 Task: Send an email with the signature Marshall Davis with the subject Feedback on a Facebook Ads campaign and the message Can you let me know the status of the employee performance review process? from softage.3@softage.net to softage.2@softage.net with an attached audio file Audio_cityscape.mp3 and move the email from Sent Items to the folder Residential leases
Action: Mouse moved to (285, 378)
Screenshot: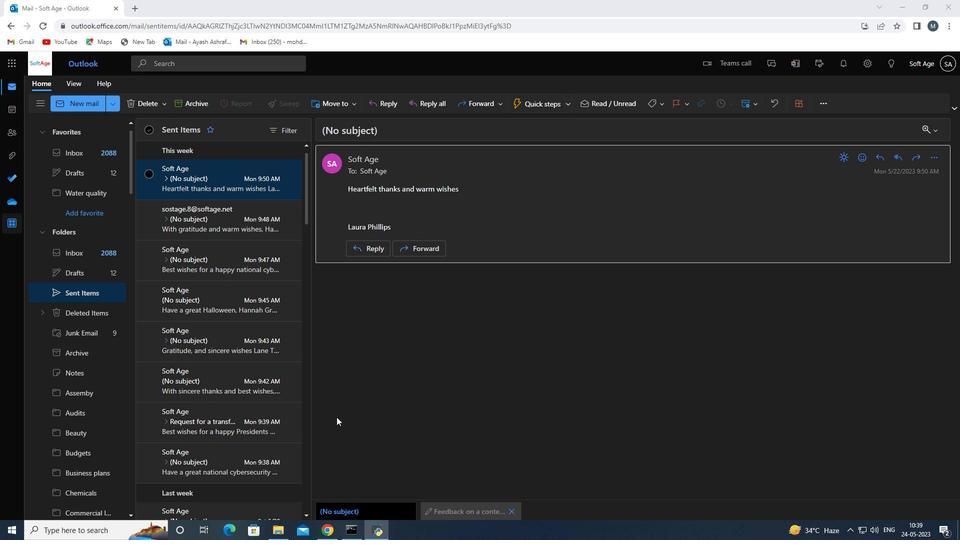
Action: Mouse scrolled (285, 378) with delta (0, 0)
Screenshot: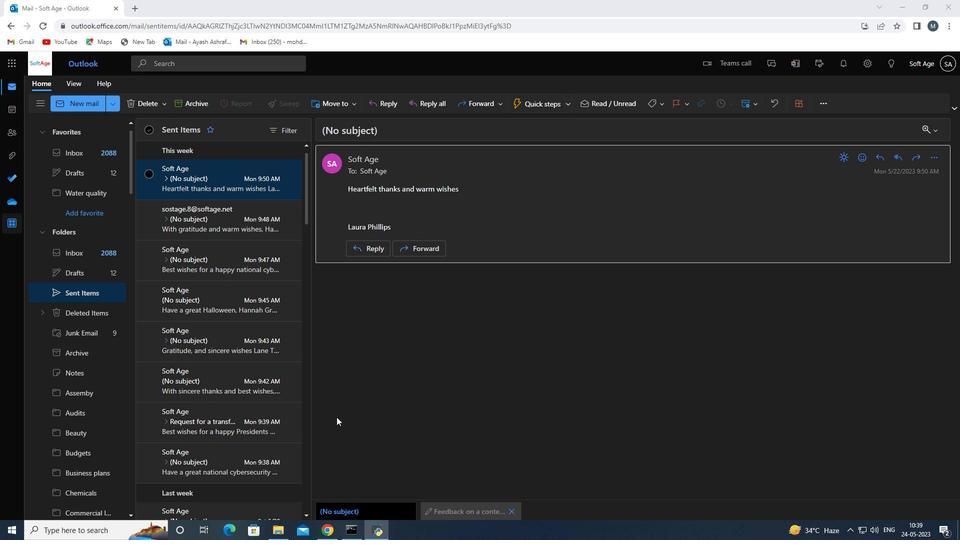 
Action: Mouse scrolled (285, 378) with delta (0, 0)
Screenshot: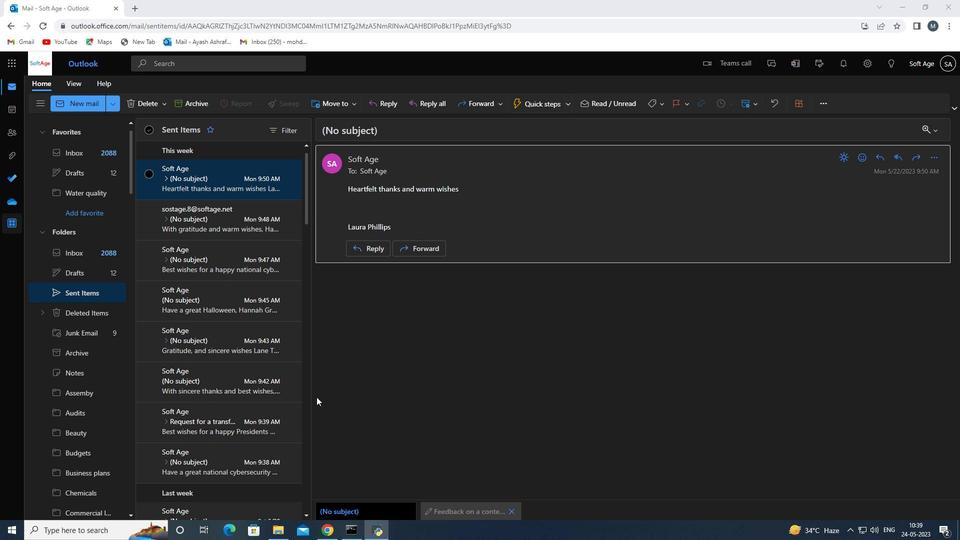 
Action: Mouse scrolled (285, 378) with delta (0, 0)
Screenshot: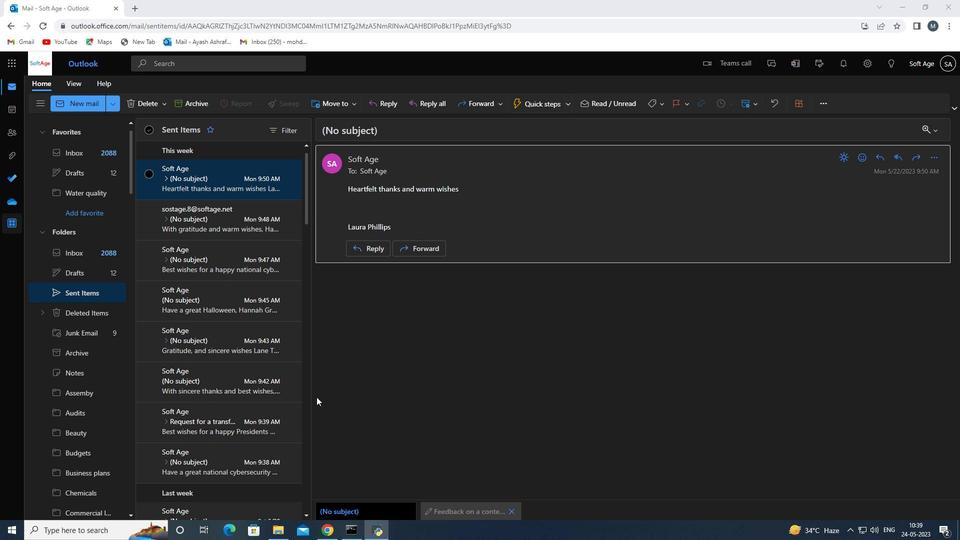 
Action: Mouse scrolled (285, 378) with delta (0, 0)
Screenshot: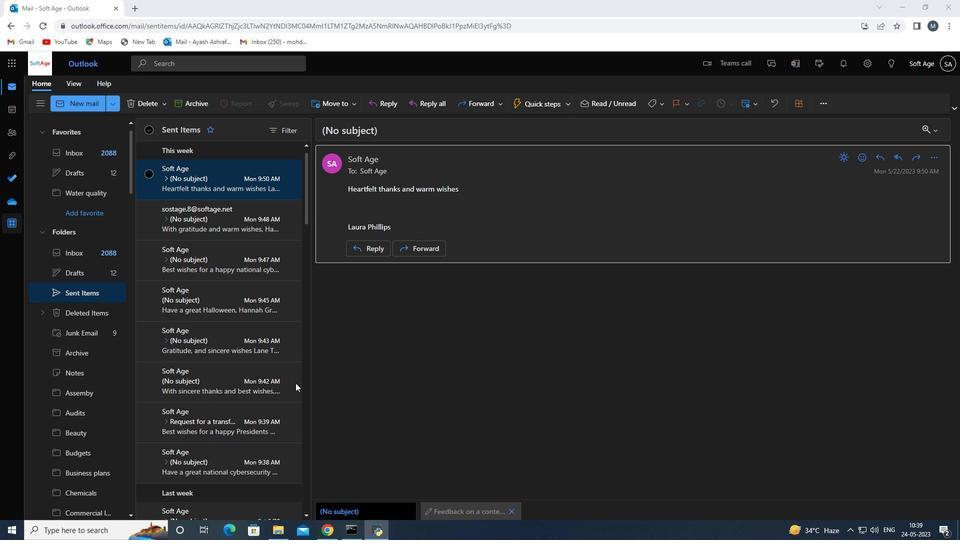 
Action: Mouse moved to (282, 374)
Screenshot: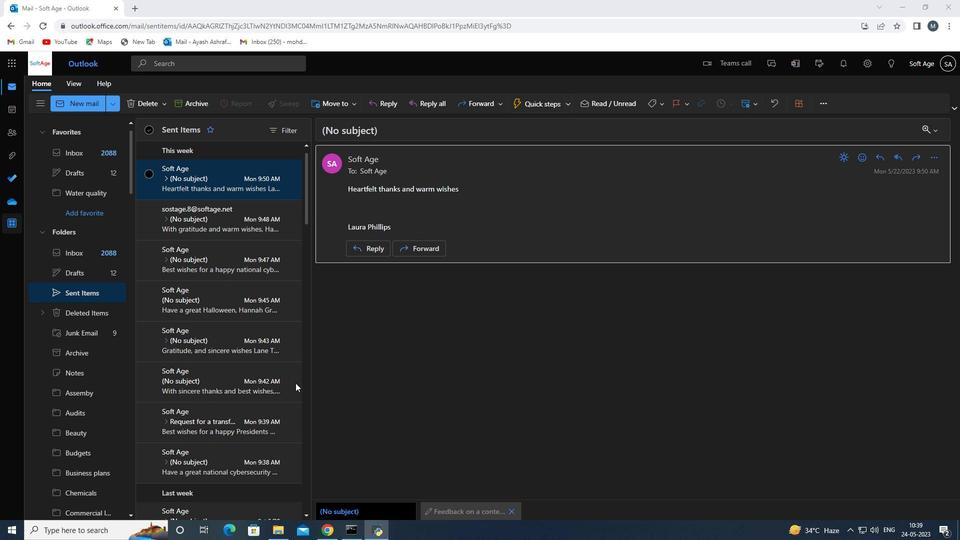 
Action: Mouse scrolled (282, 374) with delta (0, 0)
Screenshot: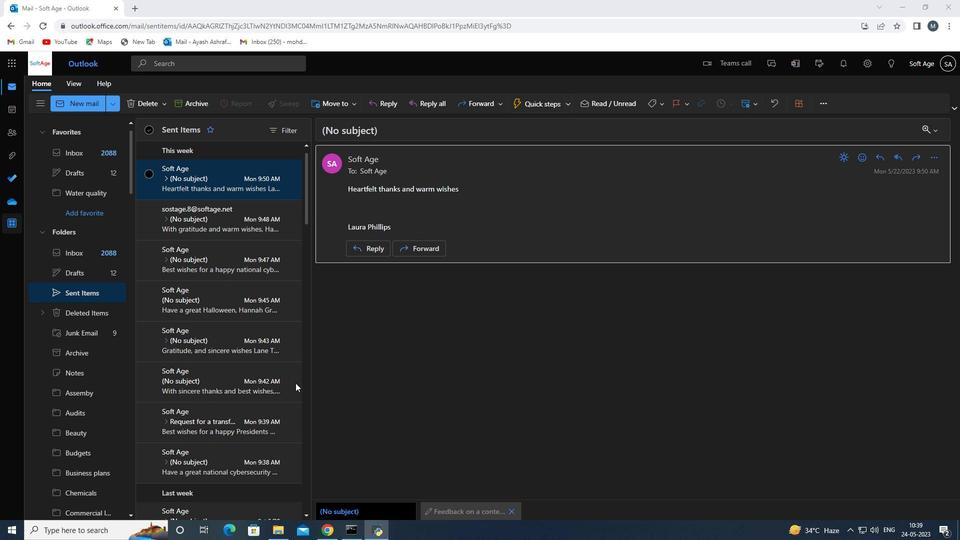 
Action: Mouse moved to (93, 155)
Screenshot: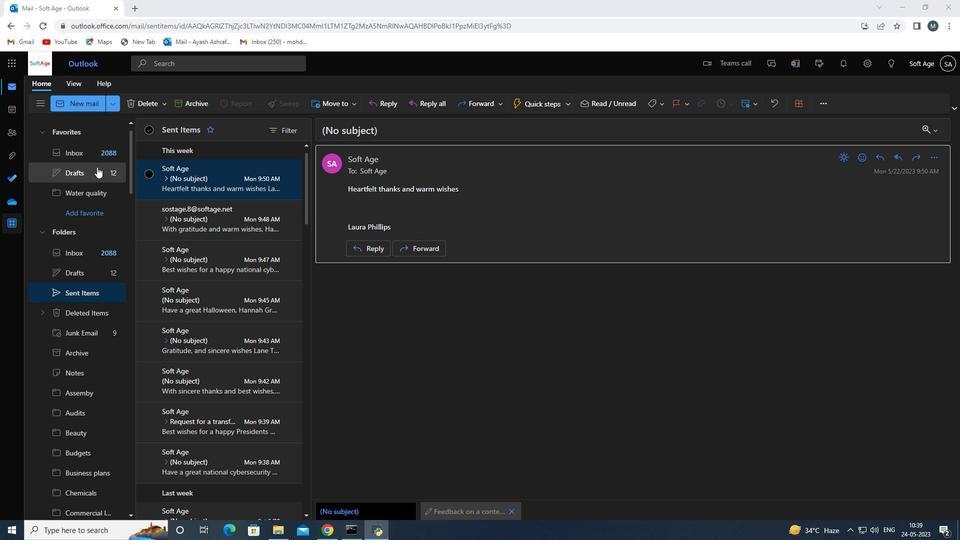 
Action: Mouse pressed left at (93, 155)
Screenshot: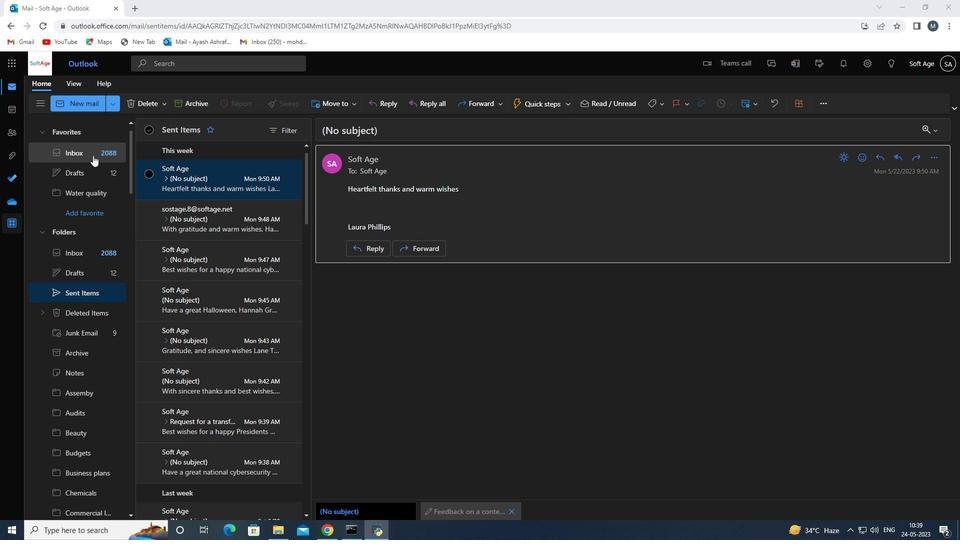
Action: Mouse moved to (92, 142)
Screenshot: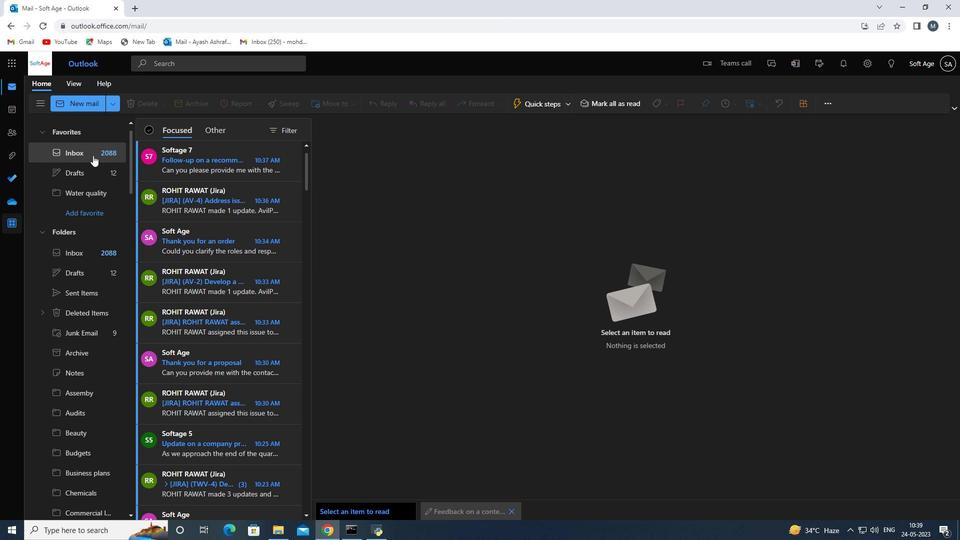 
Action: Mouse scrolled (92, 142) with delta (0, 0)
Screenshot: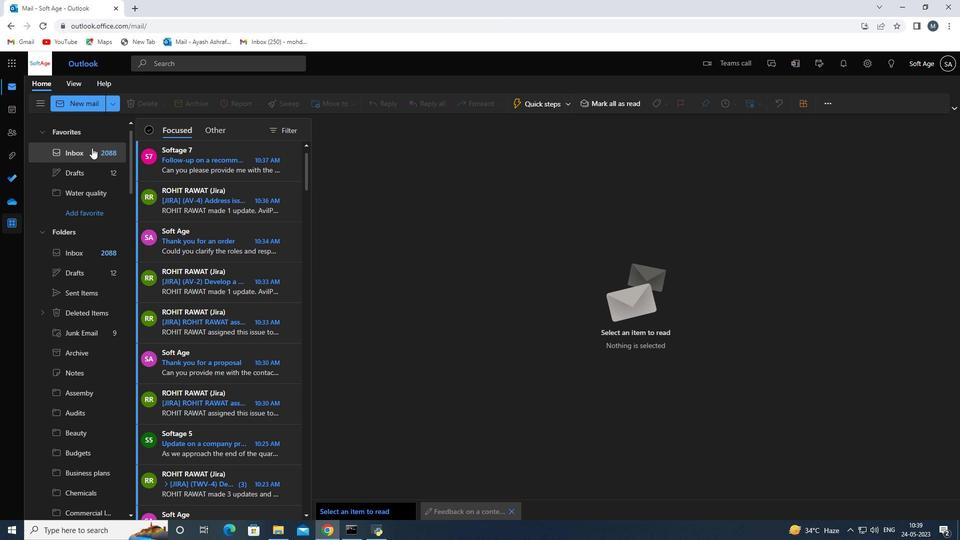 
Action: Mouse scrolled (92, 142) with delta (0, 0)
Screenshot: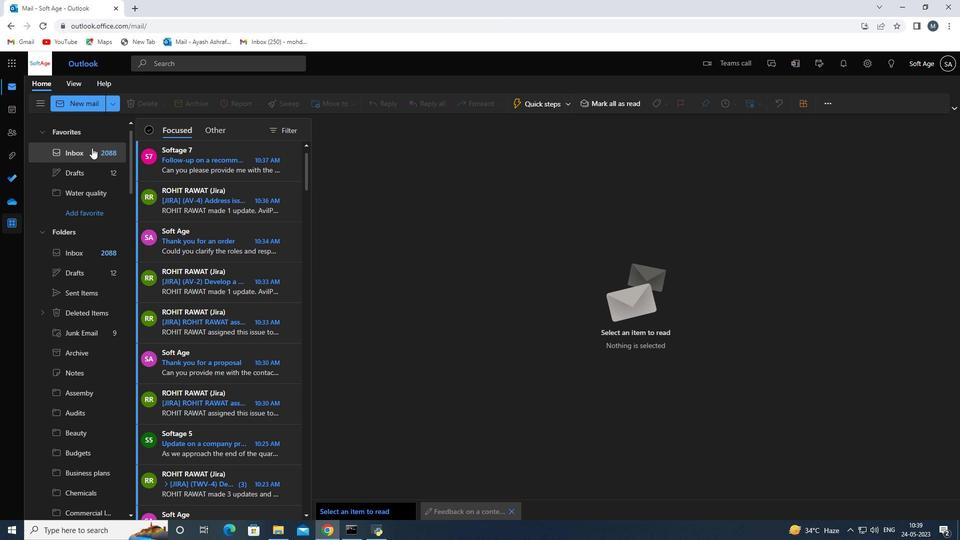 
Action: Mouse scrolled (92, 142) with delta (0, 0)
Screenshot: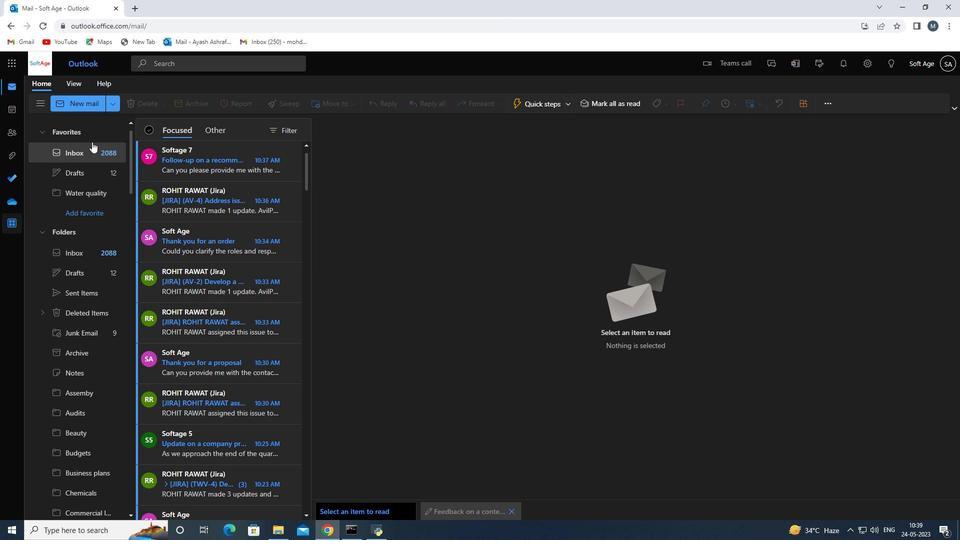 
Action: Mouse scrolled (92, 142) with delta (0, 0)
Screenshot: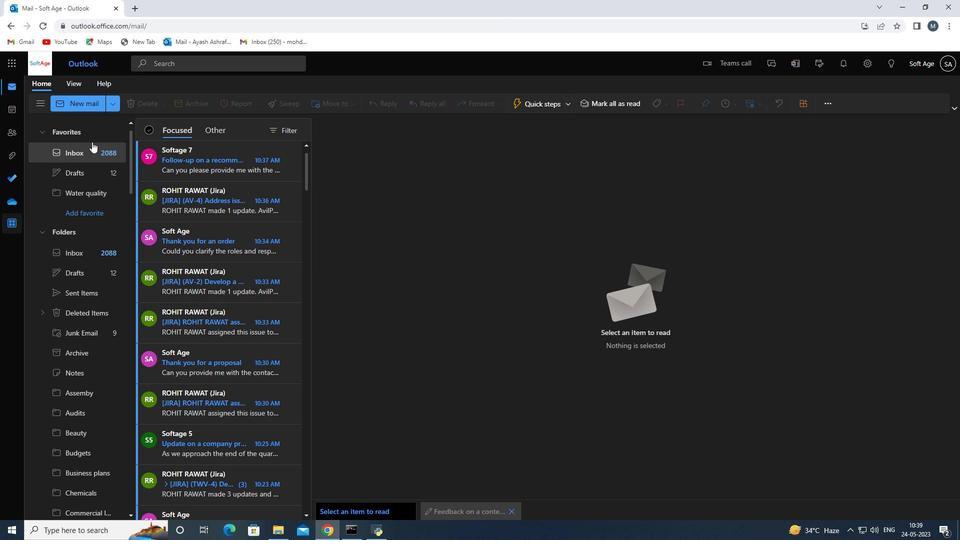 
Action: Mouse scrolled (92, 142) with delta (0, 0)
Screenshot: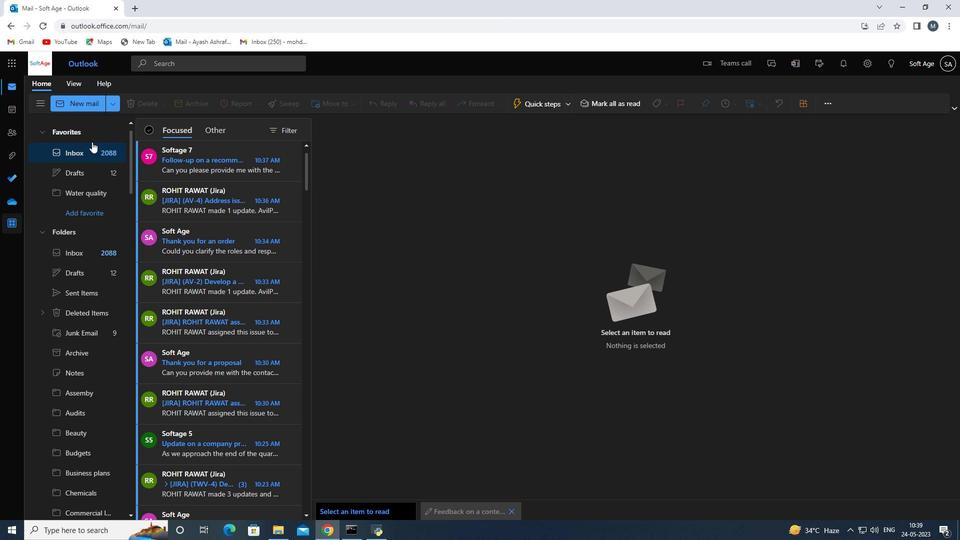 
Action: Mouse moved to (72, 98)
Screenshot: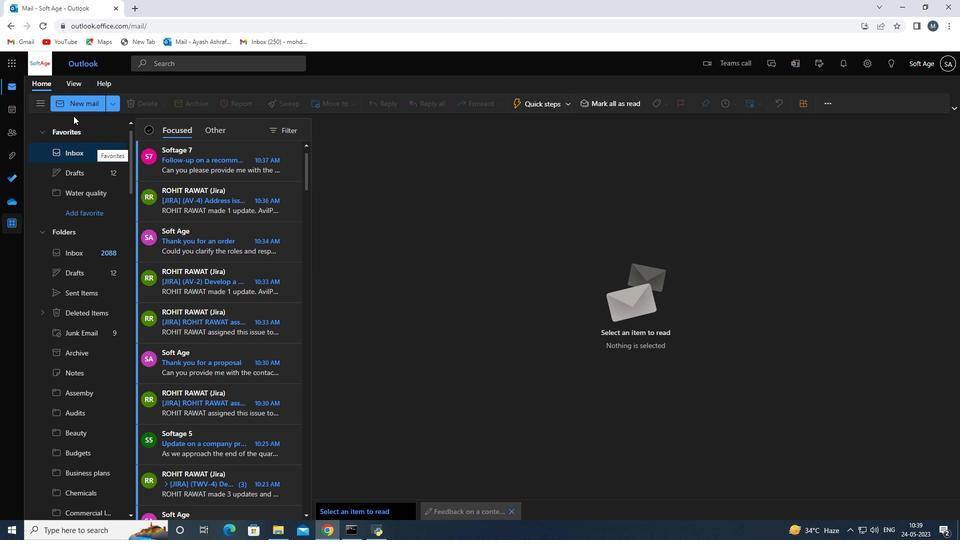 
Action: Mouse pressed left at (72, 98)
Screenshot: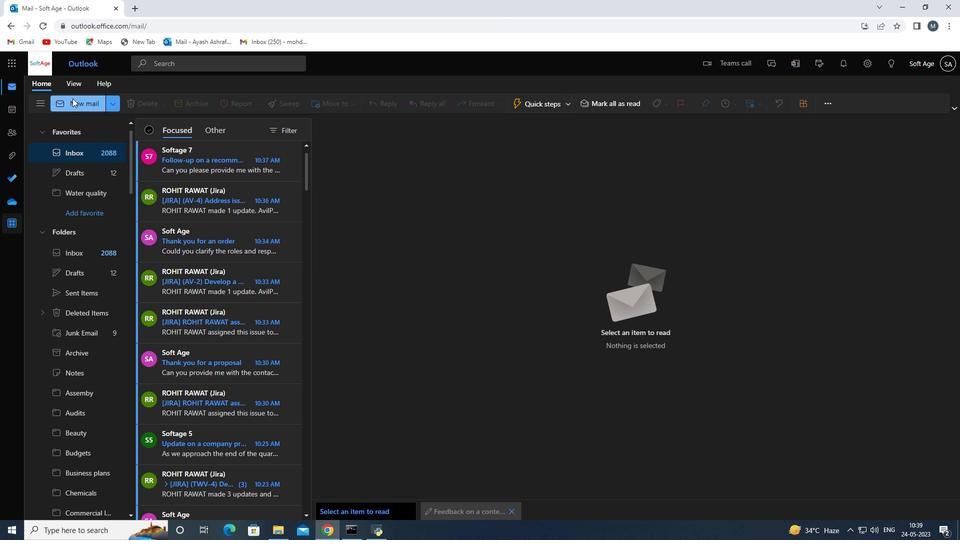 
Action: Mouse moved to (483, 246)
Screenshot: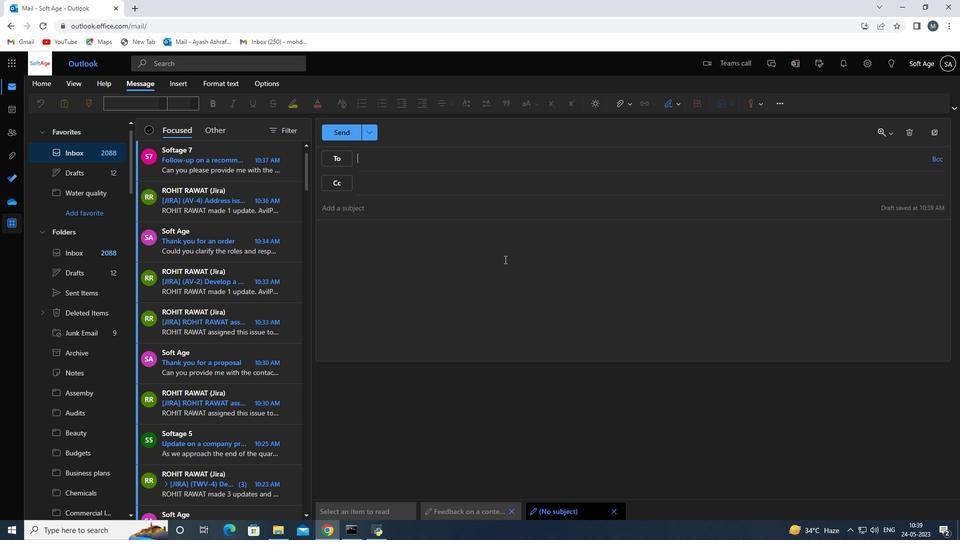 
Action: Mouse scrolled (483, 246) with delta (0, 0)
Screenshot: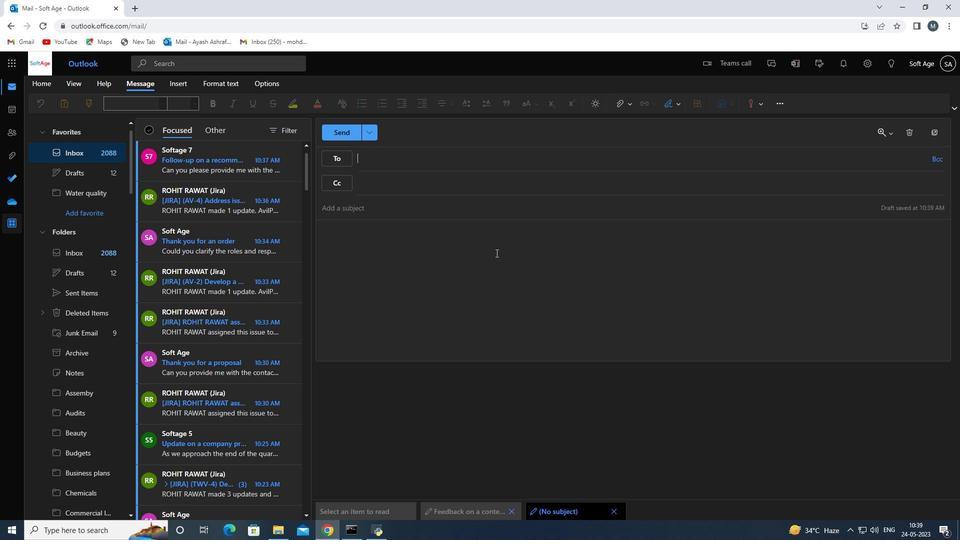 
Action: Mouse scrolled (483, 246) with delta (0, 0)
Screenshot: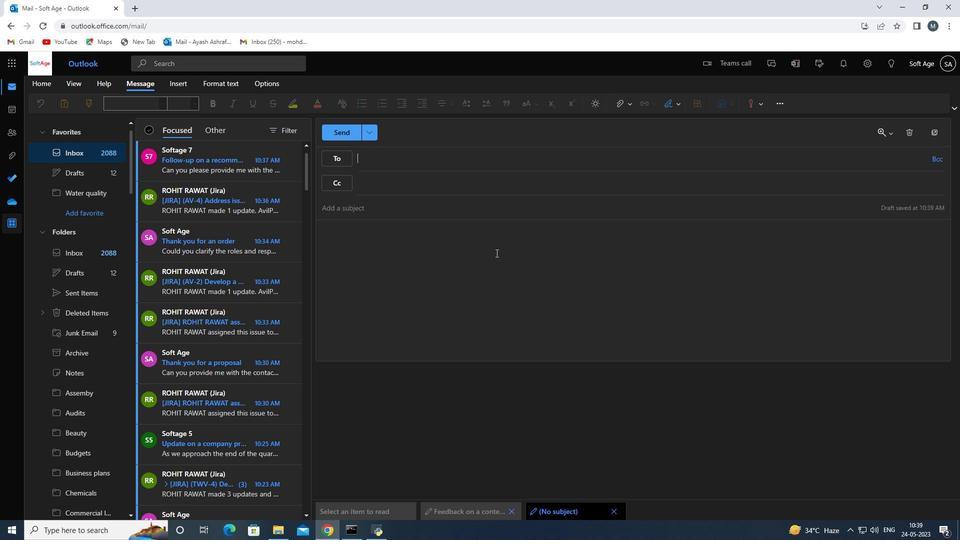 
Action: Mouse scrolled (483, 246) with delta (0, 0)
Screenshot: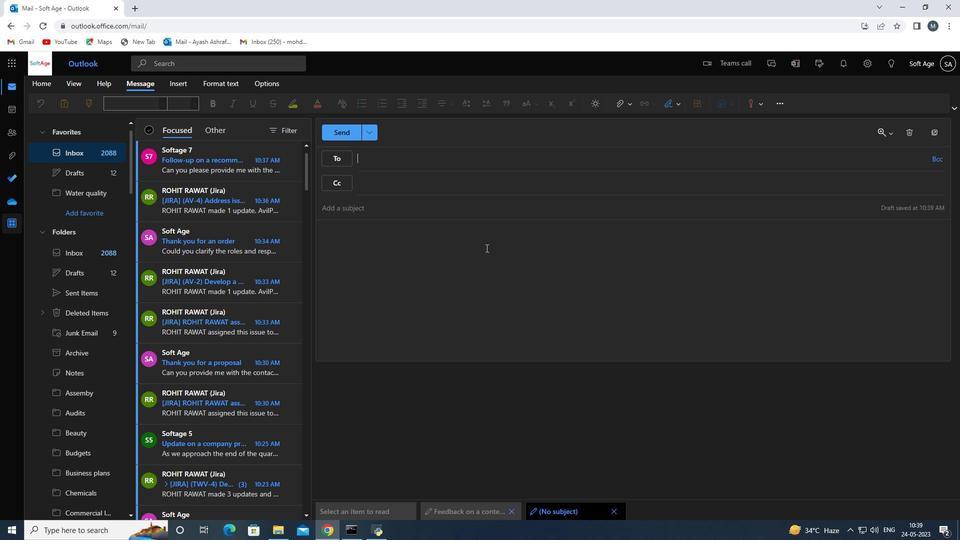 
Action: Mouse scrolled (483, 246) with delta (0, 0)
Screenshot: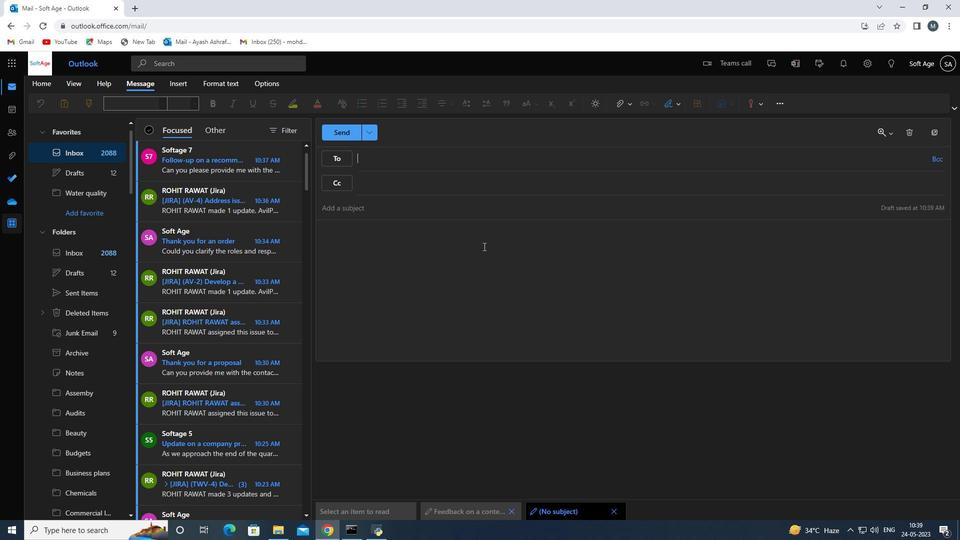 
Action: Mouse moved to (627, 111)
Screenshot: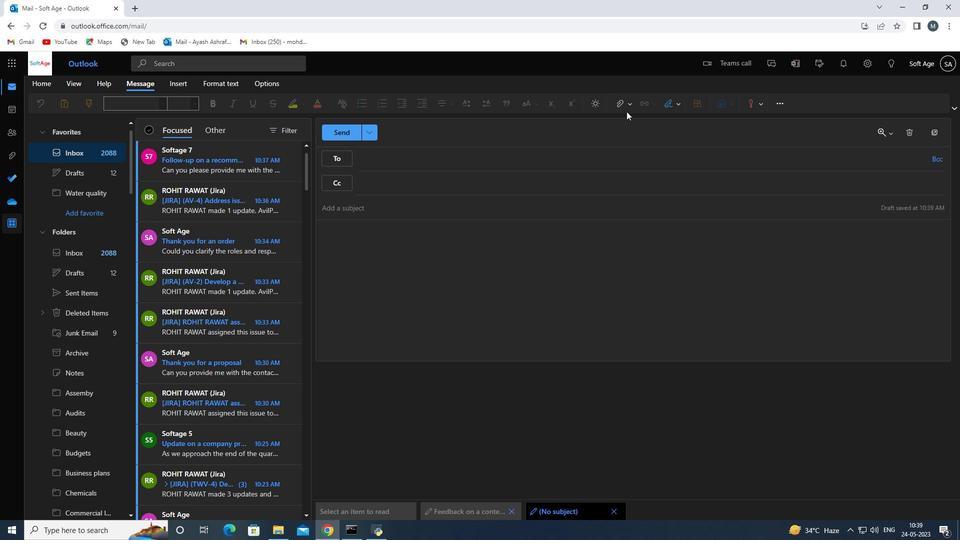 
Action: Mouse pressed left at (627, 111)
Screenshot: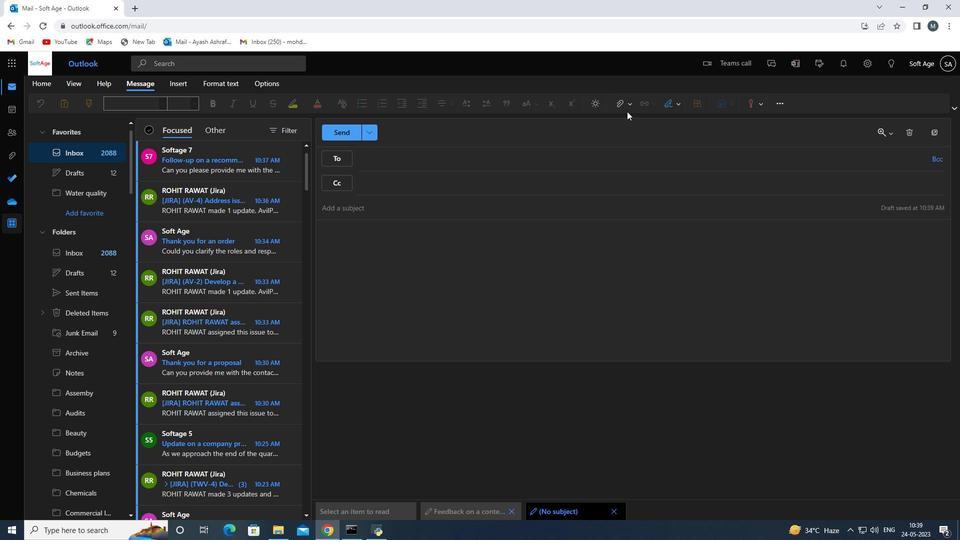 
Action: Mouse moved to (669, 109)
Screenshot: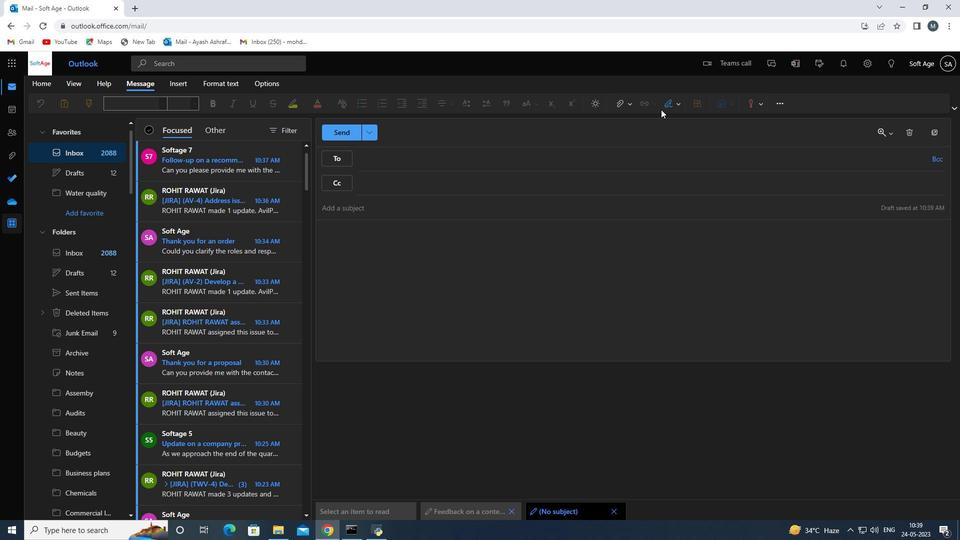 
Action: Mouse pressed left at (669, 109)
Screenshot: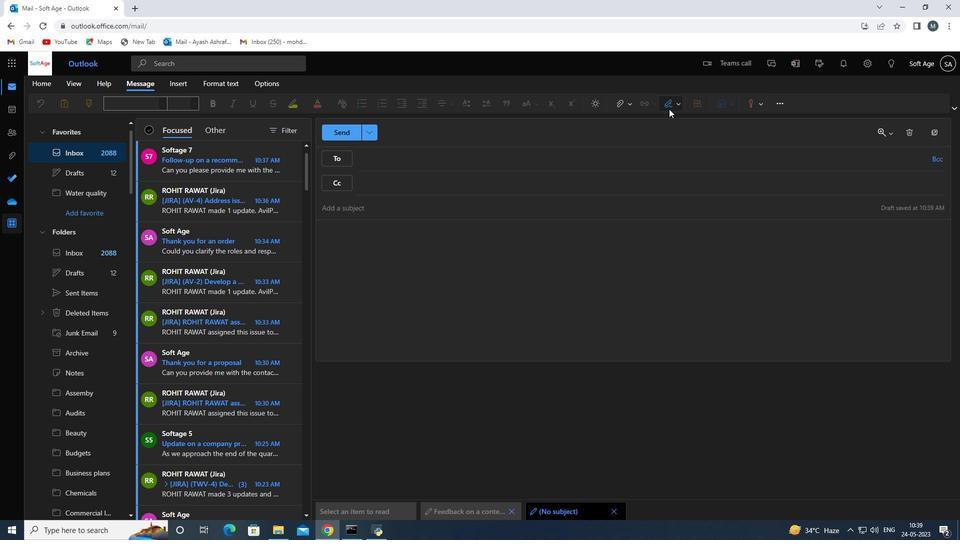 
Action: Mouse moved to (652, 138)
Screenshot: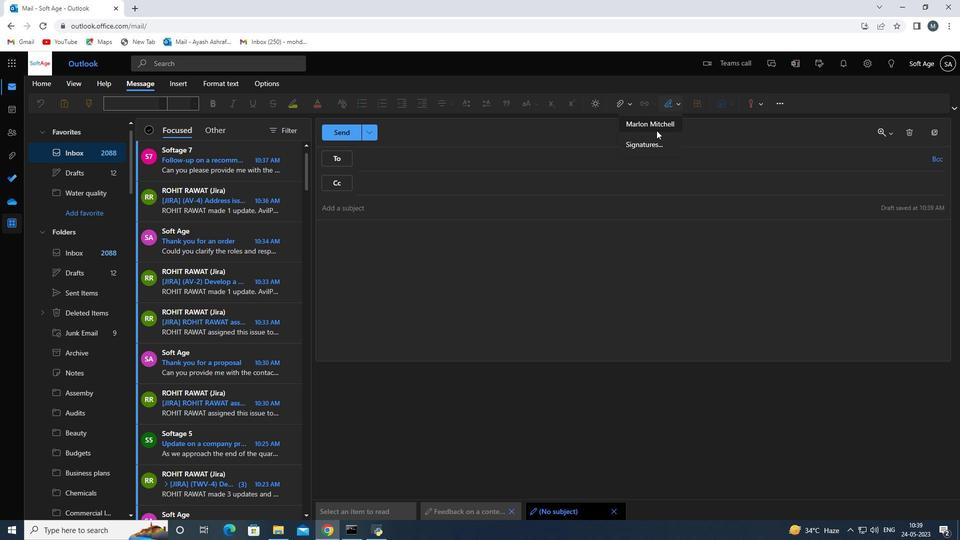 
Action: Mouse pressed left at (652, 138)
Screenshot: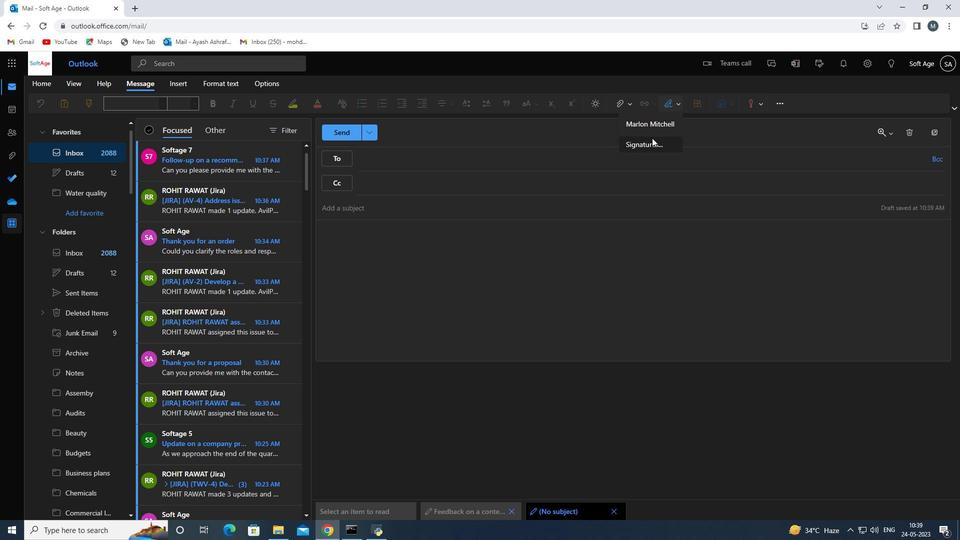 
Action: Mouse moved to (681, 186)
Screenshot: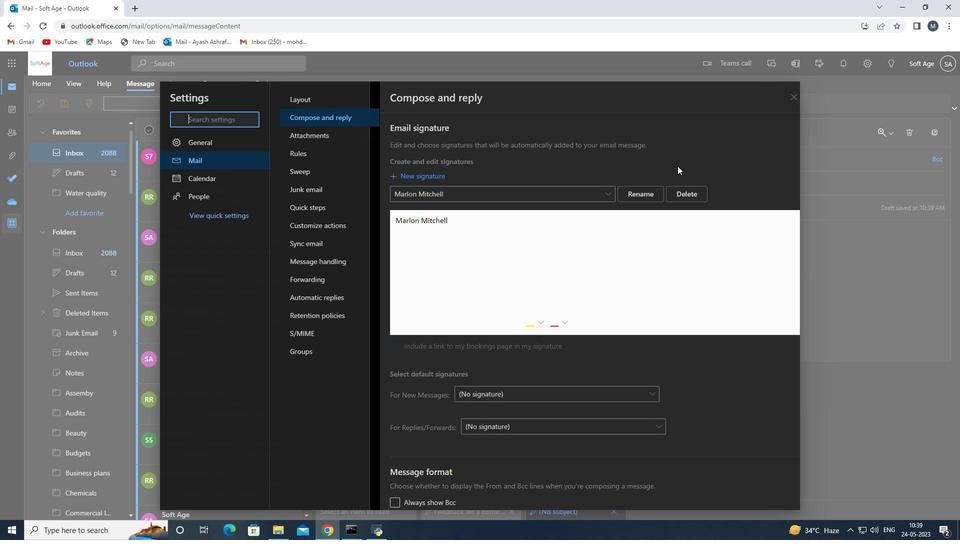 
Action: Mouse pressed left at (681, 186)
Screenshot: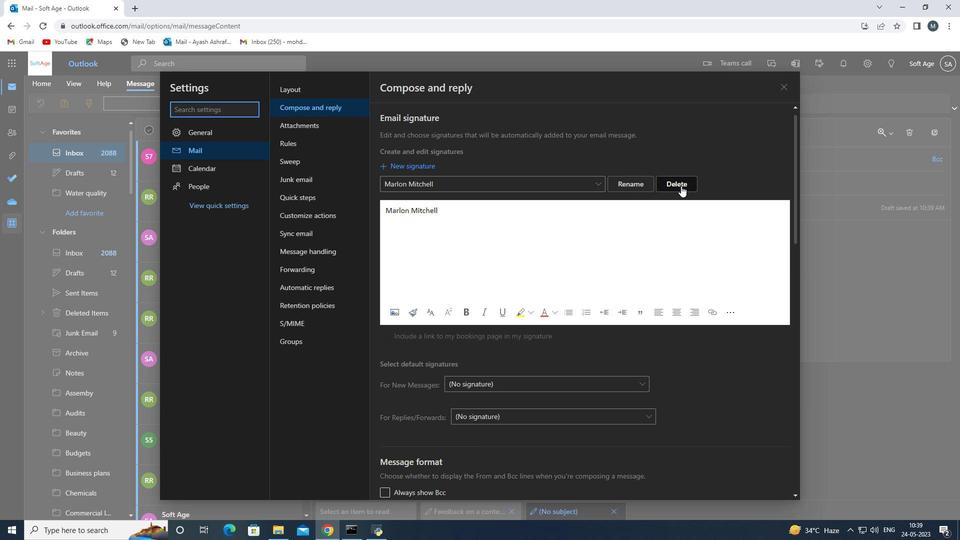 
Action: Mouse moved to (497, 185)
Screenshot: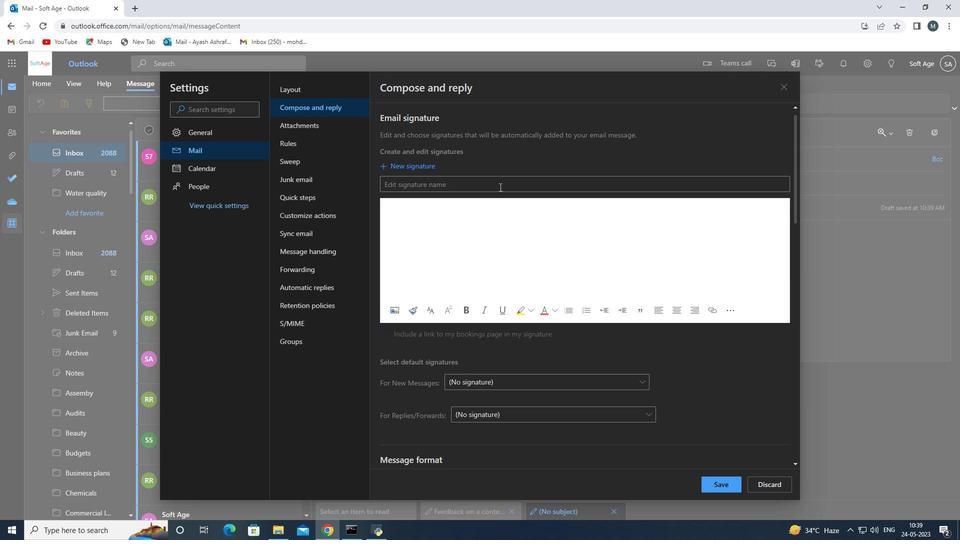 
Action: Mouse pressed left at (497, 185)
Screenshot: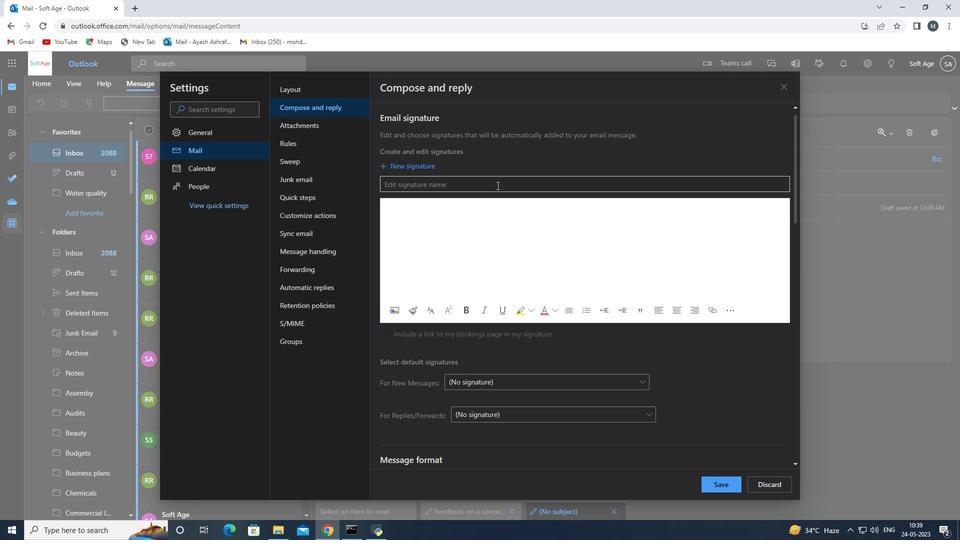 
Action: Key pressed <Key.shift>Marshall<Key.space><Key.shift><Key.shift><Key.shift><Key.shift><Key.shift><Key.shift><Key.shift><Key.shift><Key.shift><Key.shift><Key.shift><Key.shift><Key.shift><Key.shift><Key.shift><Key.shift><Key.shift><Key.shift><Key.shift><Key.shift><Key.shift><Key.shift><Key.shift><Key.shift><Key.shift><Key.shift><Key.shift><Key.shift><Key.shift><Key.shift><Key.shift><Key.shift><Key.shift><Key.shift><Key.shift><Key.shift><Key.shift><Key.shift><Key.shift><Key.shift><Key.shift><Key.shift><Key.shift><Key.shift><Key.shift><Key.shift><Key.shift><Key.shift><Key.shift><Key.shift><Key.shift><Key.shift><Key.shift><Key.shift><Key.shift><Key.shift><Key.shift><Key.shift><Key.shift><Key.shift>Davis<Key.space>
Screenshot: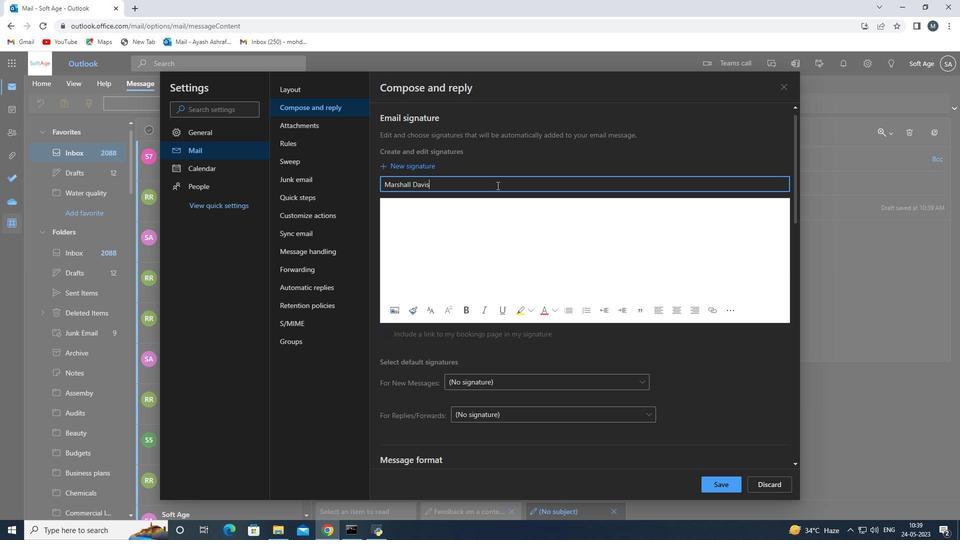 
Action: Mouse moved to (483, 217)
Screenshot: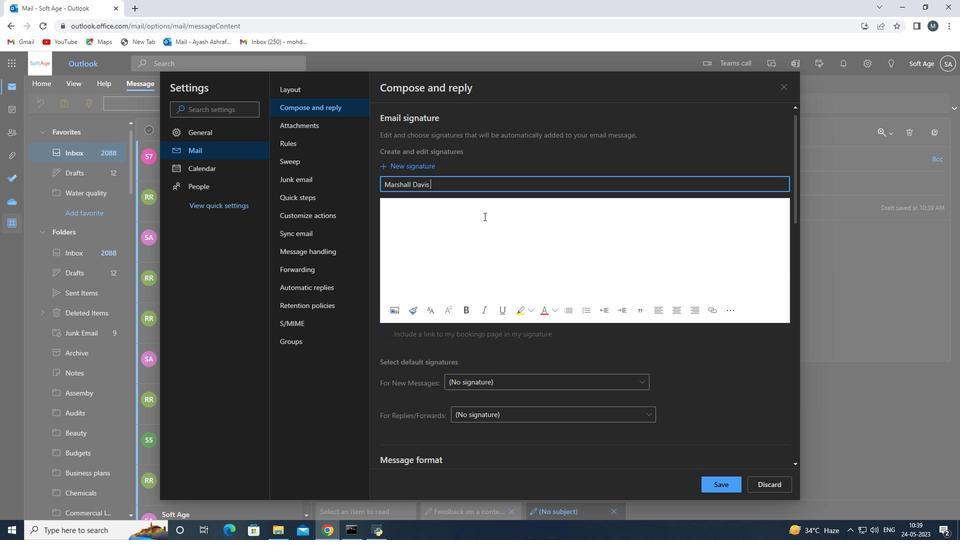 
Action: Mouse pressed left at (483, 217)
Screenshot: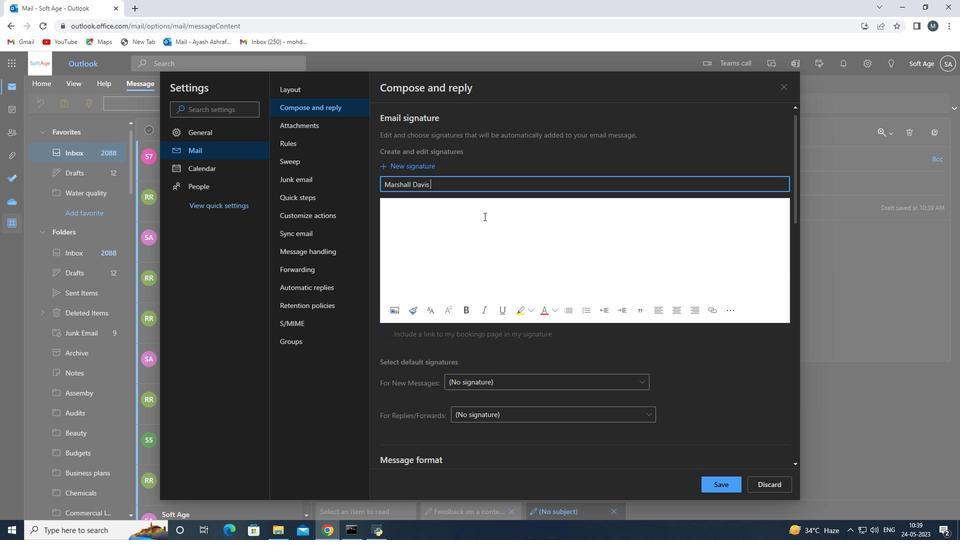 
Action: Mouse moved to (483, 218)
Screenshot: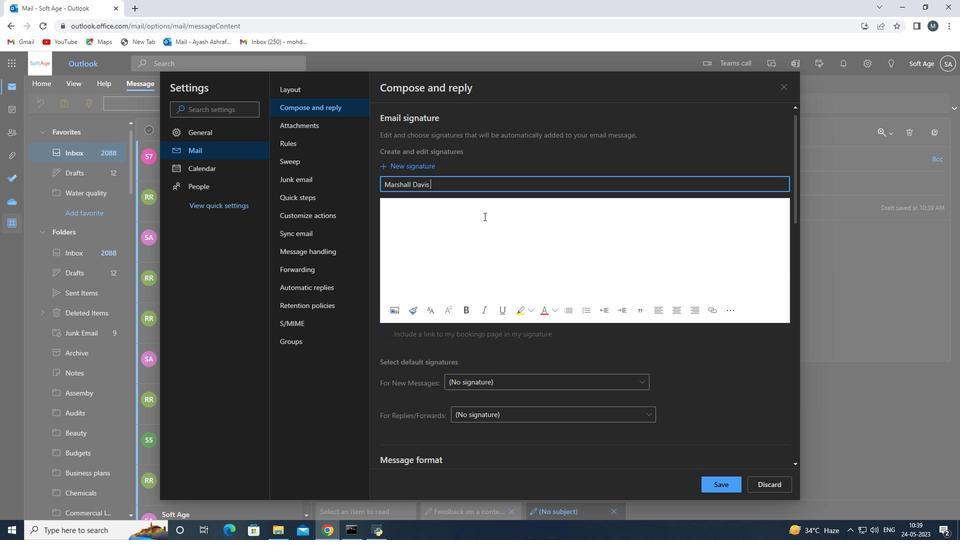 
Action: Key pressed <Key.shift>Marshall<Key.space><Key.shift><Key.shift><Key.shift><Key.shift><Key.shift><Key.shift><Key.shift>Davis<Key.space>
Screenshot: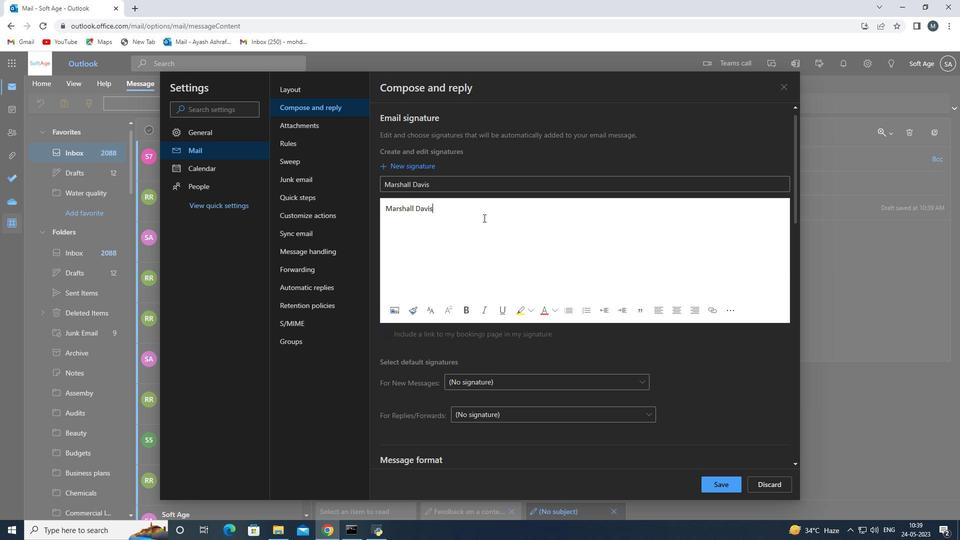 
Action: Mouse moved to (727, 490)
Screenshot: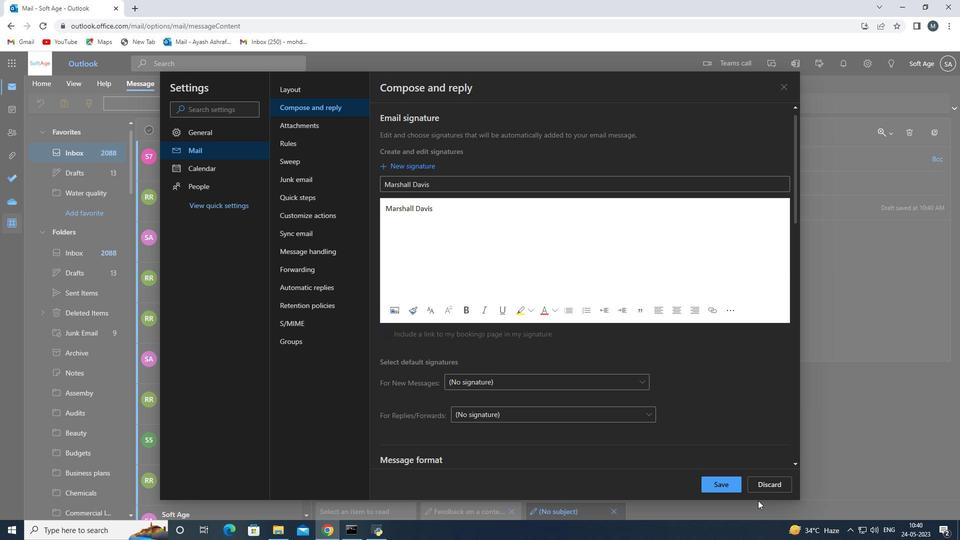 
Action: Mouse pressed left at (727, 490)
Screenshot: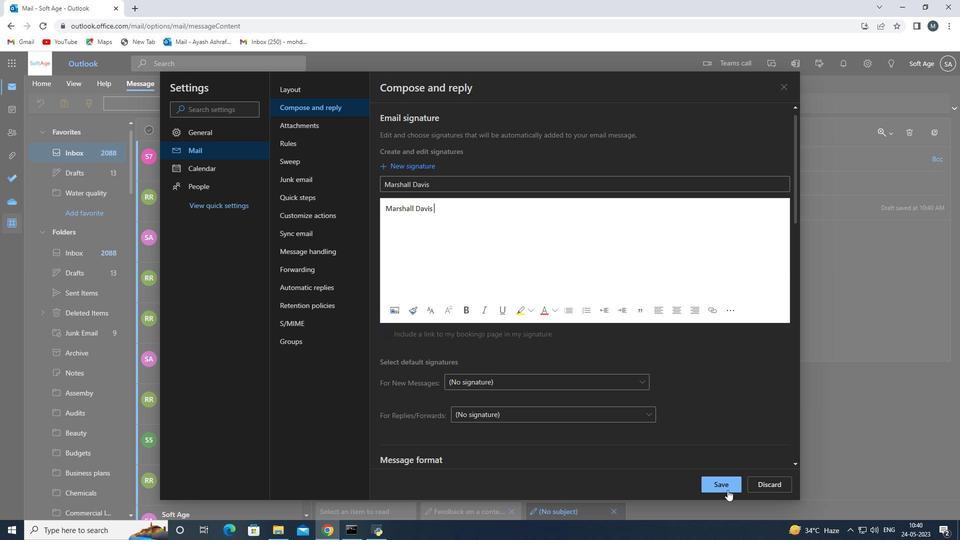 
Action: Mouse moved to (682, 424)
Screenshot: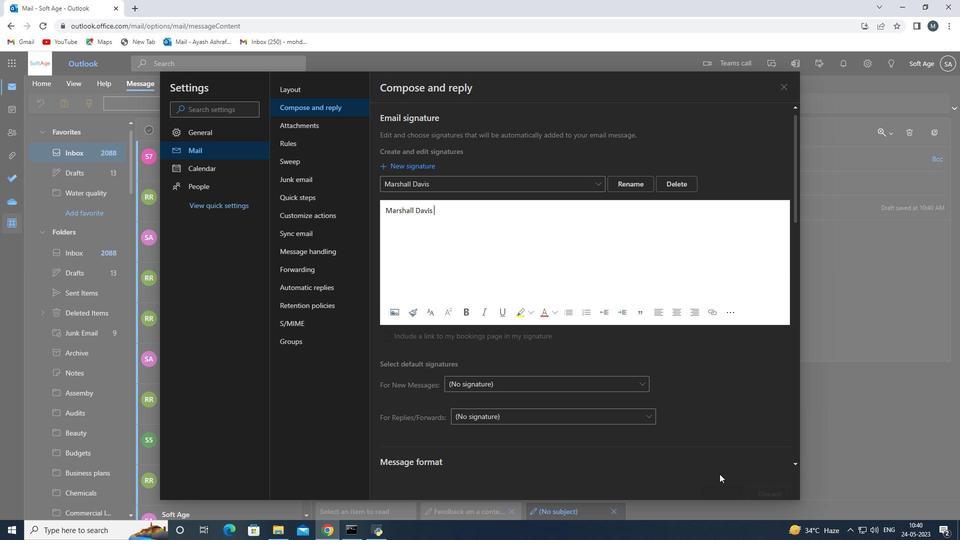 
Action: Mouse scrolled (684, 426) with delta (0, 0)
Screenshot: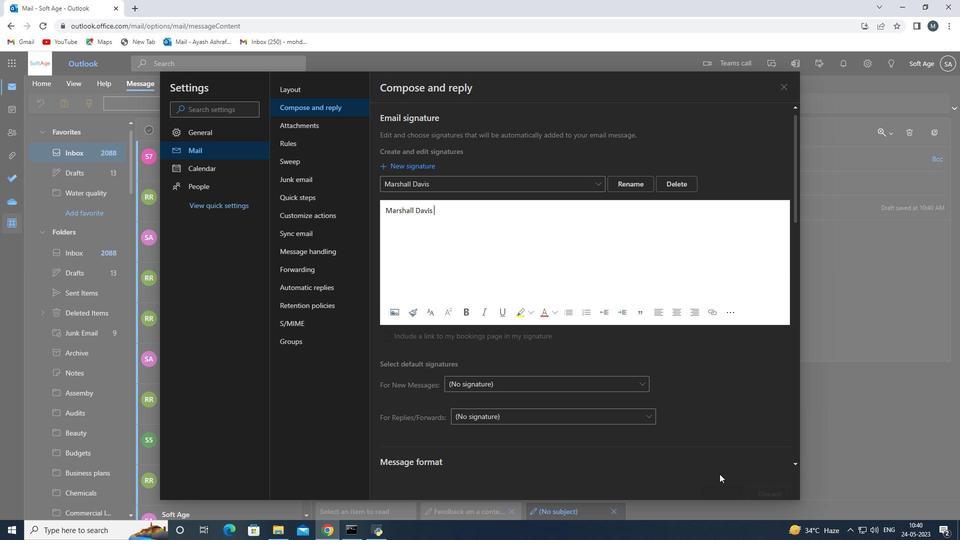 
Action: Mouse moved to (681, 422)
Screenshot: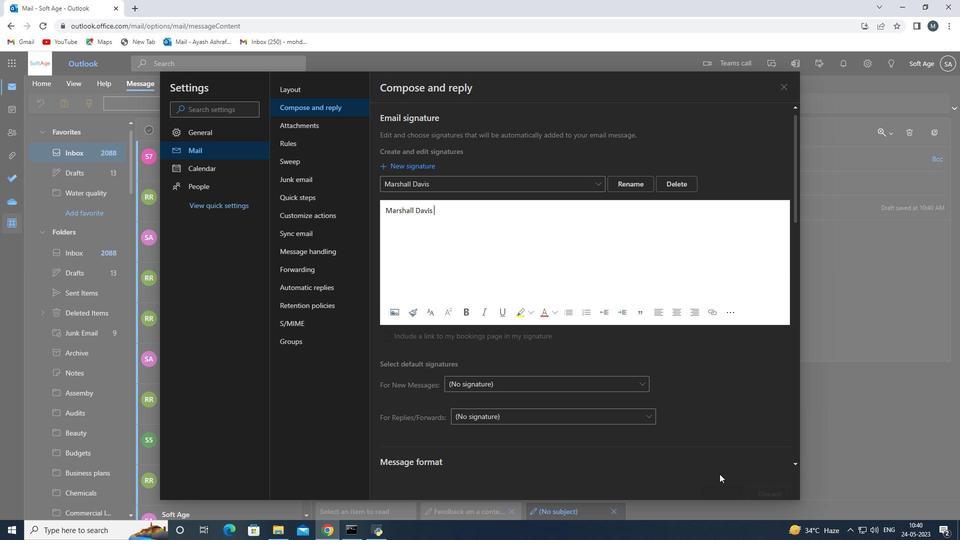 
Action: Mouse scrolled (681, 423) with delta (0, 0)
Screenshot: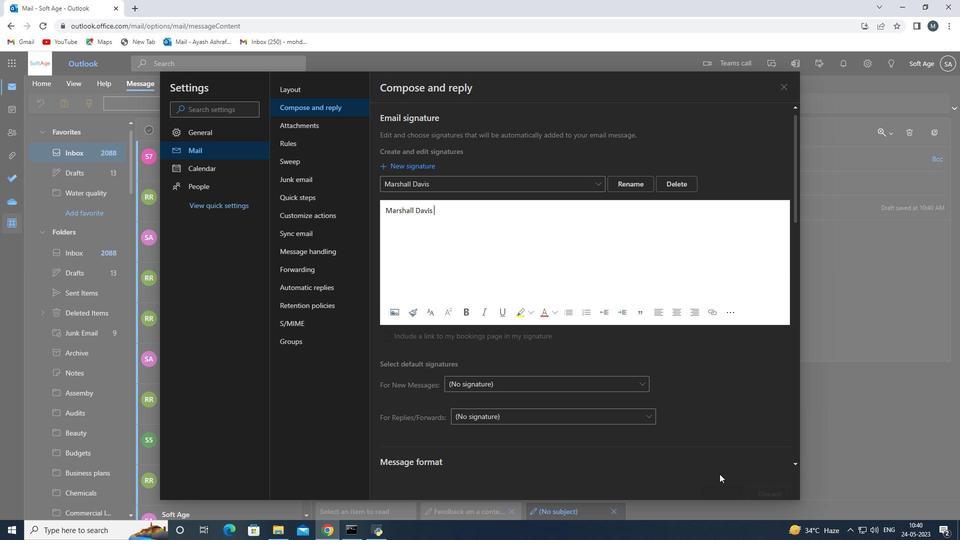 
Action: Mouse scrolled (681, 423) with delta (0, 0)
Screenshot: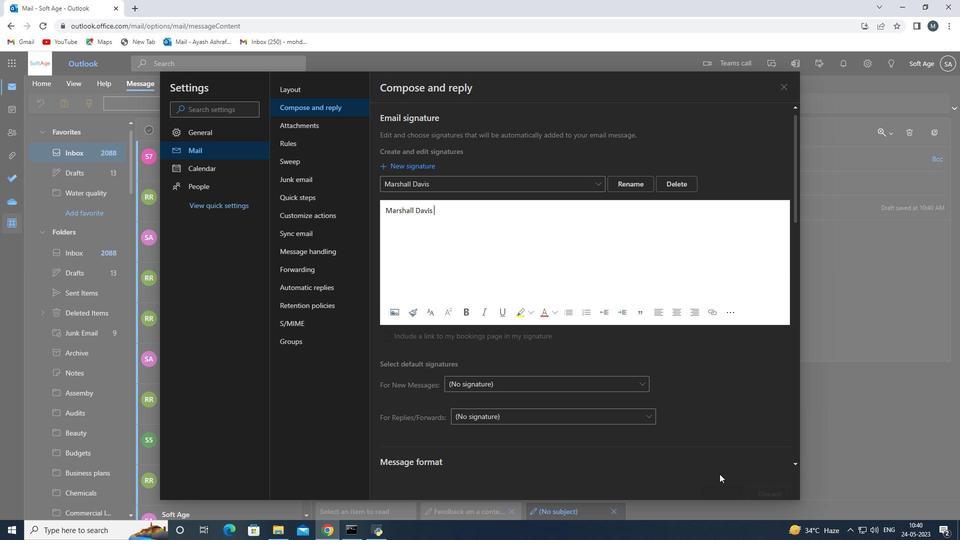 
Action: Mouse scrolled (681, 423) with delta (0, 0)
Screenshot: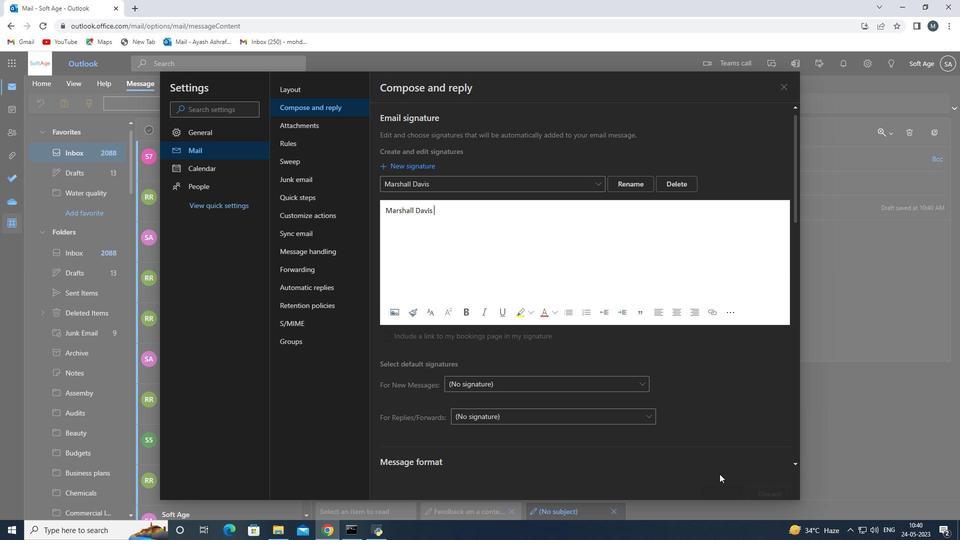 
Action: Mouse scrolled (681, 423) with delta (0, 0)
Screenshot: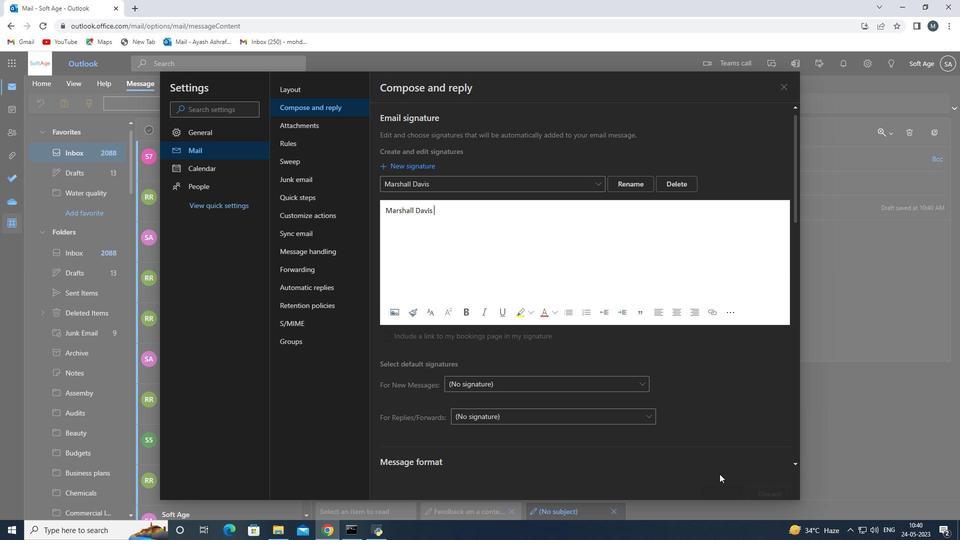 
Action: Mouse scrolled (681, 423) with delta (0, 0)
Screenshot: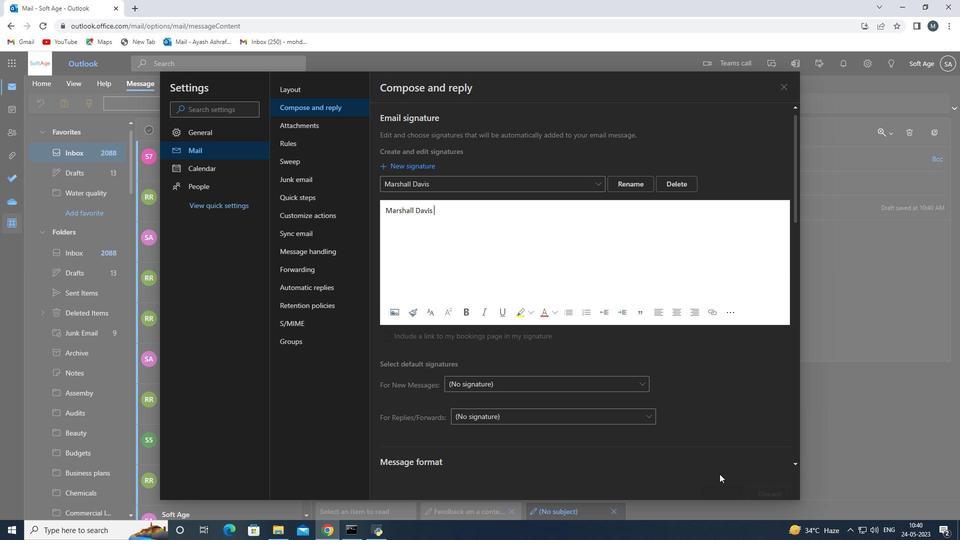 
Action: Mouse moved to (781, 89)
Screenshot: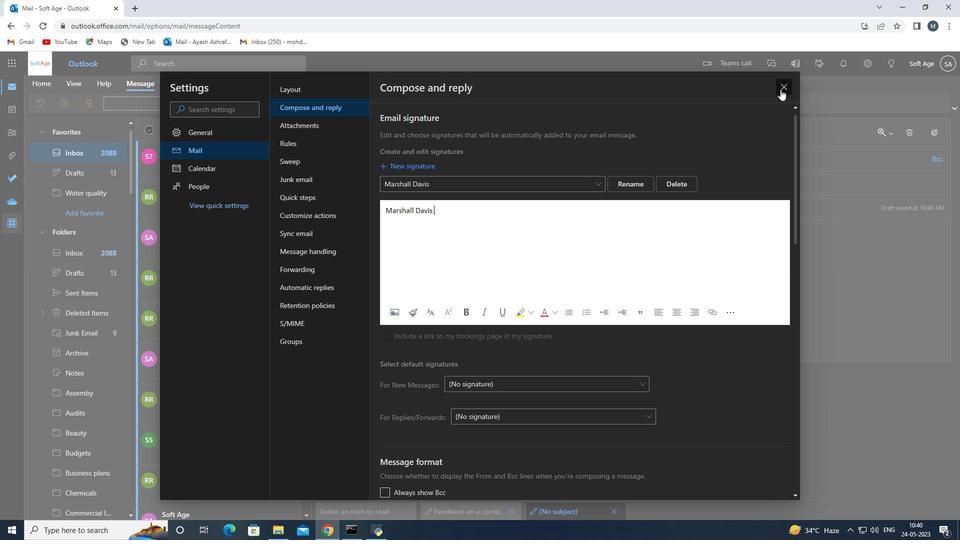 
Action: Mouse pressed left at (781, 89)
Screenshot: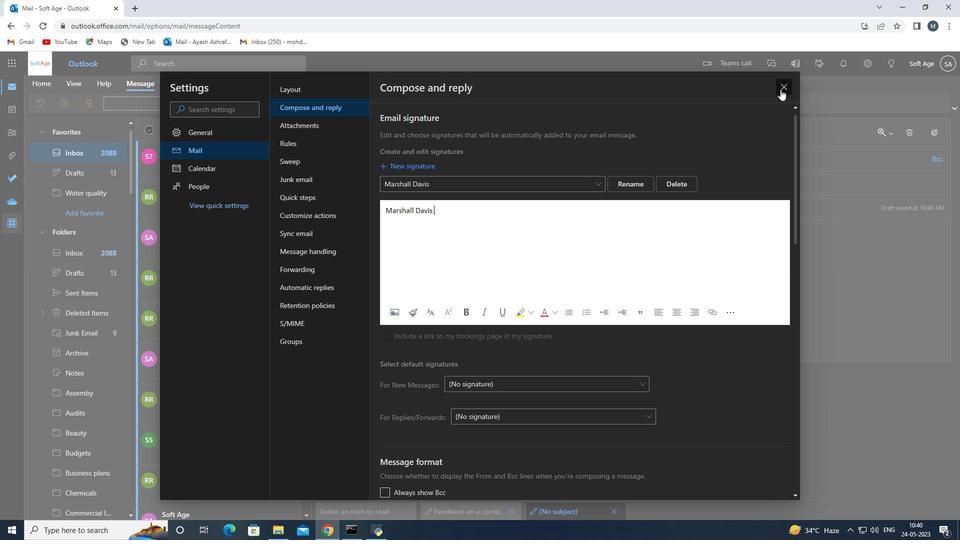 
Action: Mouse moved to (436, 209)
Screenshot: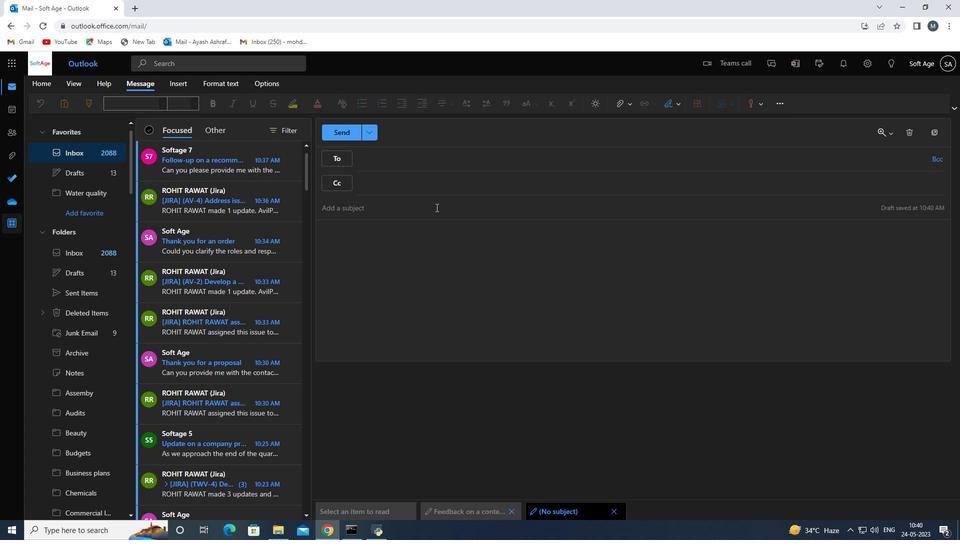 
Action: Mouse pressed left at (436, 209)
Screenshot: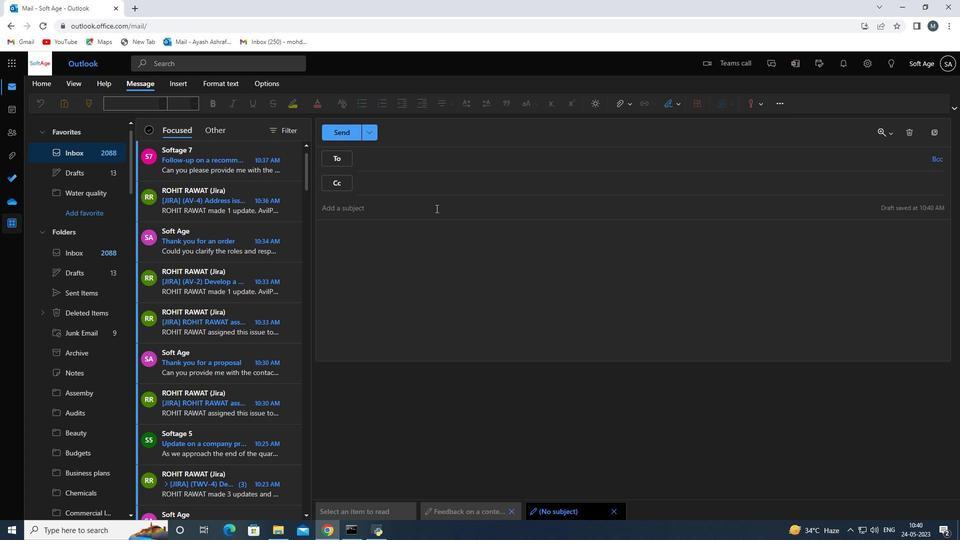 
Action: Key pressed <Key.shift>Feedback<Key.space>on<Key.space>a<Key.space>facen<Key.backspace>book<Key.space><Key.backspace><Key.backspace><Key.backspace><Key.backspace>ook<Key.space>
Screenshot: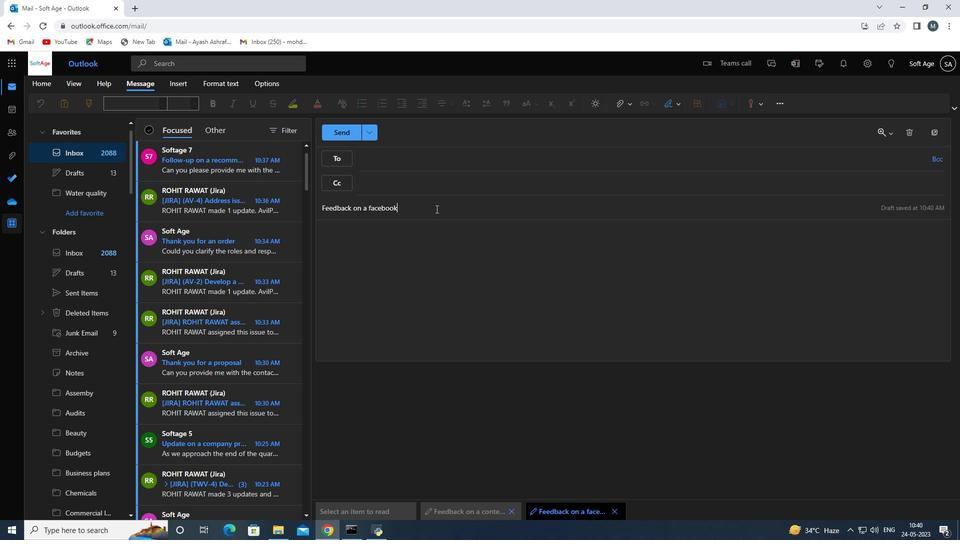 
Action: Mouse moved to (370, 207)
Screenshot: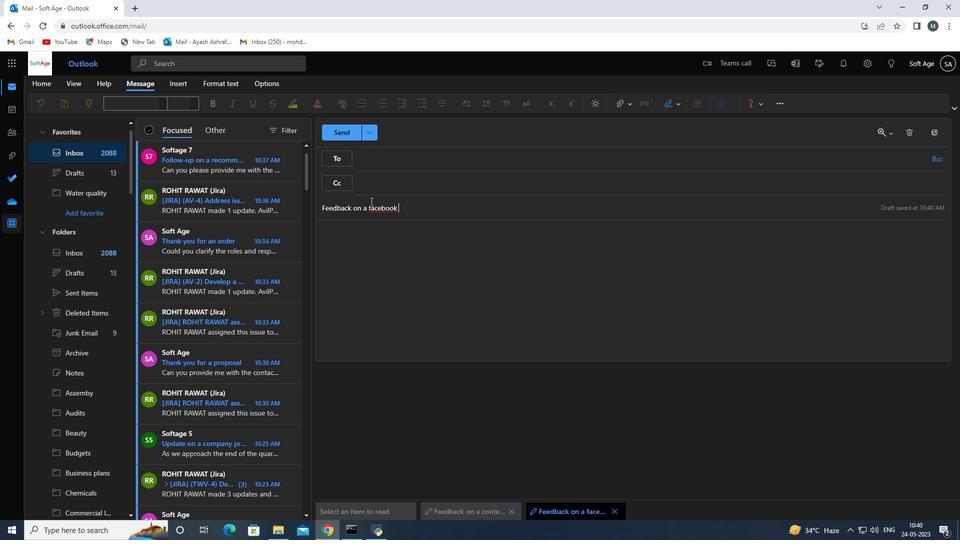 
Action: Mouse pressed left at (370, 207)
Screenshot: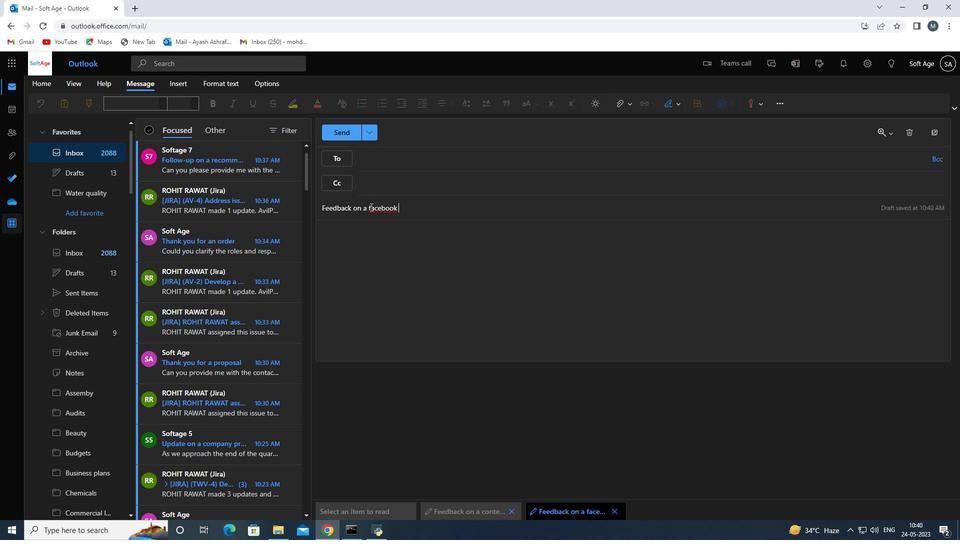 
Action: Mouse moved to (384, 208)
Screenshot: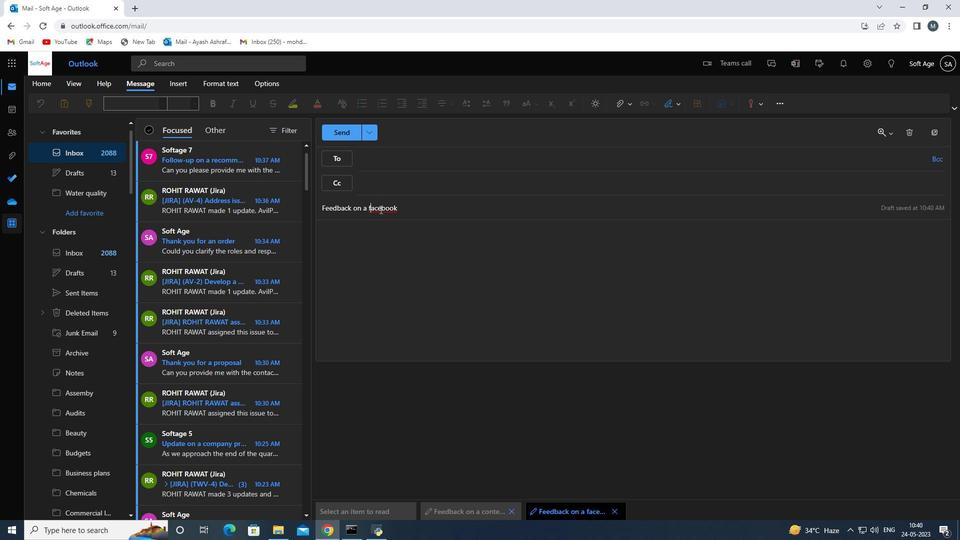 
Action: Key pressed <Key.backspace><Key.shift><Key.shift><Key.shift><Key.shift><Key.shift><Key.shift><Key.shift><Key.shift><Key.shift><Key.shift><Key.shift><Key.shift><Key.shift><Key.shift>F
Screenshot: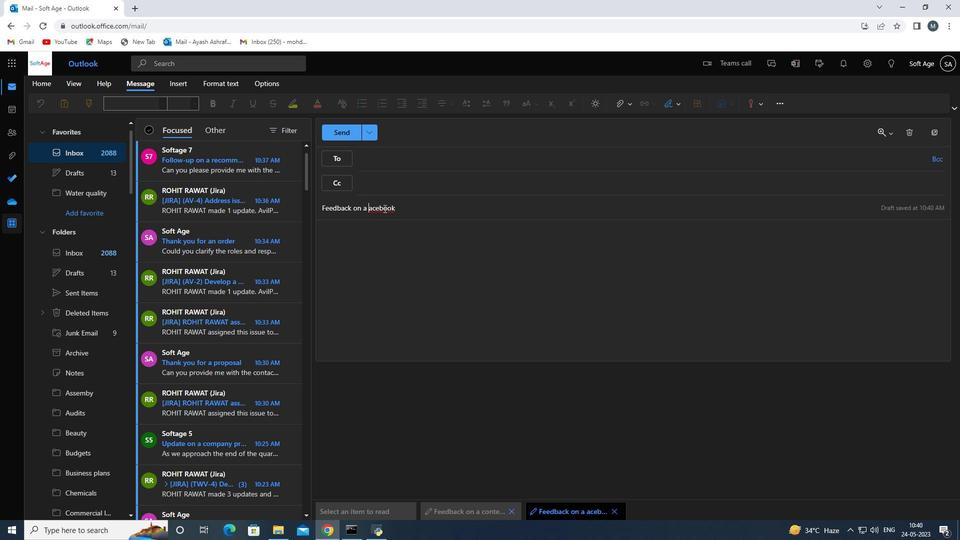 
Action: Mouse moved to (474, 211)
Screenshot: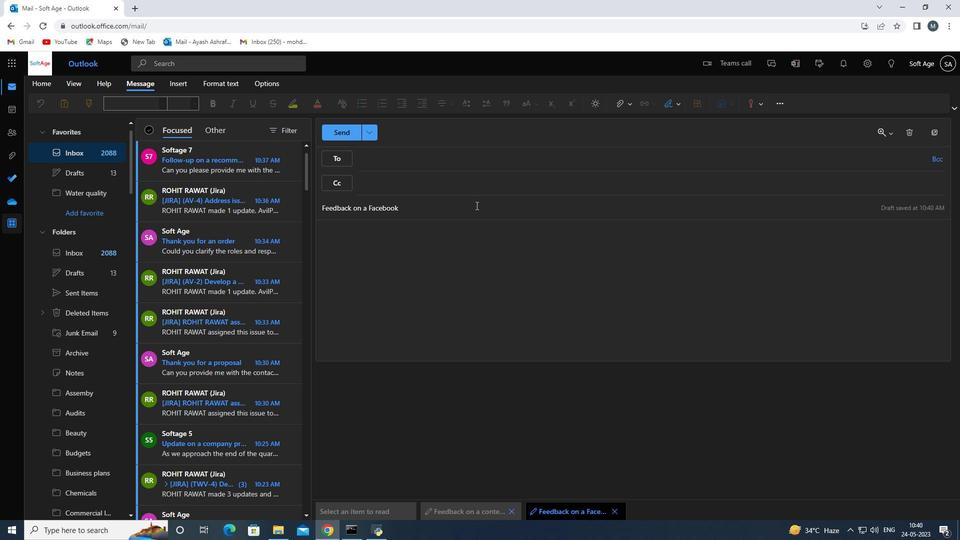 
Action: Mouse pressed left at (474, 211)
Screenshot: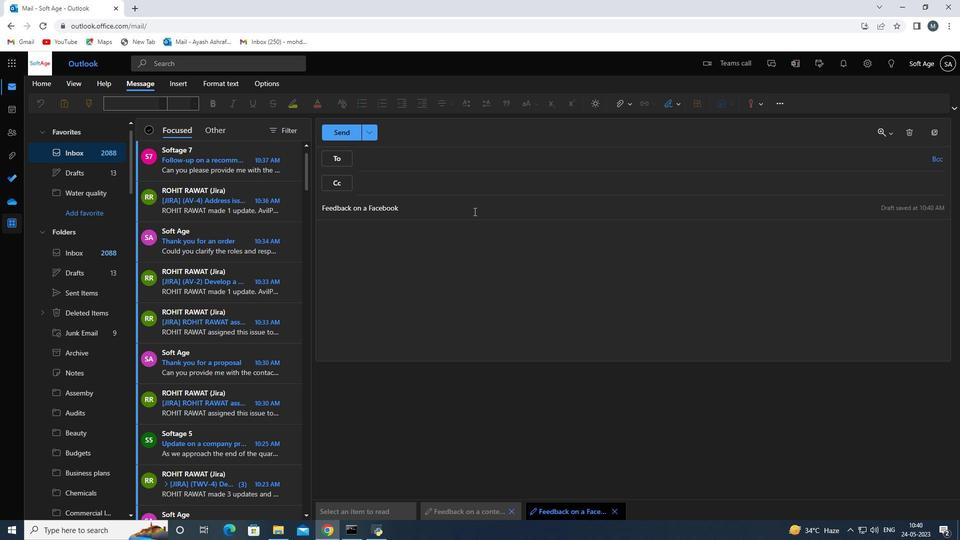 
Action: Mouse moved to (474, 211)
Screenshot: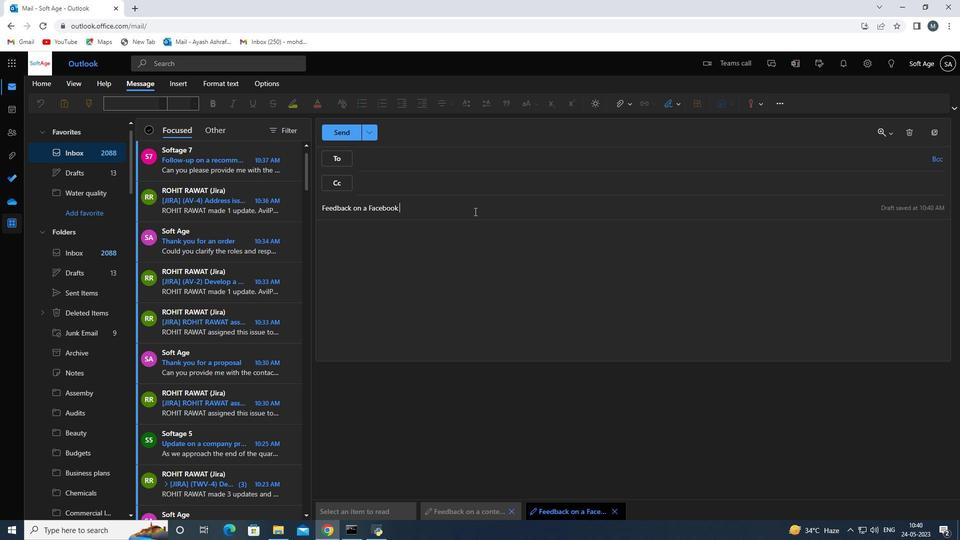 
Action: Key pressed ads<Key.space>campaign<Key.space>
Screenshot: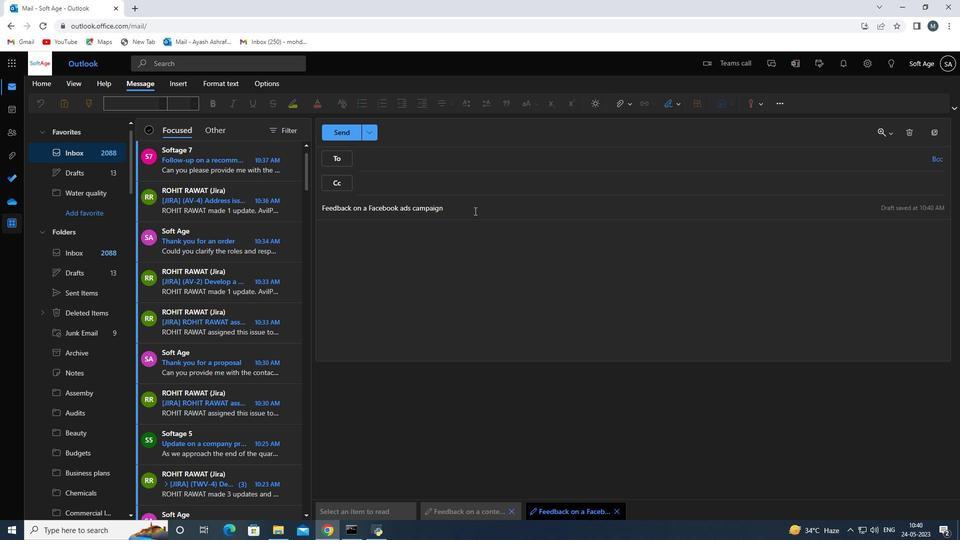 
Action: Mouse moved to (457, 249)
Screenshot: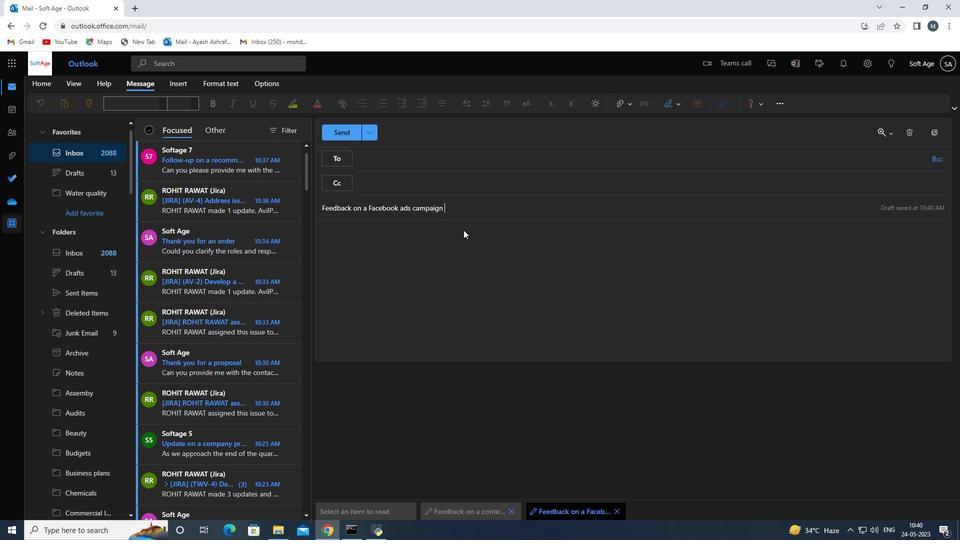 
Action: Mouse pressed left at (457, 249)
Screenshot: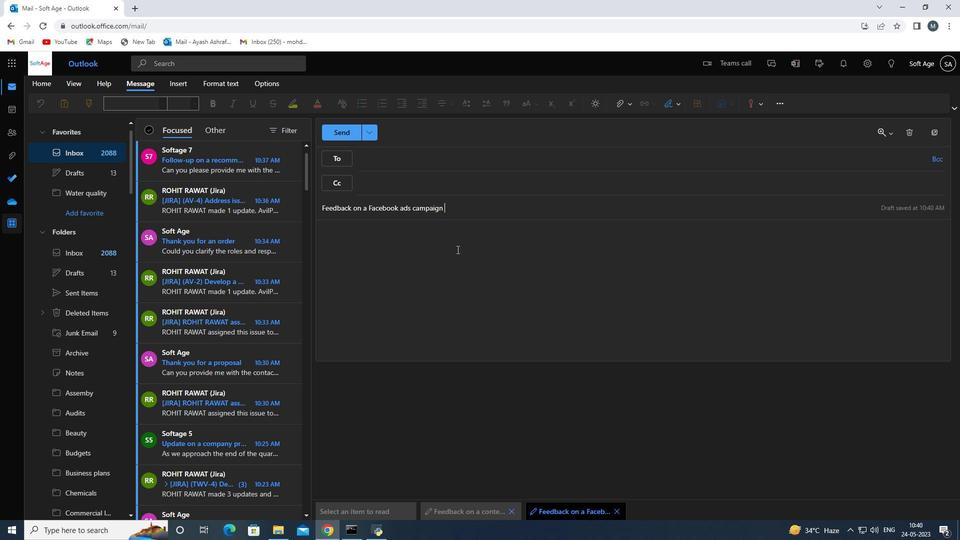 
Action: Mouse moved to (457, 251)
Screenshot: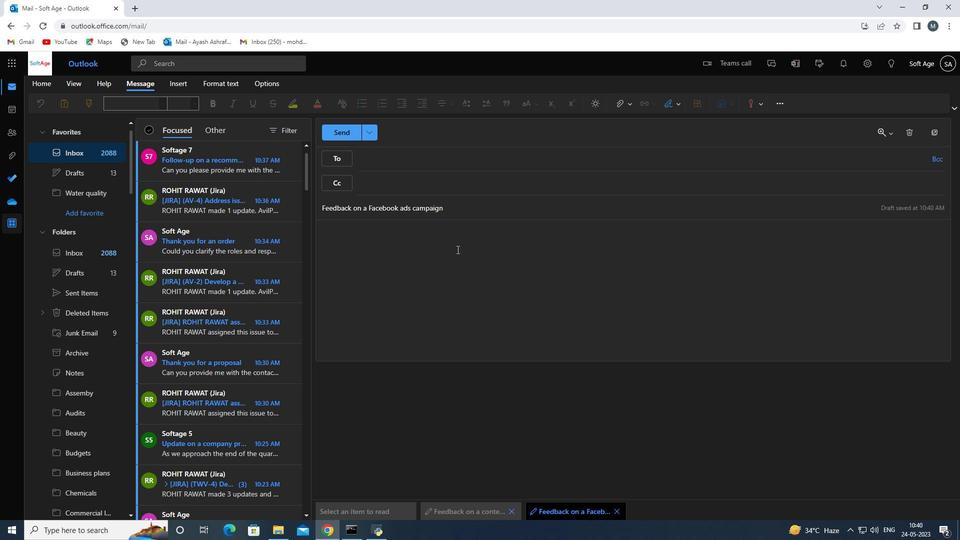 
Action: Key pressed <Key.shift>Can<Key.space>you<Key.space>let<Key.space>me<Key.space>know<Key.space>the<Key.space>status<Key.space>of<Key.space>the<Key.space>employee<Key.space>performance<Key.space>review<Key.space>process
Screenshot: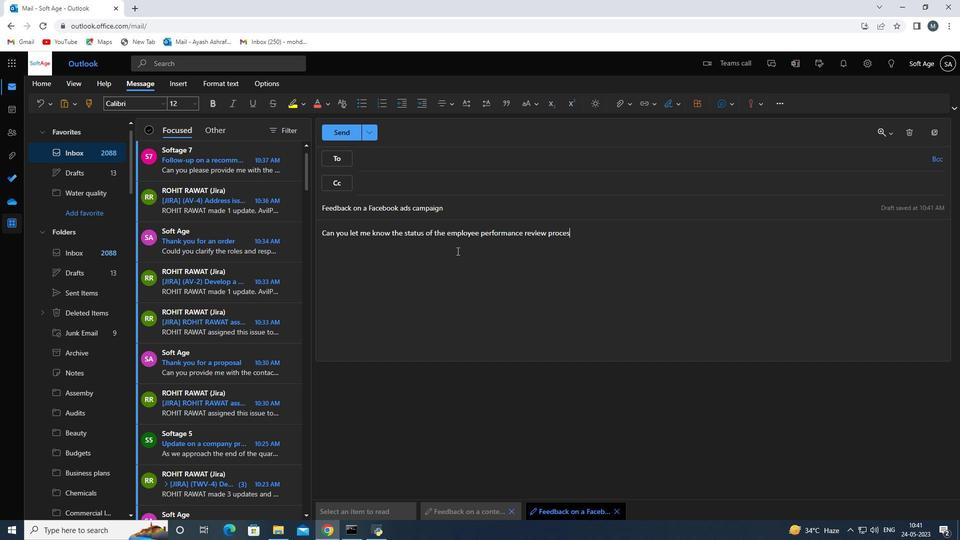 
Action: Mouse moved to (673, 107)
Screenshot: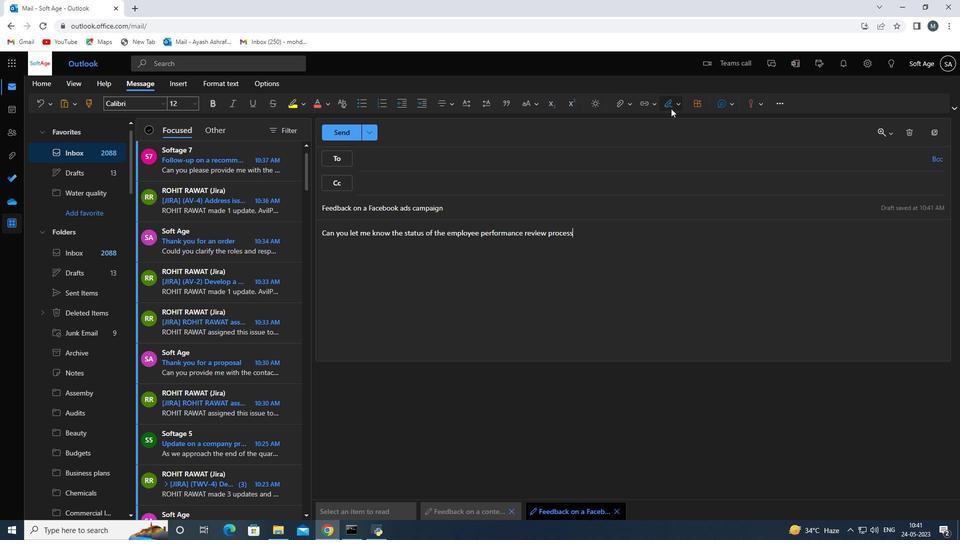
Action: Mouse pressed left at (673, 107)
Screenshot: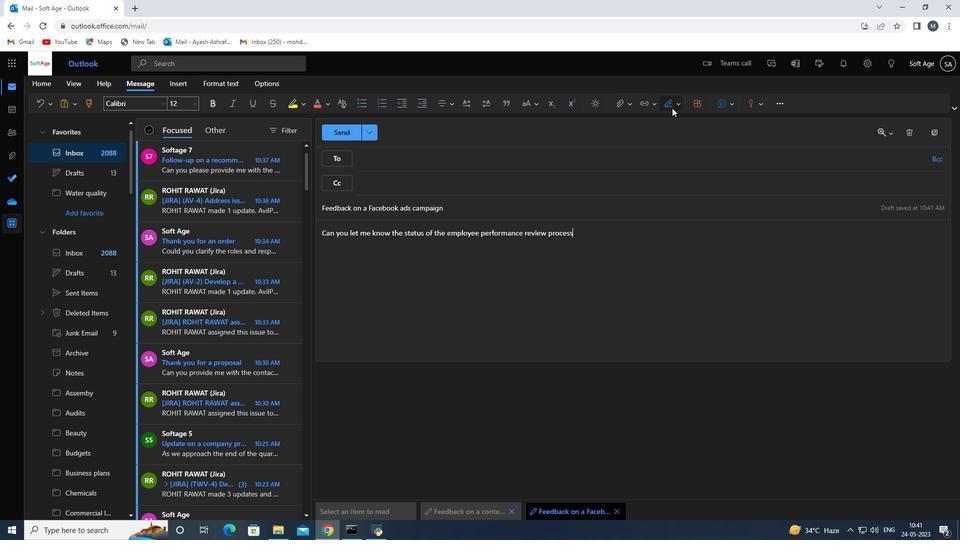 
Action: Mouse moved to (660, 129)
Screenshot: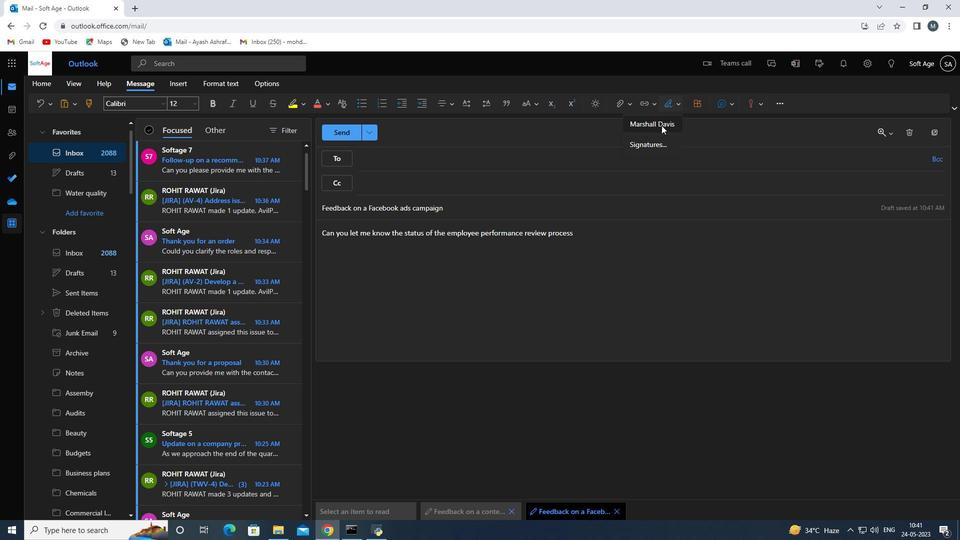 
Action: Mouse pressed left at (660, 129)
Screenshot: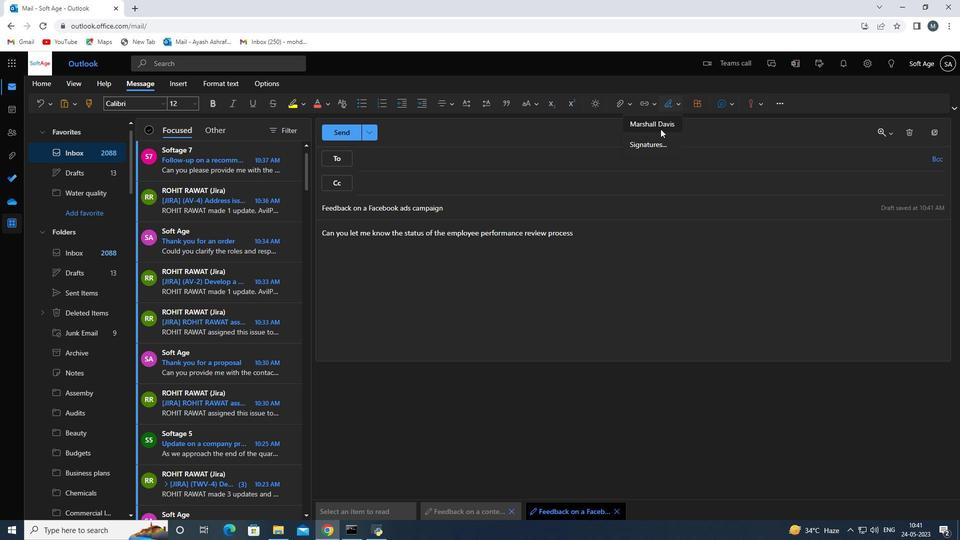 
Action: Mouse moved to (451, 160)
Screenshot: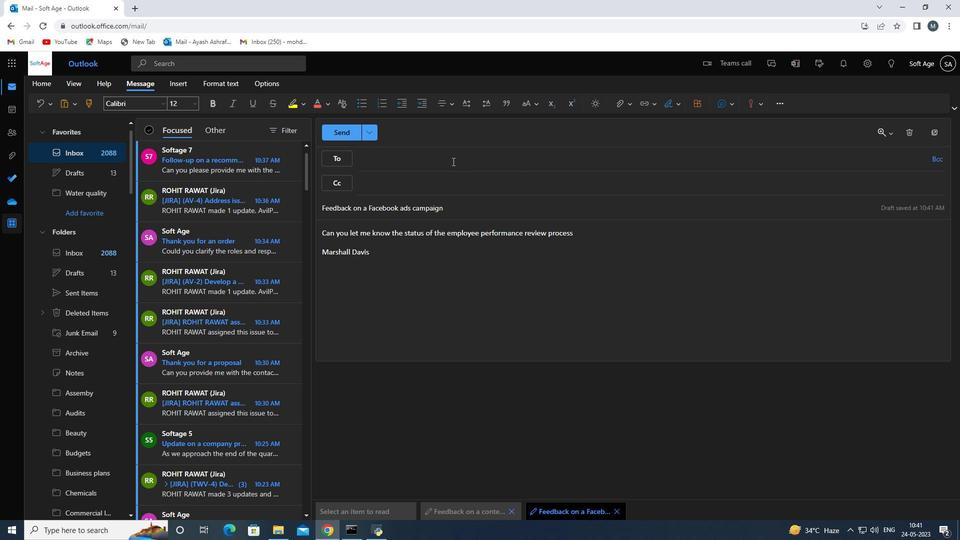 
Action: Mouse pressed left at (451, 160)
Screenshot: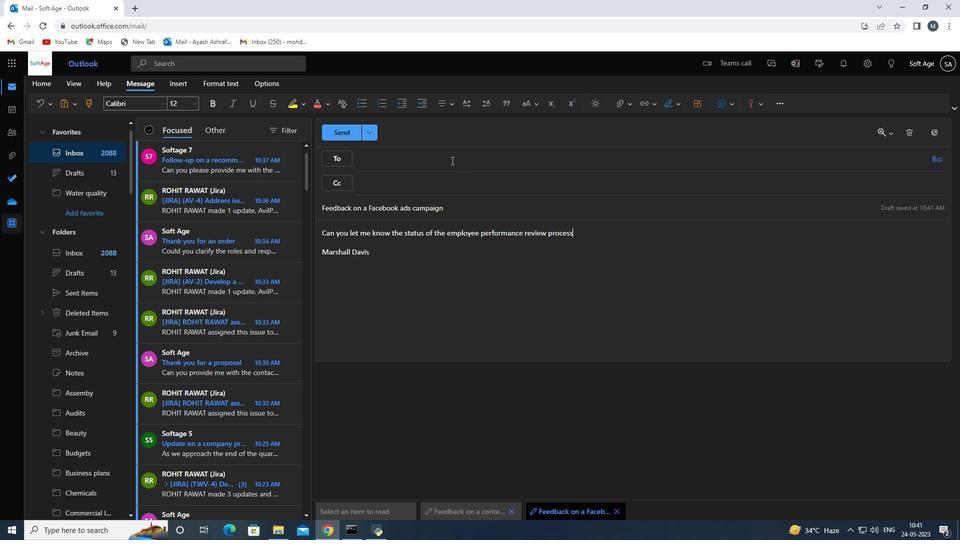 
Action: Mouse moved to (451, 160)
Screenshot: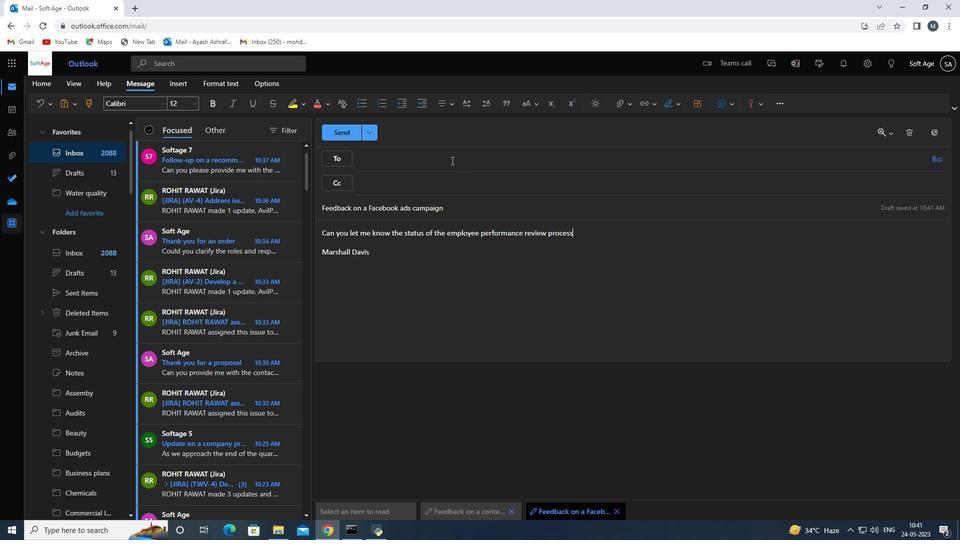
Action: Key pressed softage.2<Key.shift>@softage.net<Key.enter>
Screenshot: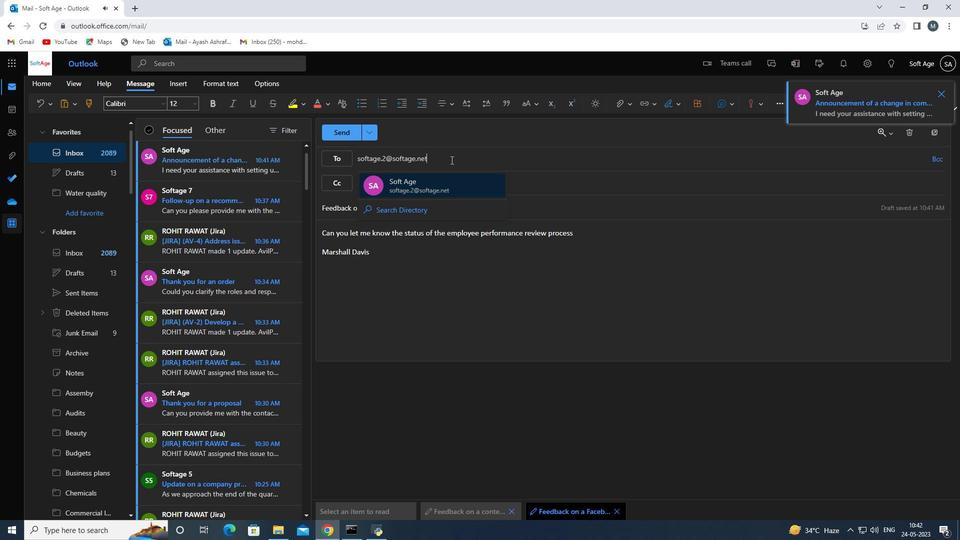 
Action: Mouse moved to (630, 100)
Screenshot: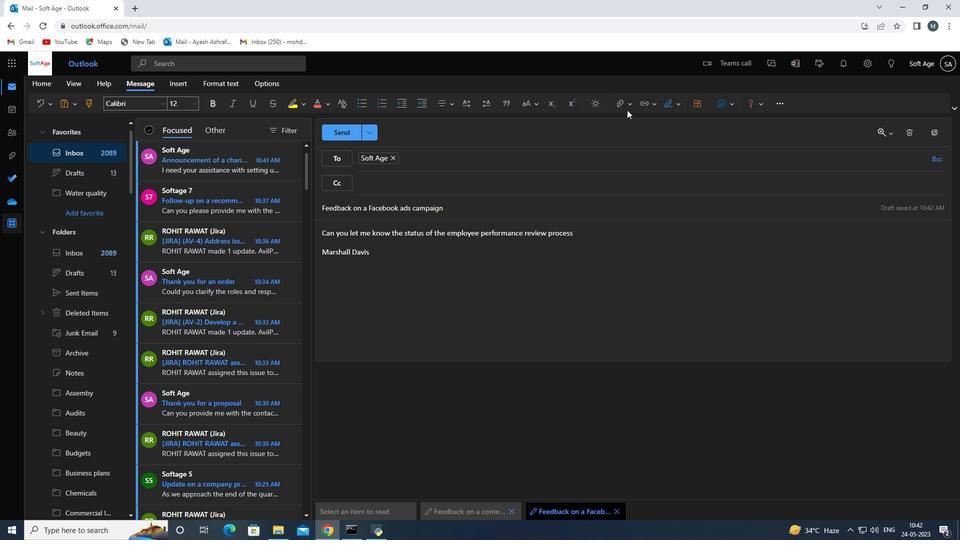 
Action: Mouse pressed left at (630, 100)
Screenshot: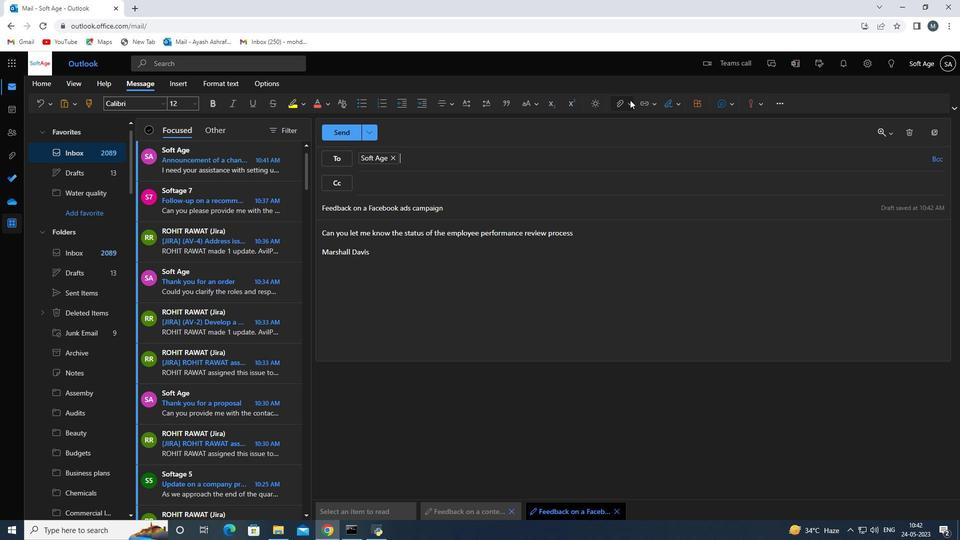 
Action: Mouse moved to (572, 126)
Screenshot: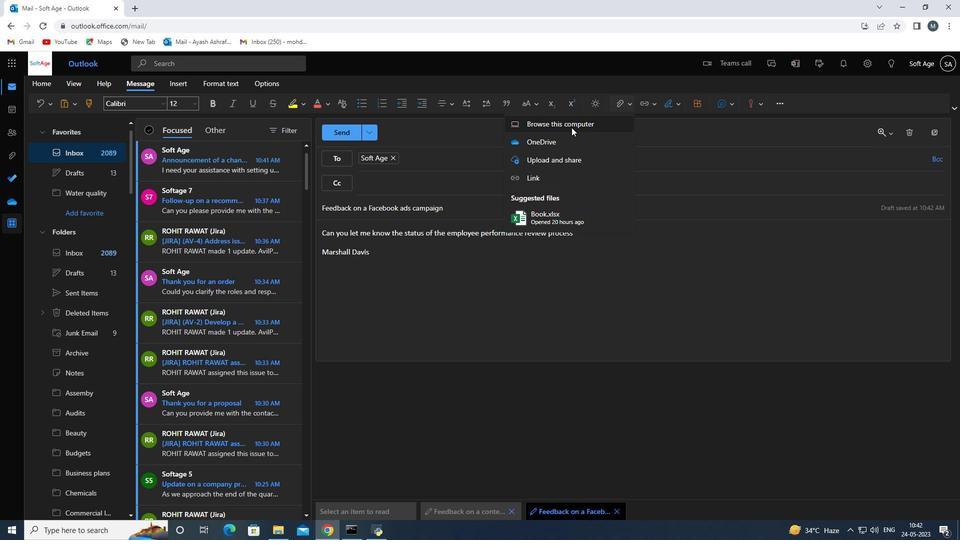 
Action: Mouse pressed left at (572, 126)
Screenshot: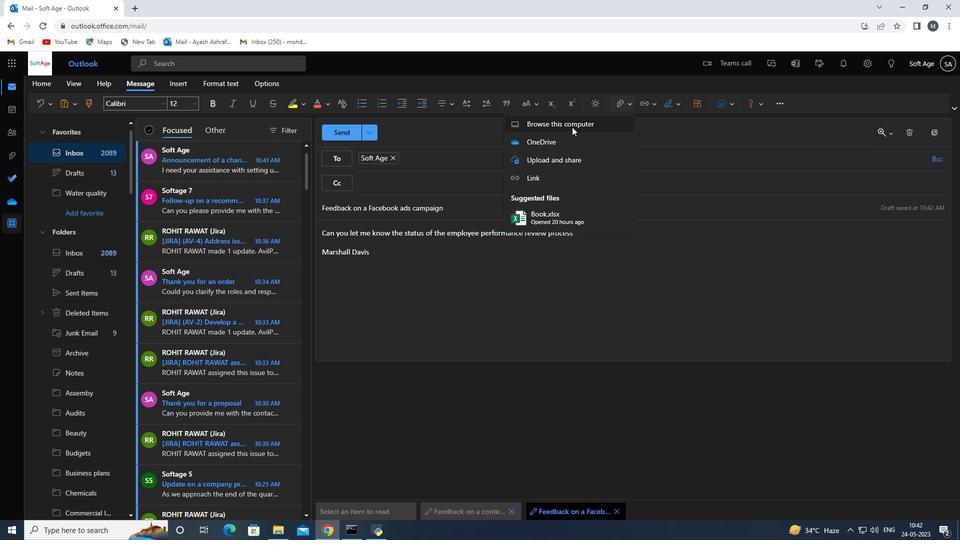 
Action: Mouse moved to (183, 190)
Screenshot: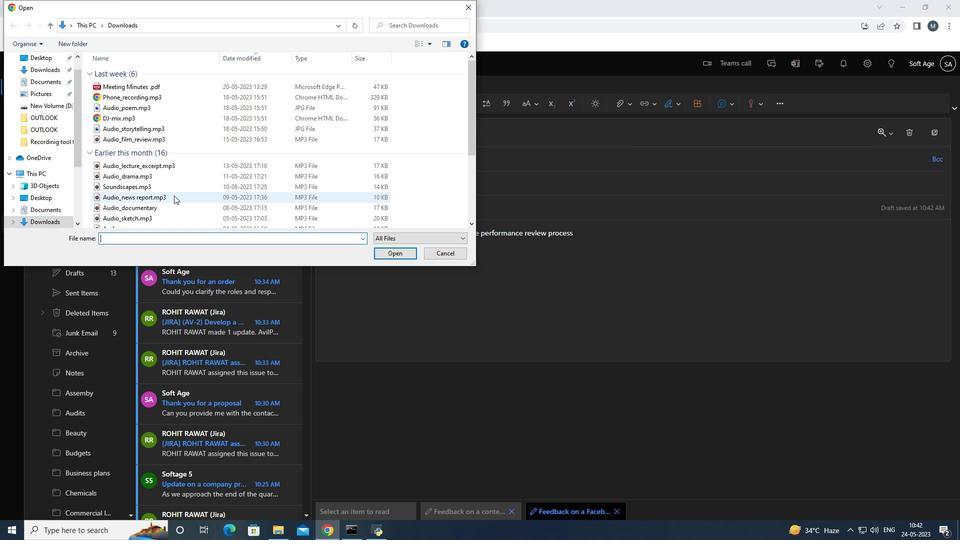 
Action: Mouse scrolled (183, 190) with delta (0, 0)
Screenshot: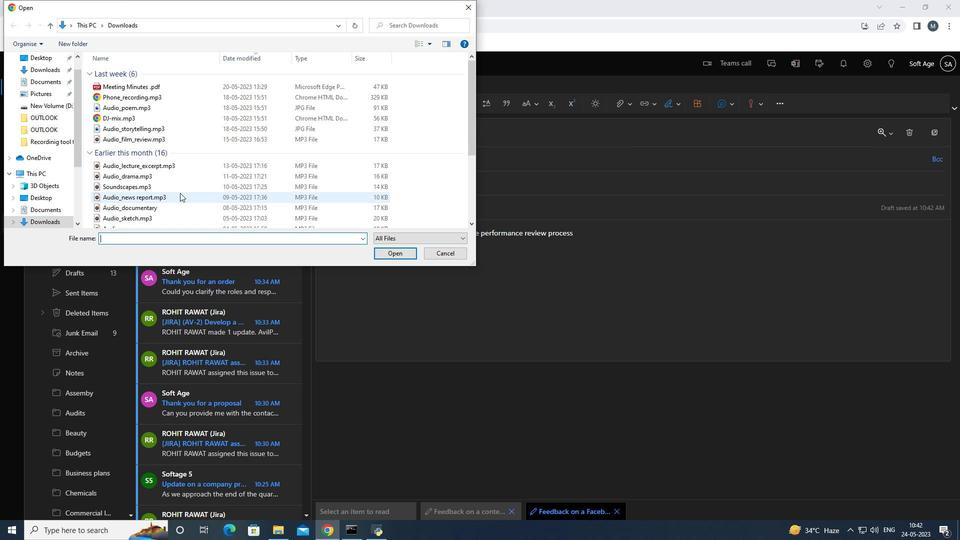 
Action: Mouse scrolled (183, 190) with delta (0, 0)
Screenshot: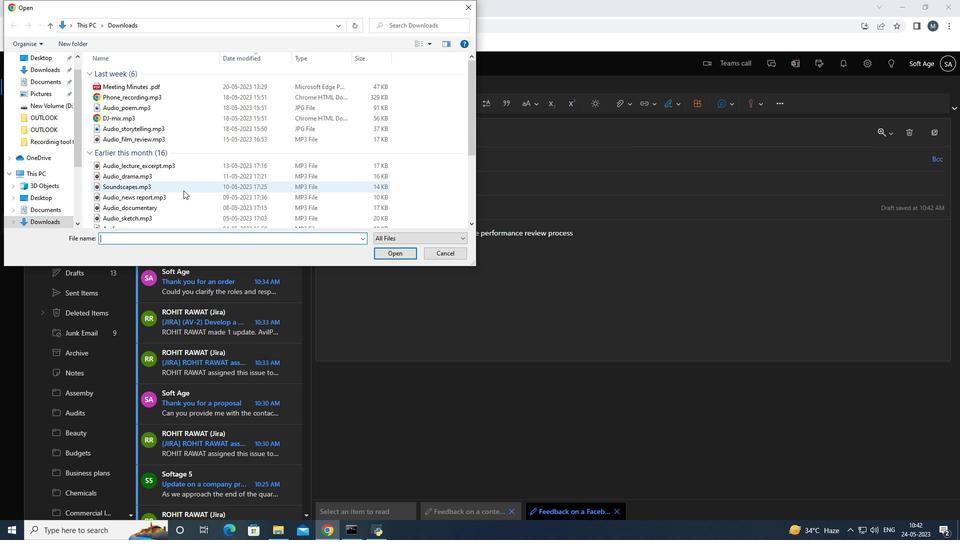 
Action: Mouse scrolled (183, 190) with delta (0, 0)
Screenshot: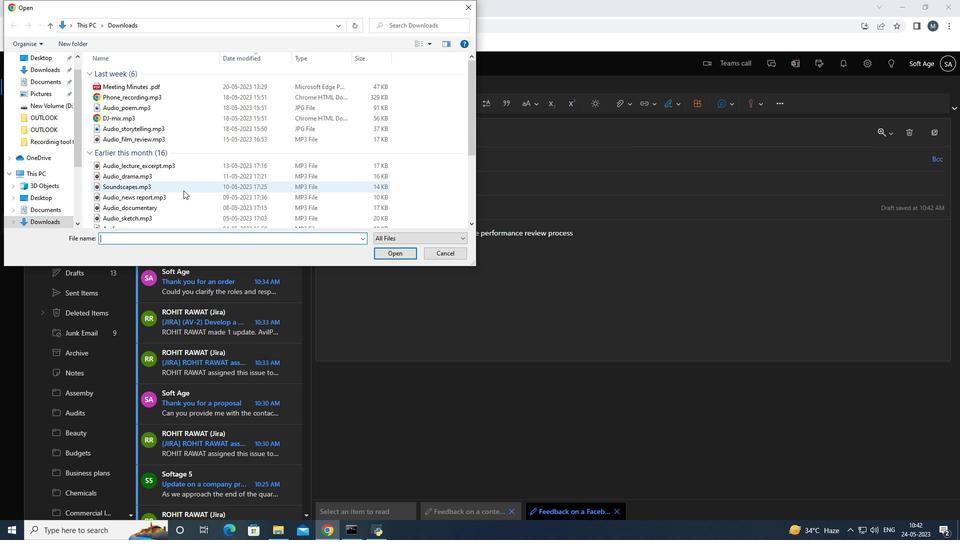 
Action: Mouse moved to (183, 190)
Screenshot: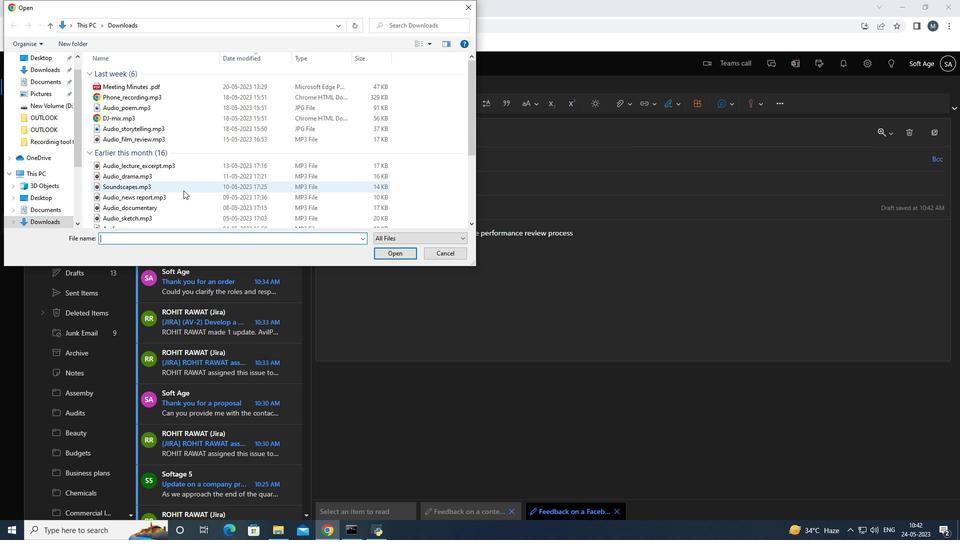 
Action: Mouse scrolled (183, 190) with delta (0, 0)
Screenshot: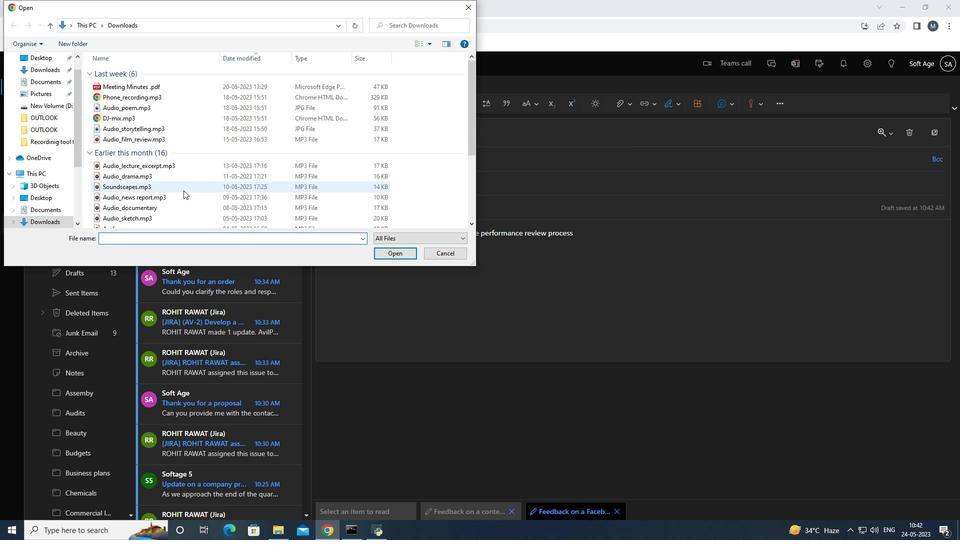 
Action: Mouse scrolled (183, 190) with delta (0, 0)
Screenshot: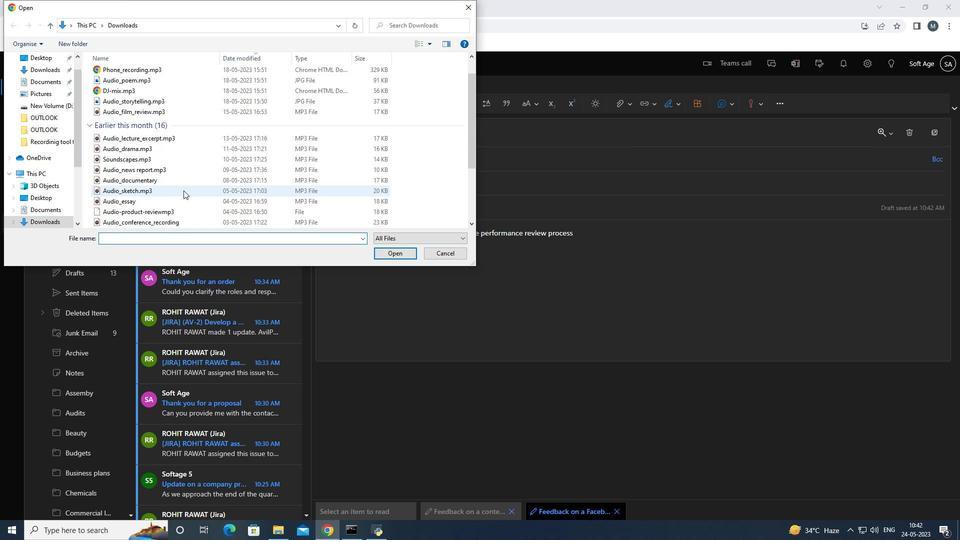 
Action: Mouse moved to (183, 190)
Screenshot: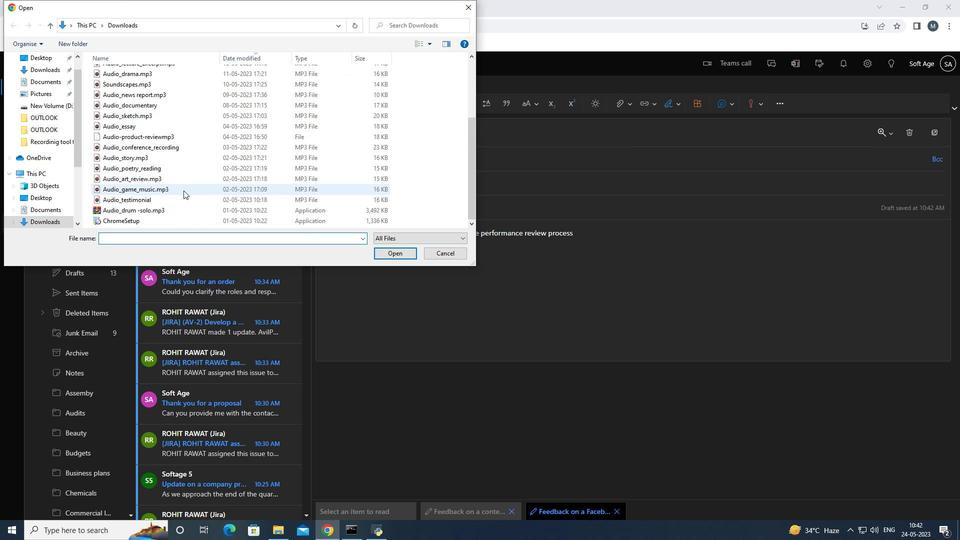 
Action: Mouse scrolled (183, 190) with delta (0, 0)
Screenshot: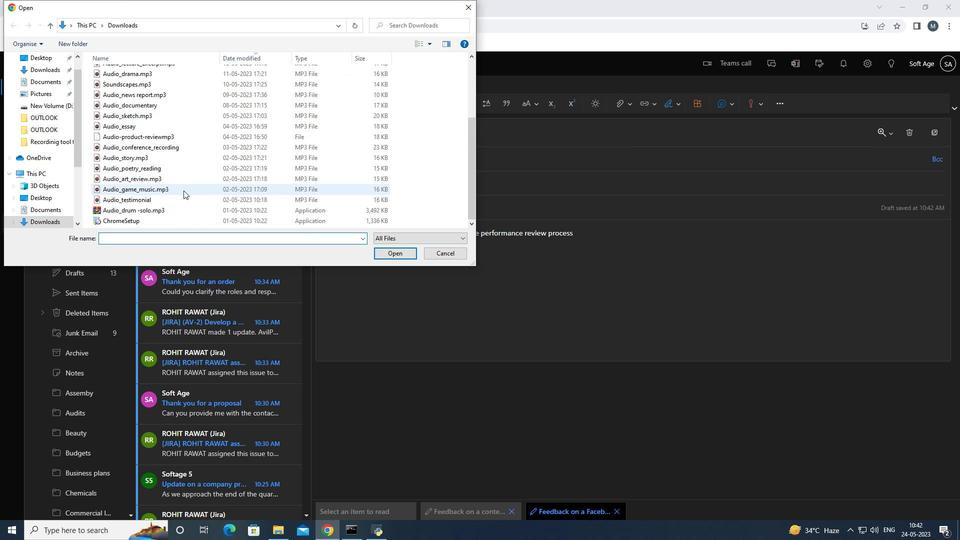 
Action: Mouse moved to (183, 190)
Screenshot: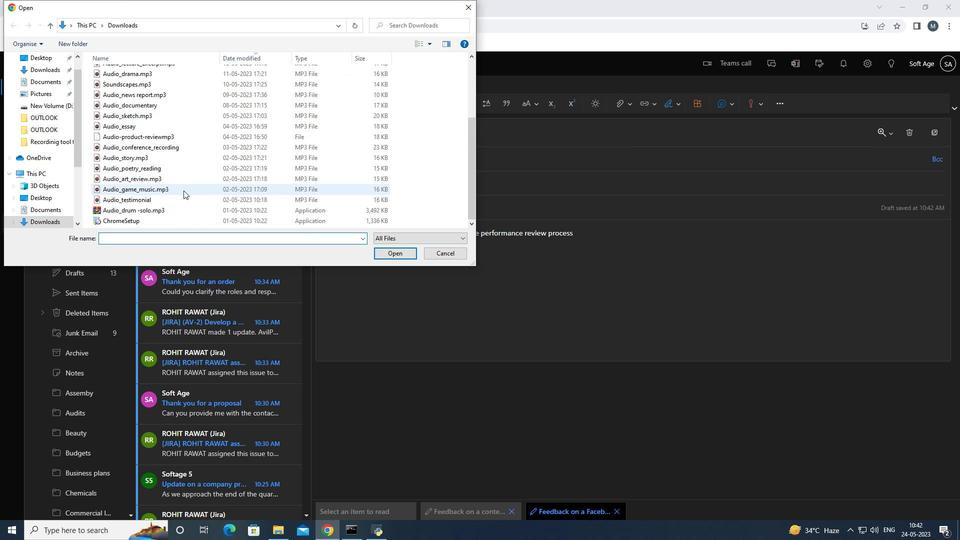
Action: Mouse scrolled (183, 190) with delta (0, 0)
Screenshot: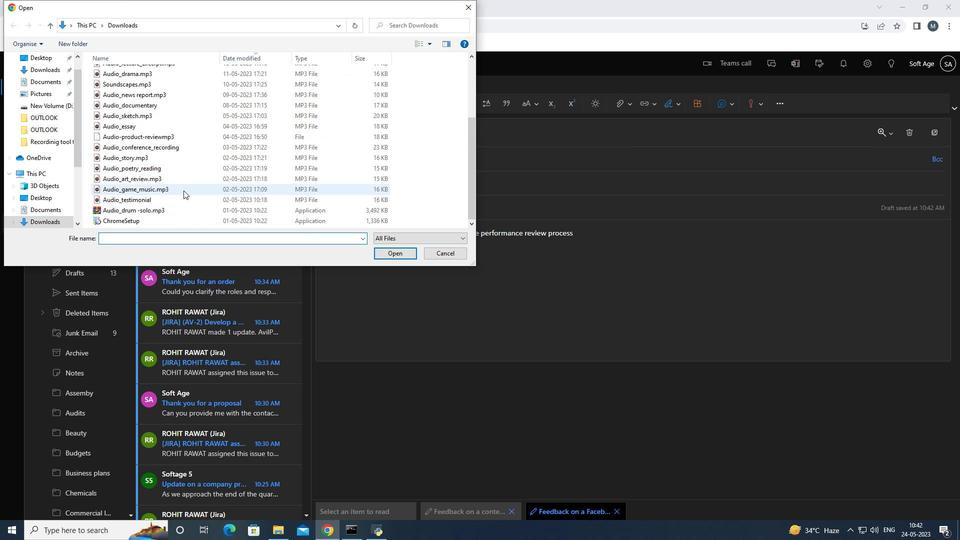 
Action: Mouse moved to (183, 192)
Screenshot: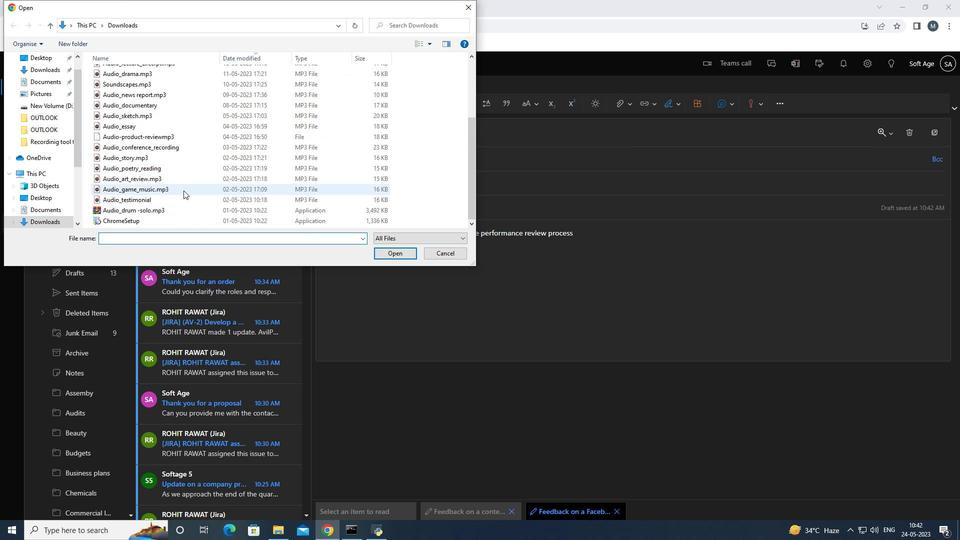 
Action: Mouse scrolled (183, 191) with delta (0, 0)
Screenshot: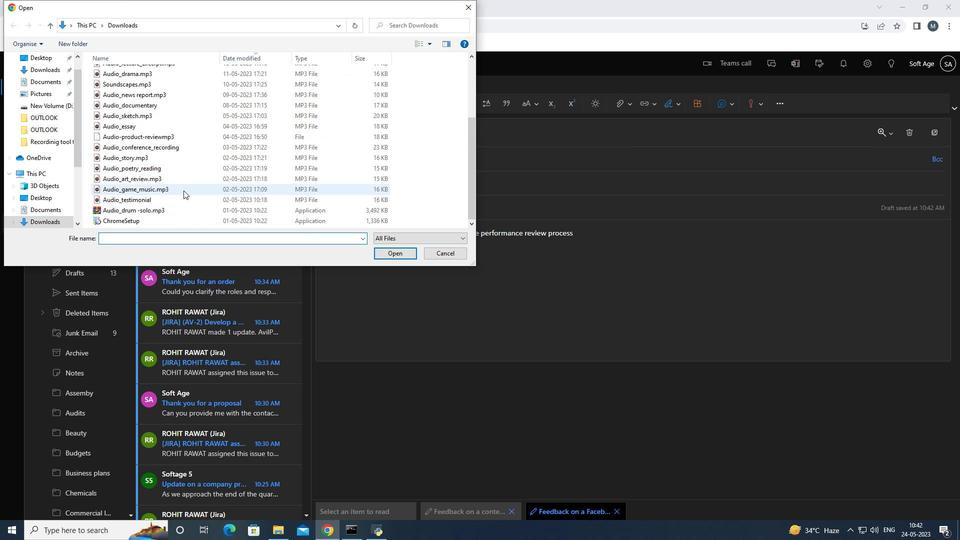 
Action: Mouse moved to (190, 197)
Screenshot: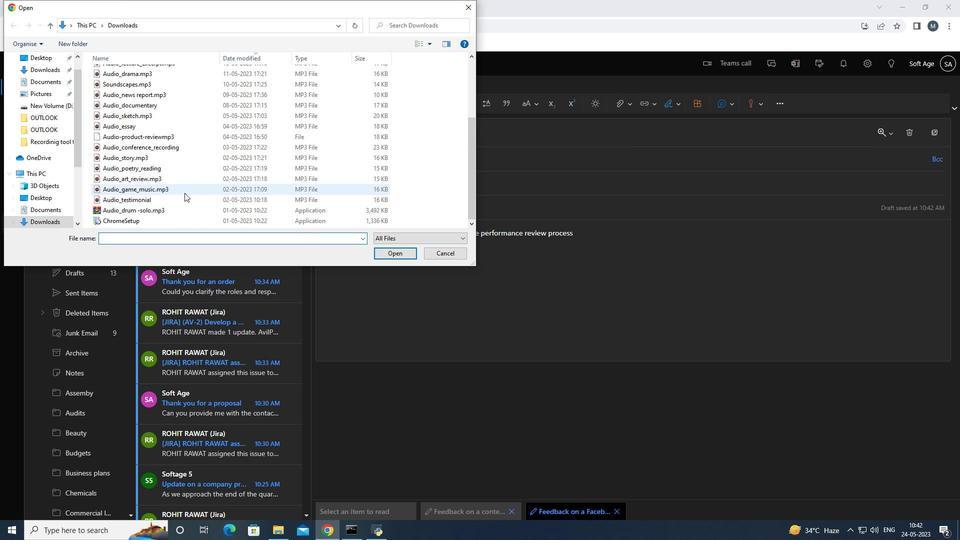
Action: Mouse scrolled (190, 196) with delta (0, 0)
Screenshot: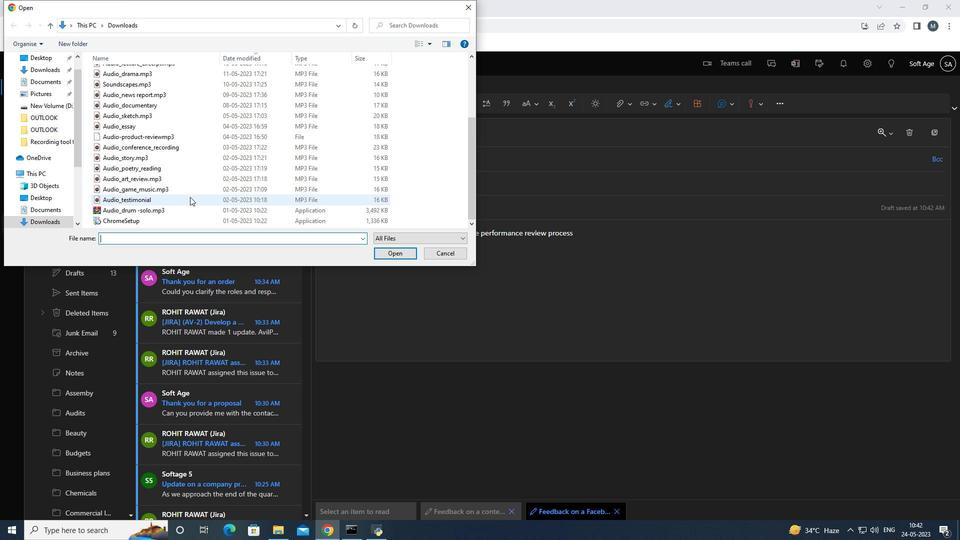 
Action: Mouse scrolled (190, 196) with delta (0, 0)
Screenshot: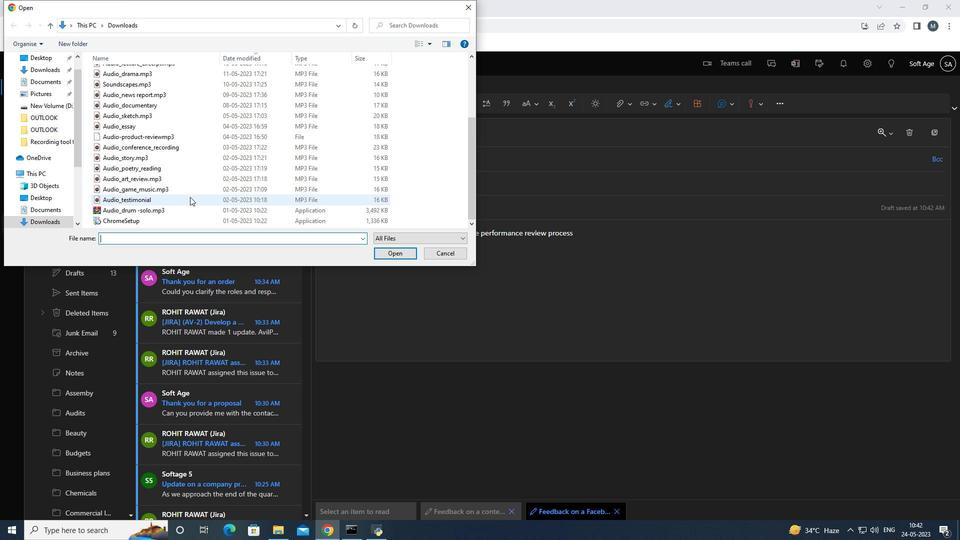 
Action: Mouse scrolled (190, 196) with delta (0, 0)
Screenshot: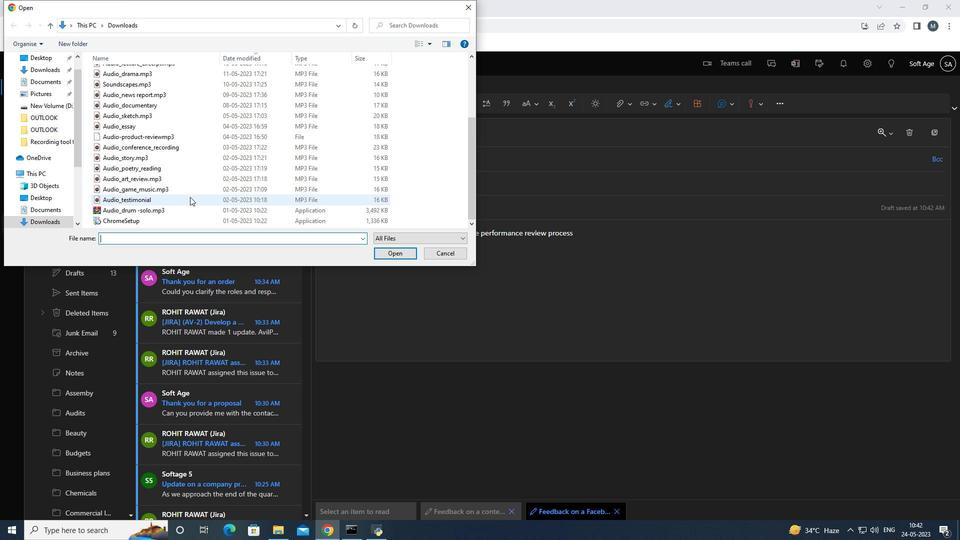 
Action: Mouse moved to (184, 213)
Screenshot: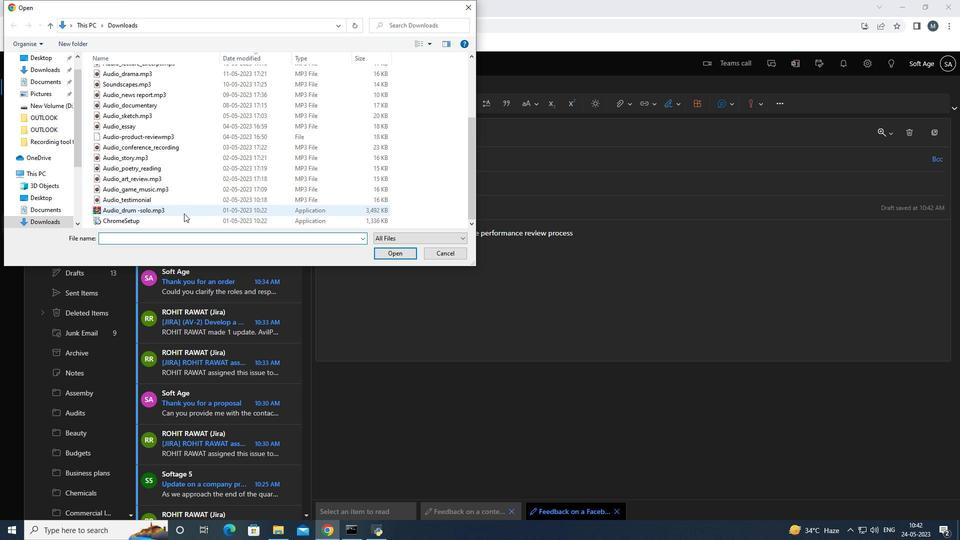 
Action: Mouse pressed left at (184, 213)
Screenshot: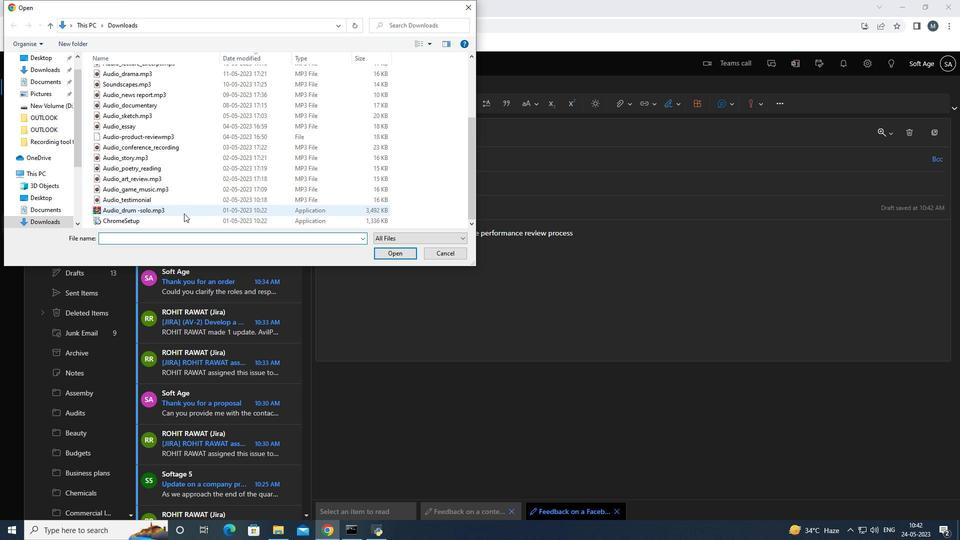 
Action: Mouse moved to (201, 210)
Screenshot: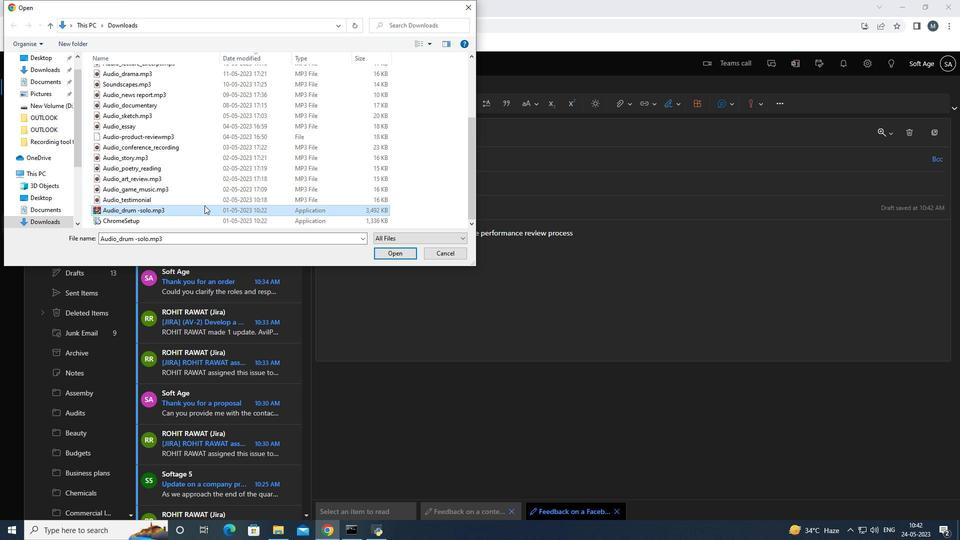 
Action: Mouse pressed right at (201, 210)
Screenshot: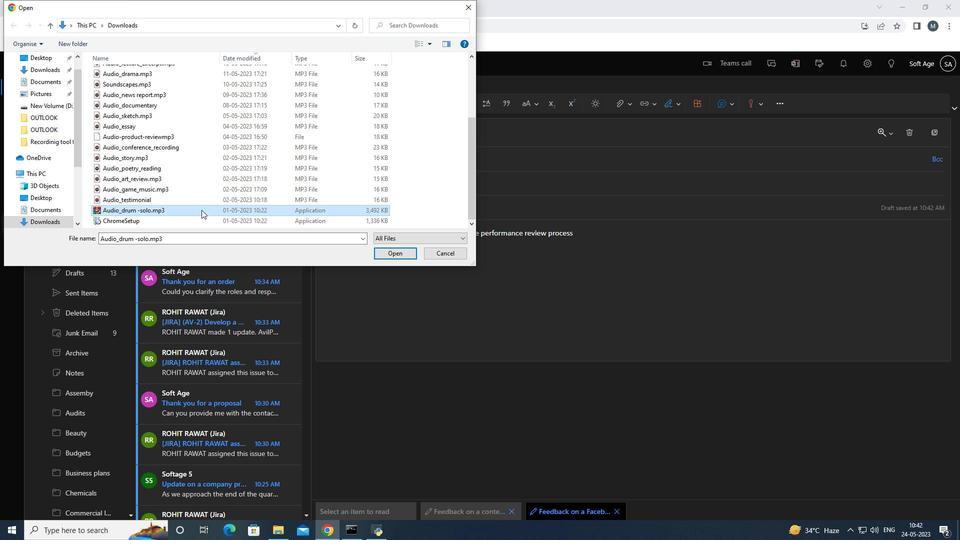 
Action: Mouse moved to (238, 474)
Screenshot: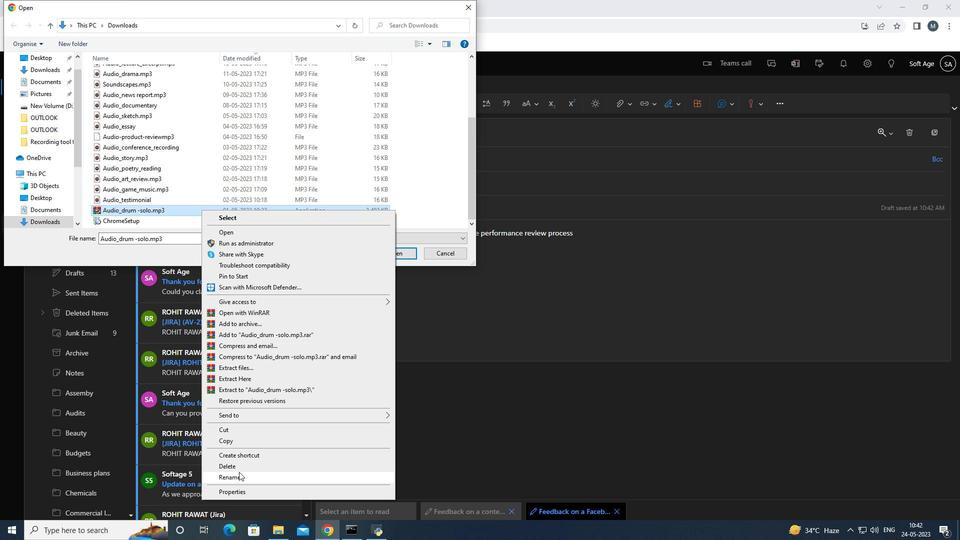 
Action: Mouse pressed left at (238, 474)
Screenshot: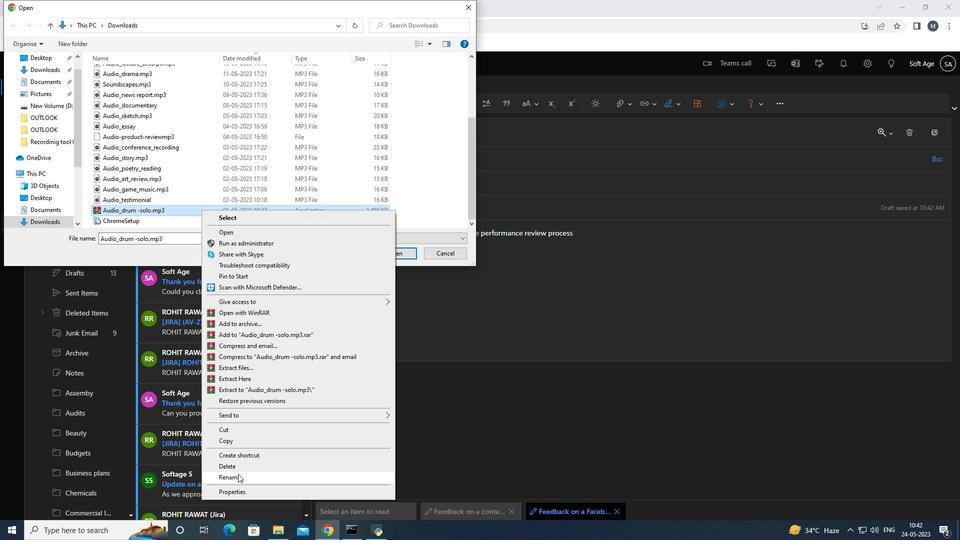 
Action: Mouse moved to (239, 464)
Screenshot: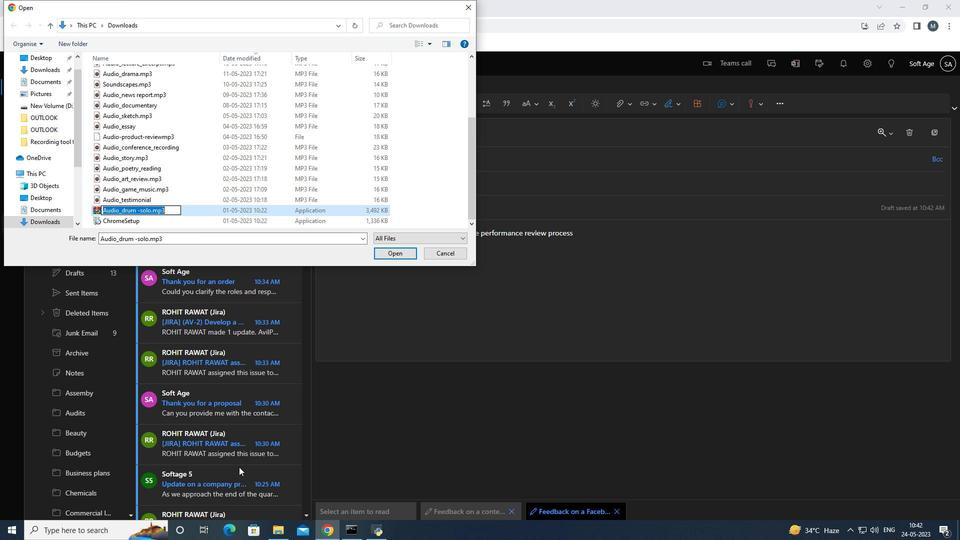 
Action: Key pressed cityscape.mp3<Key.enter>
Screenshot: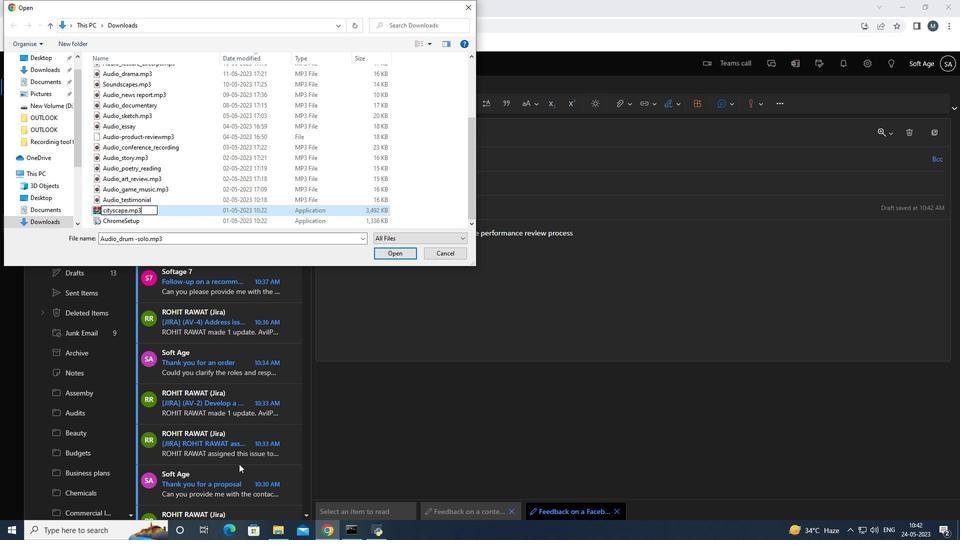 
Action: Mouse moved to (318, 209)
Screenshot: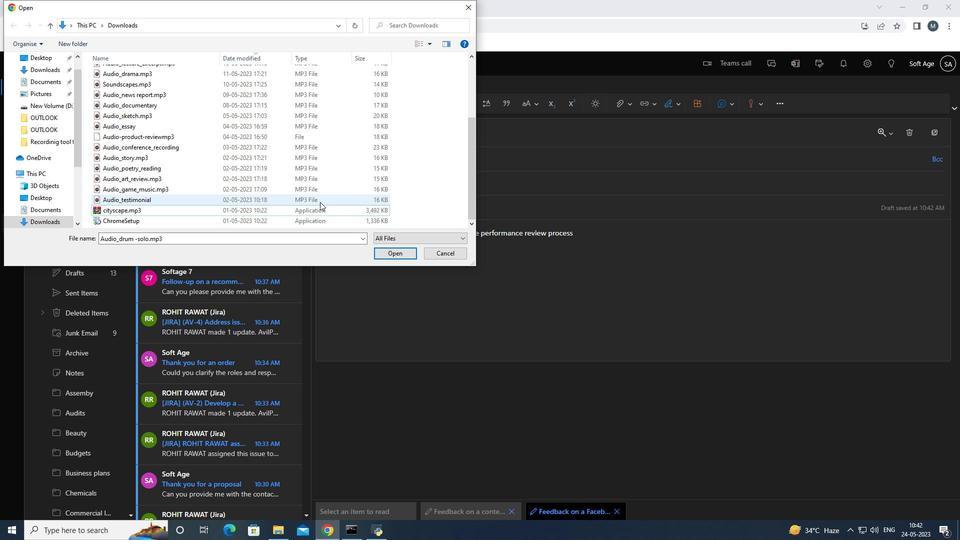 
Action: Mouse pressed left at (318, 209)
Screenshot: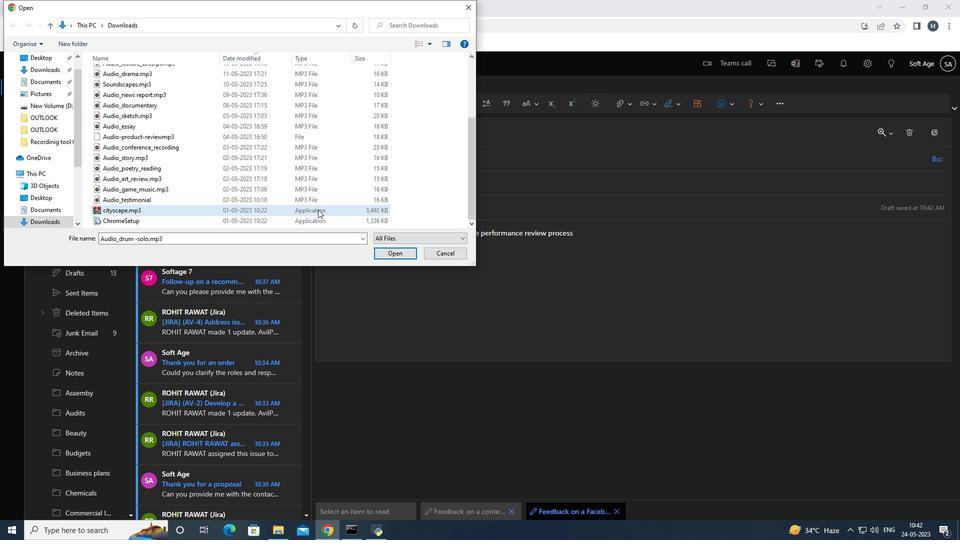 
Action: Mouse moved to (389, 254)
Screenshot: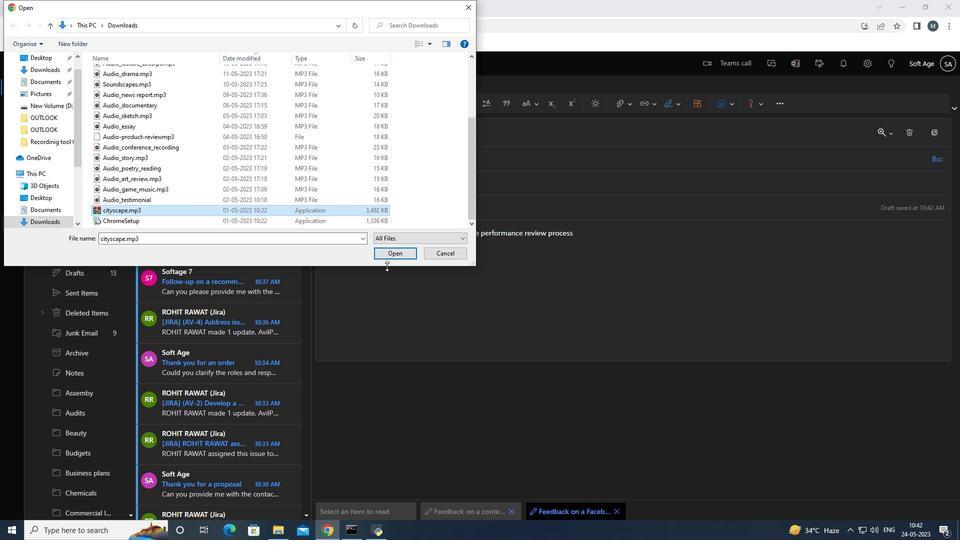 
Action: Mouse pressed left at (389, 254)
Screenshot: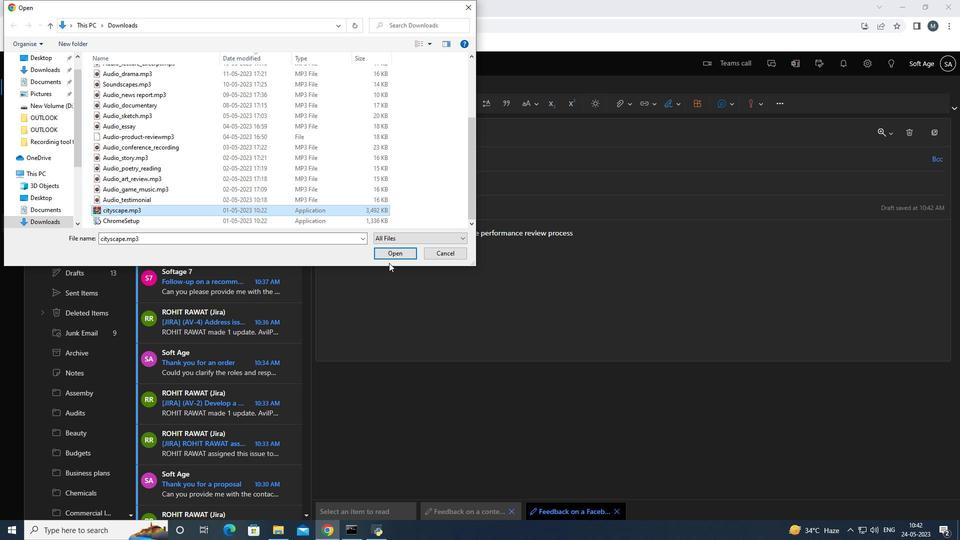 
Action: Mouse moved to (420, 244)
Screenshot: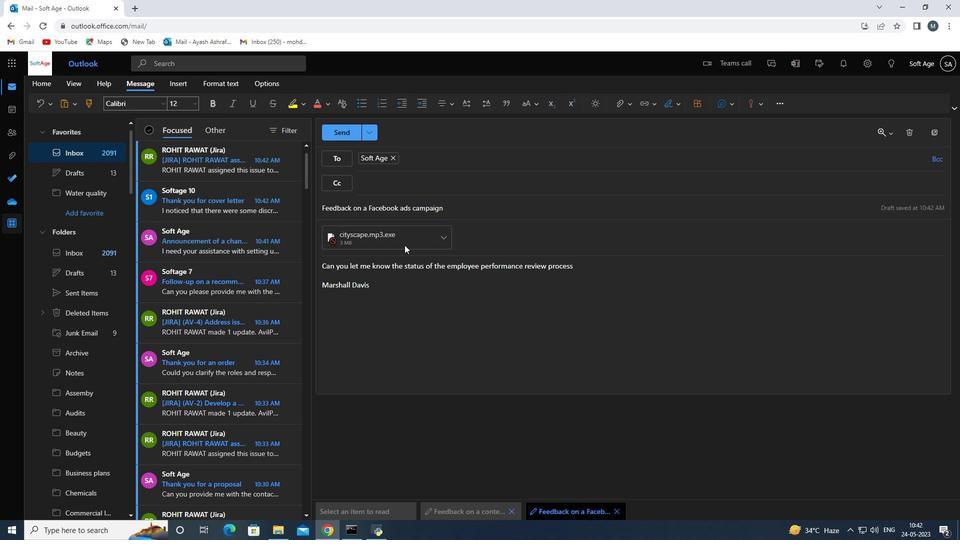 
Action: Mouse pressed left at (420, 244)
Screenshot: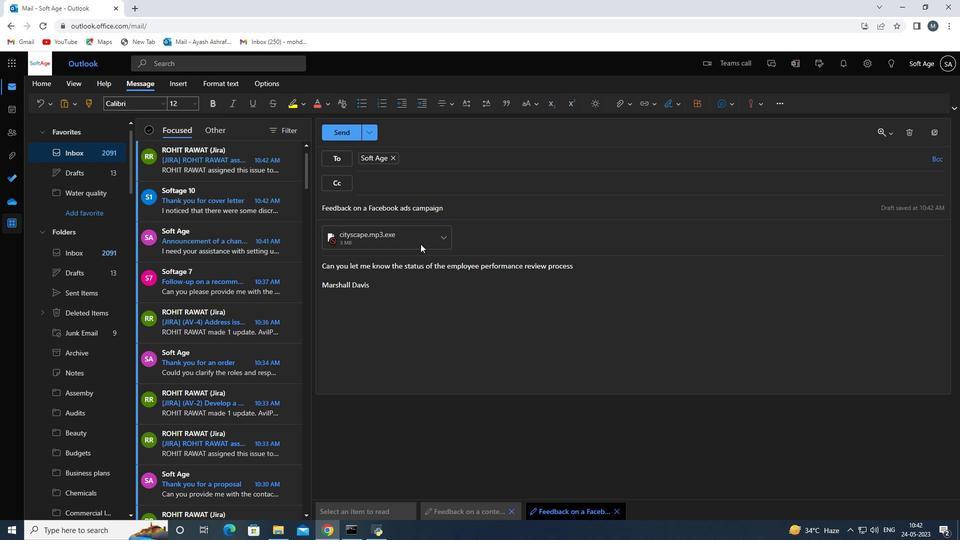 
Action: Mouse moved to (444, 241)
Screenshot: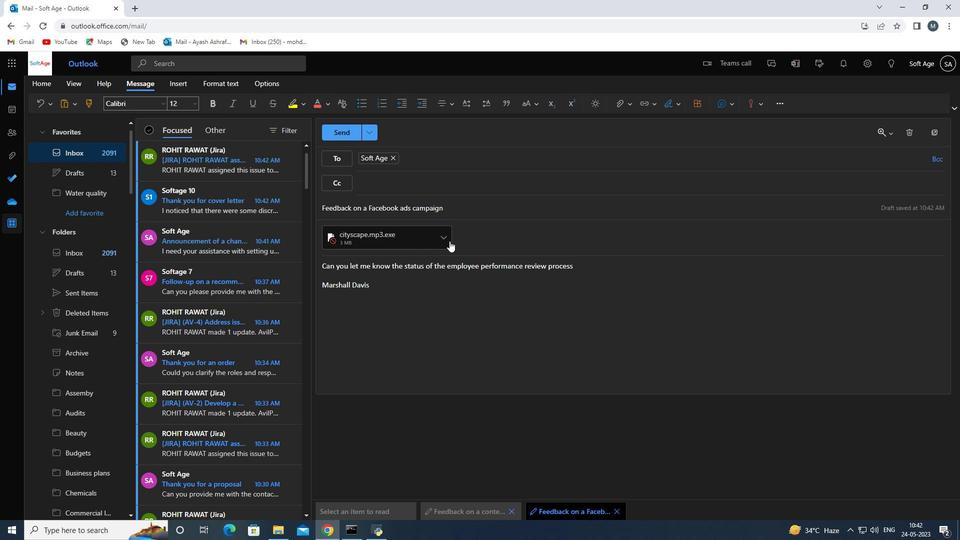 
Action: Mouse pressed right at (444, 241)
Screenshot: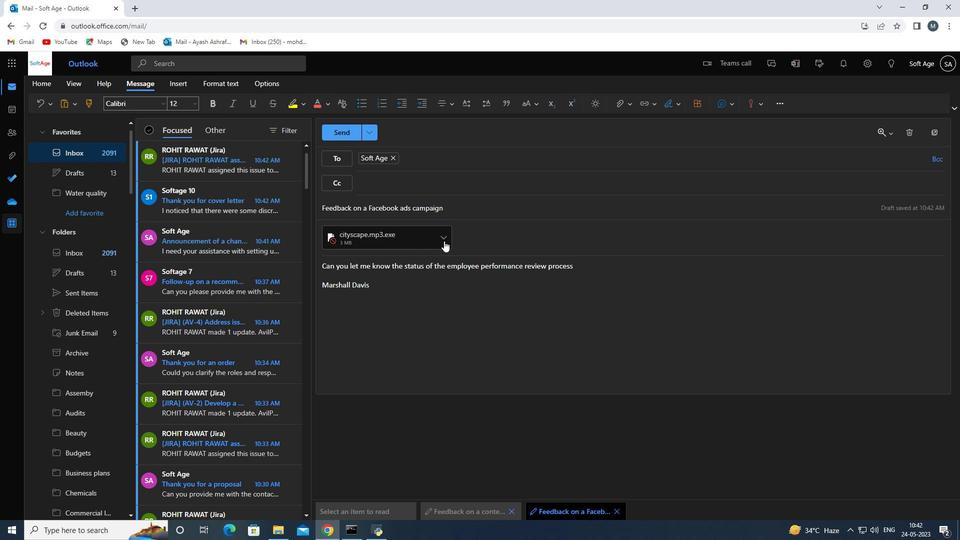 
Action: Mouse moved to (412, 259)
Screenshot: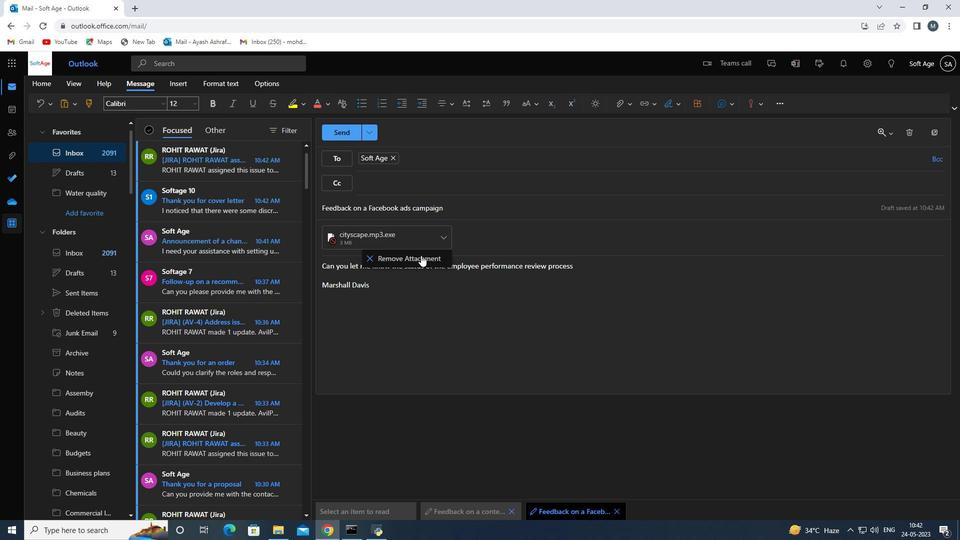 
Action: Mouse pressed left at (412, 259)
Screenshot: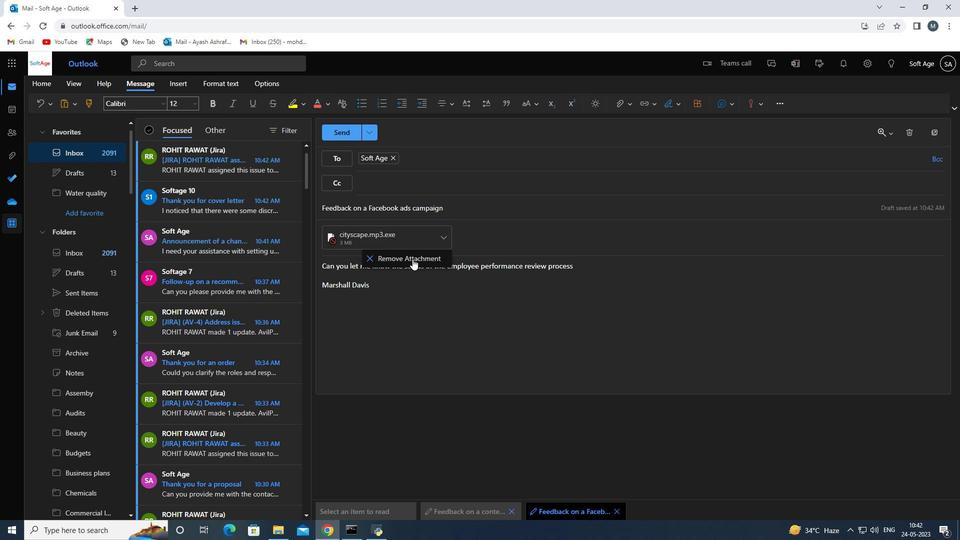 
Action: Mouse moved to (625, 109)
Screenshot: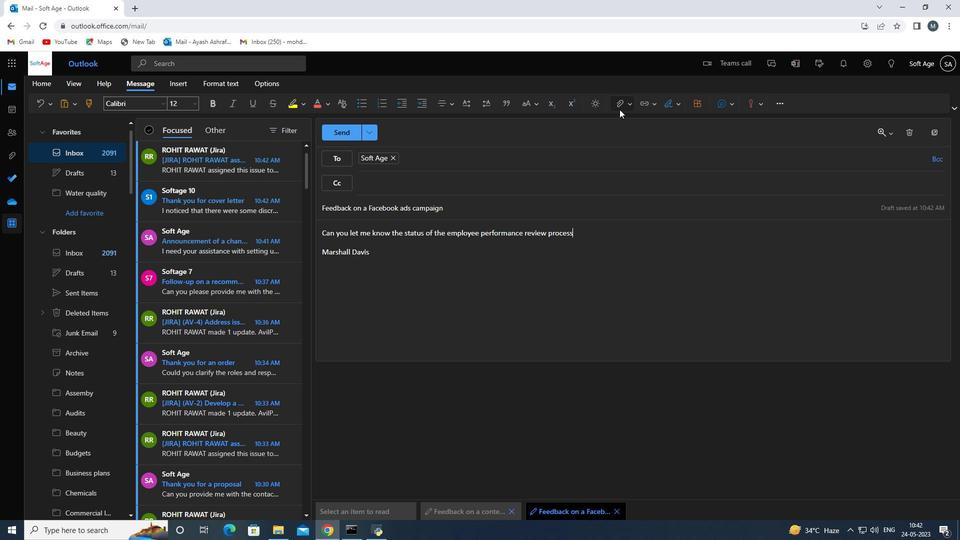 
Action: Mouse pressed left at (625, 109)
Screenshot: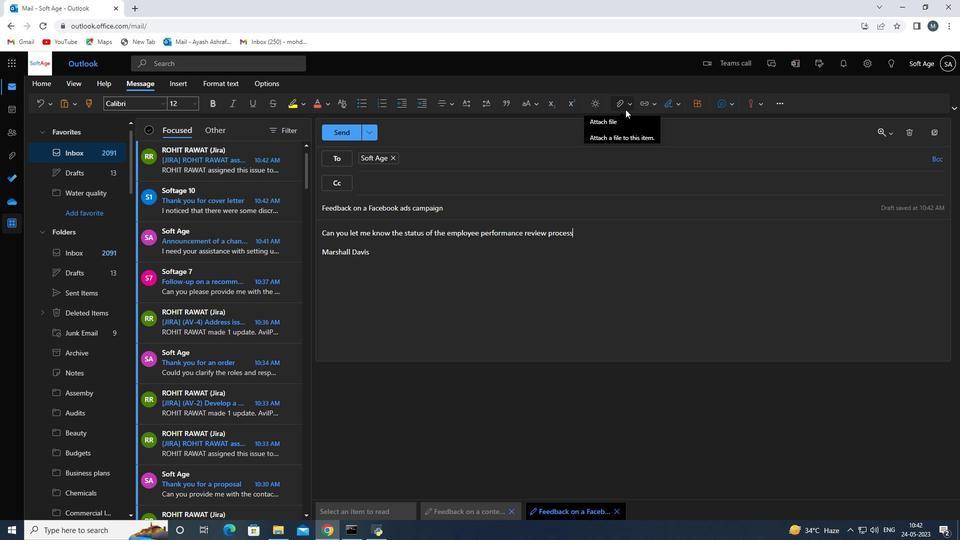 
Action: Mouse moved to (591, 126)
Screenshot: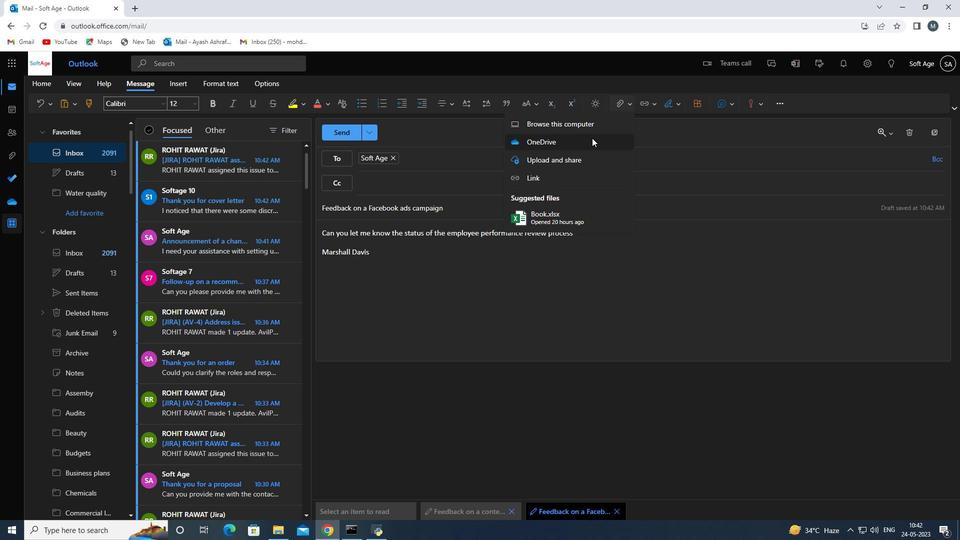 
Action: Mouse pressed left at (591, 126)
Screenshot: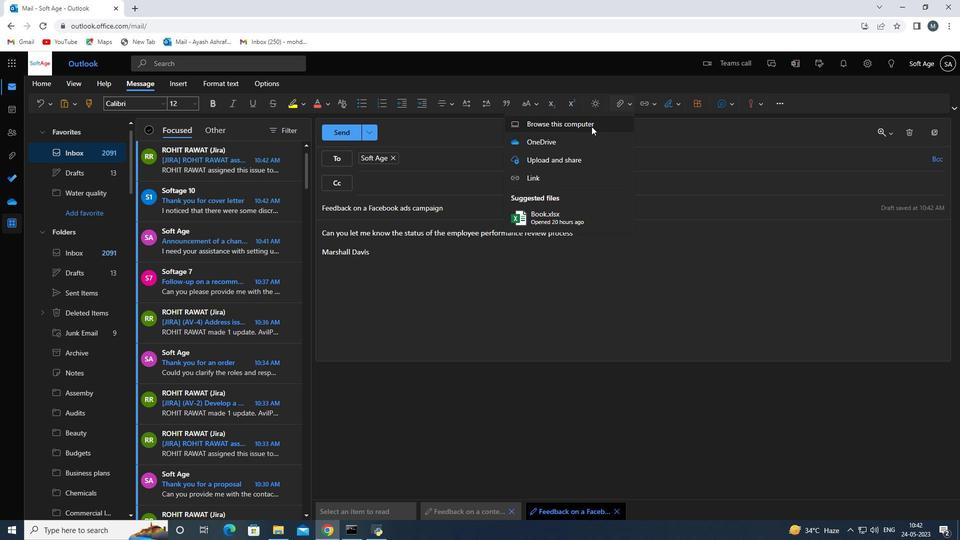 
Action: Mouse moved to (234, 178)
Screenshot: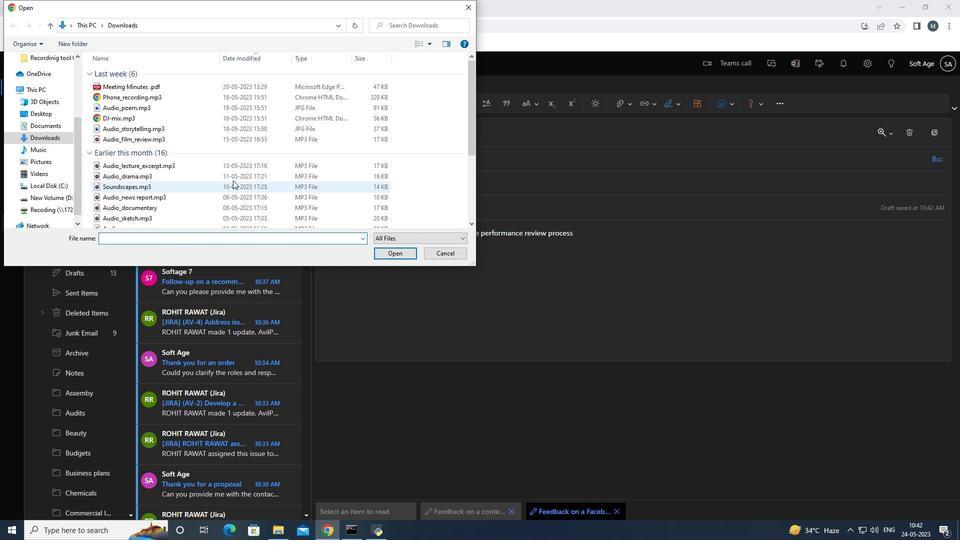 
Action: Mouse scrolled (234, 177) with delta (0, 0)
Screenshot: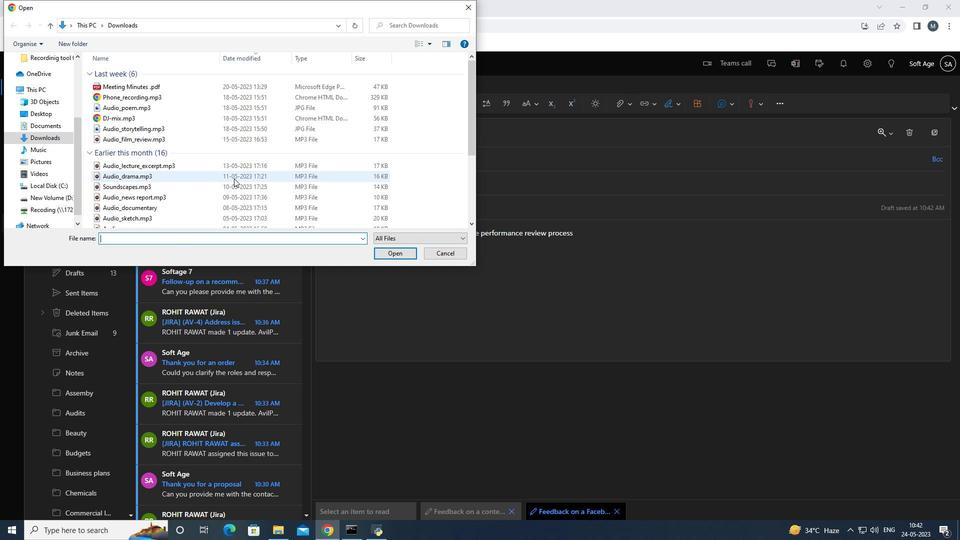 
Action: Mouse scrolled (234, 177) with delta (0, 0)
Screenshot: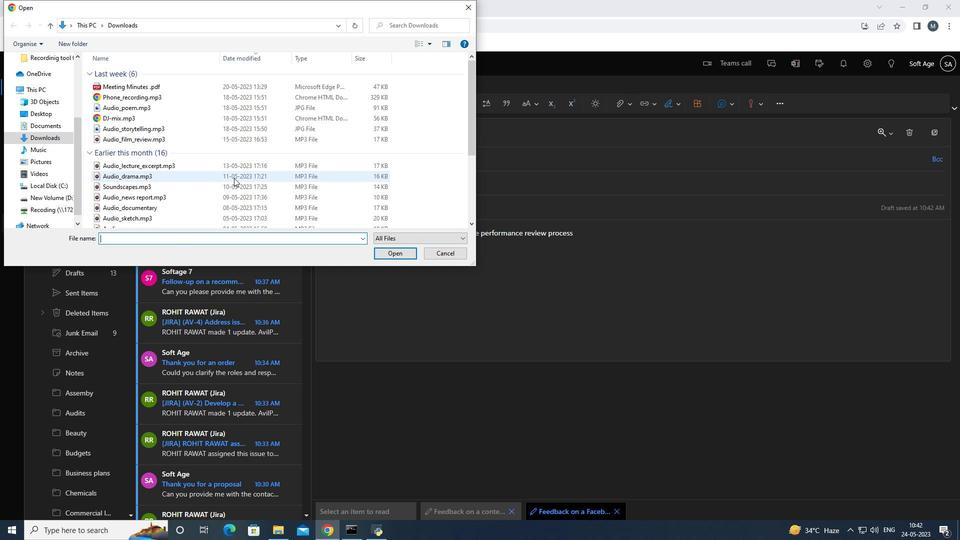 
Action: Mouse scrolled (234, 177) with delta (0, 0)
Screenshot: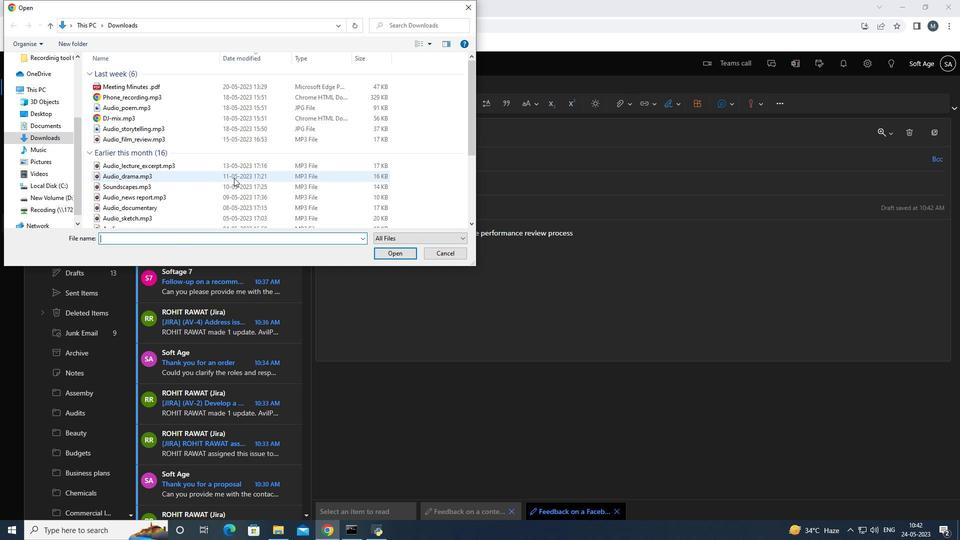 
Action: Mouse scrolled (234, 177) with delta (0, 0)
Screenshot: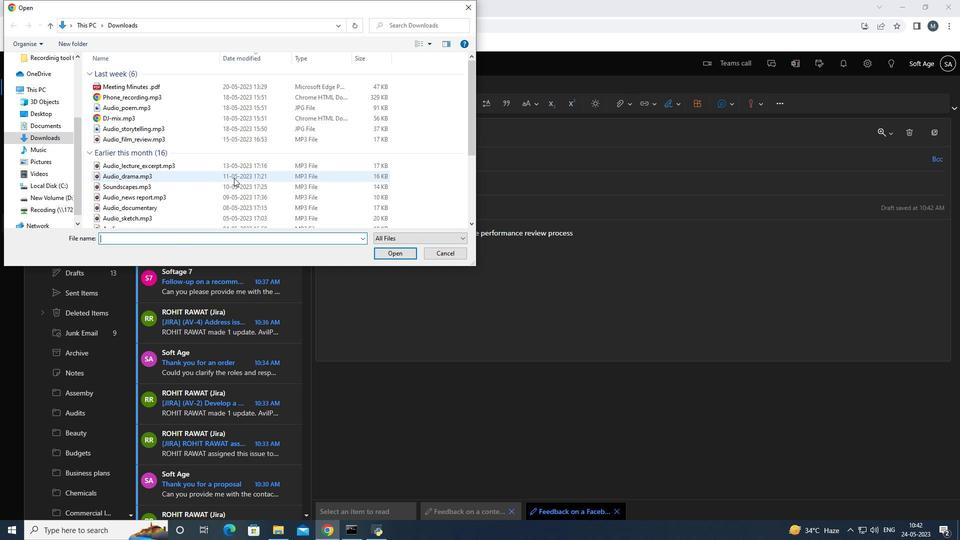 
Action: Mouse scrolled (234, 177) with delta (0, 0)
Screenshot: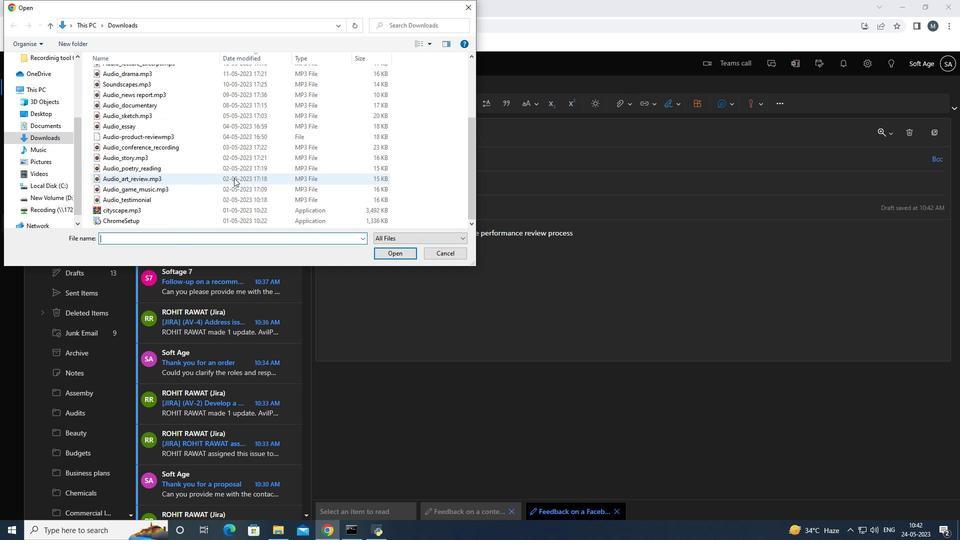 
Action: Mouse moved to (190, 213)
Screenshot: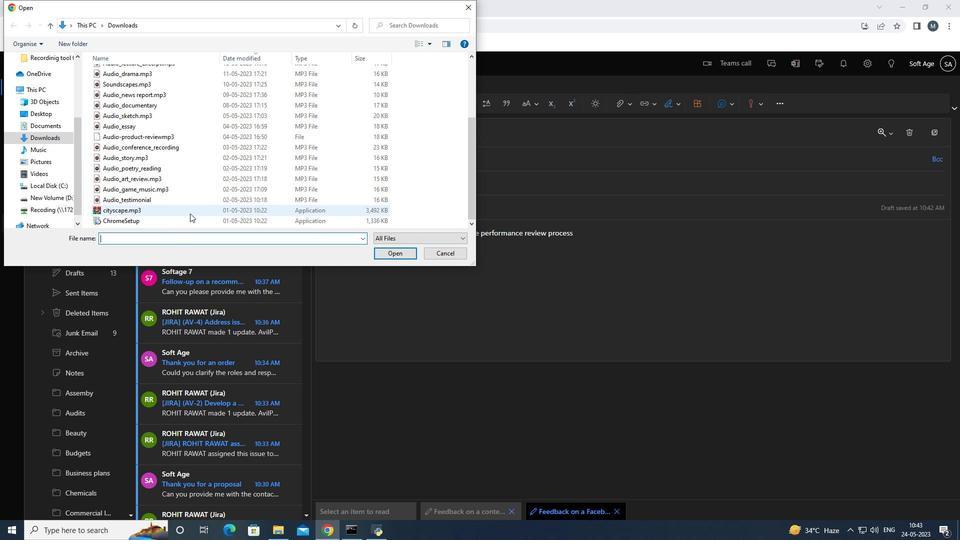 
Action: Mouse scrolled (190, 213) with delta (0, 0)
Screenshot: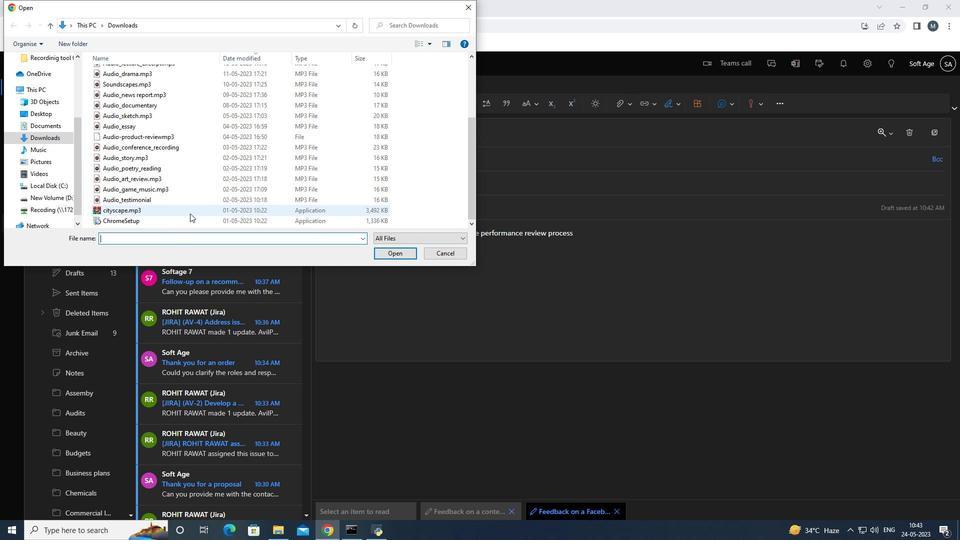 
Action: Mouse scrolled (190, 213) with delta (0, 0)
Screenshot: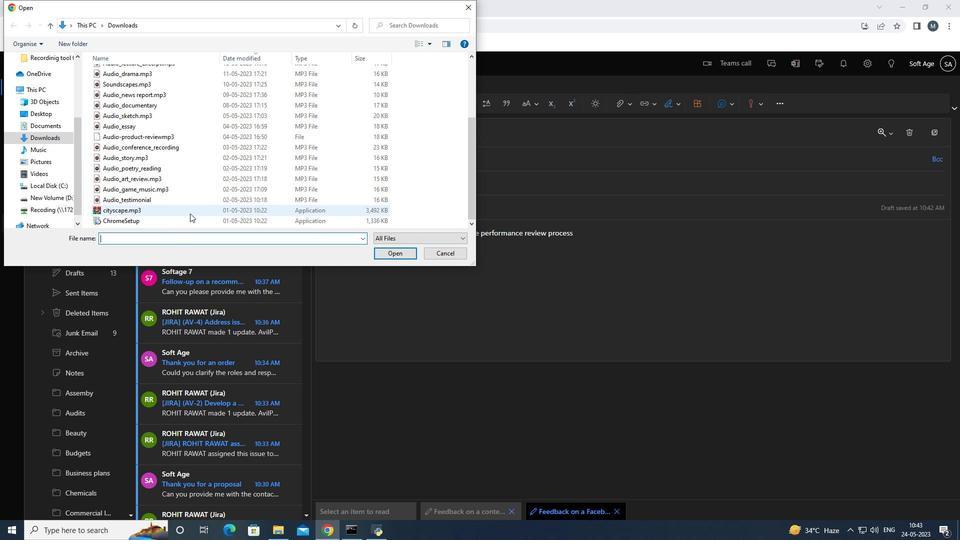 
Action: Mouse scrolled (190, 213) with delta (0, 0)
Screenshot: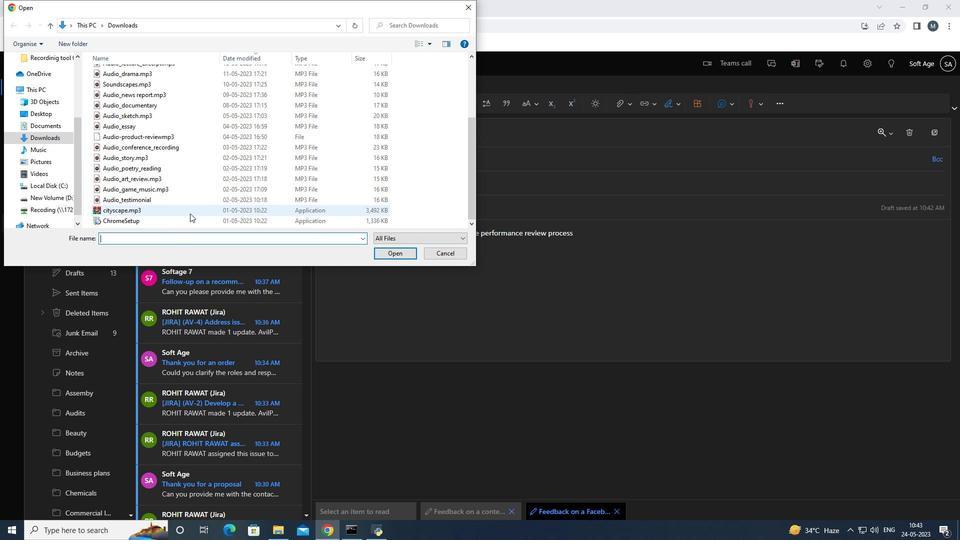 
Action: Mouse scrolled (190, 213) with delta (0, 0)
Screenshot: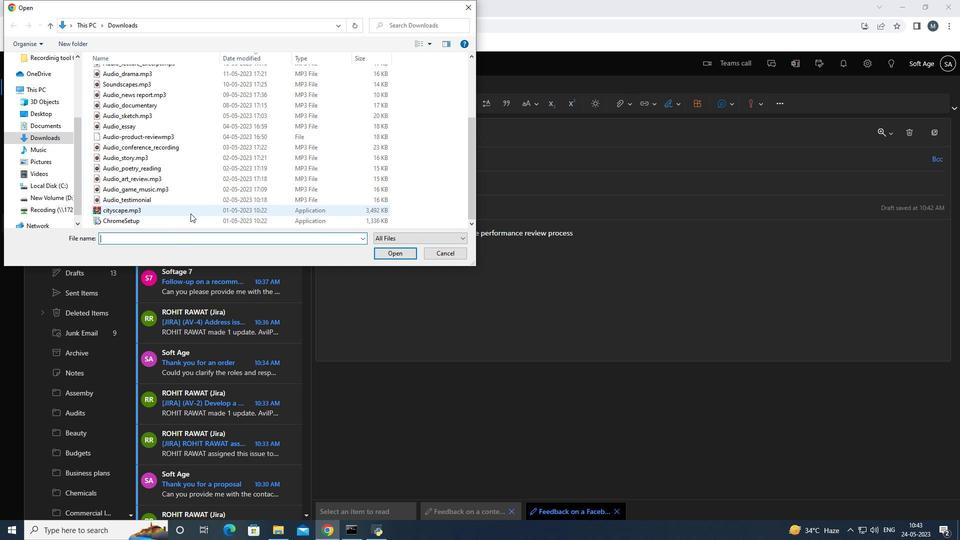 
Action: Mouse moved to (209, 191)
Screenshot: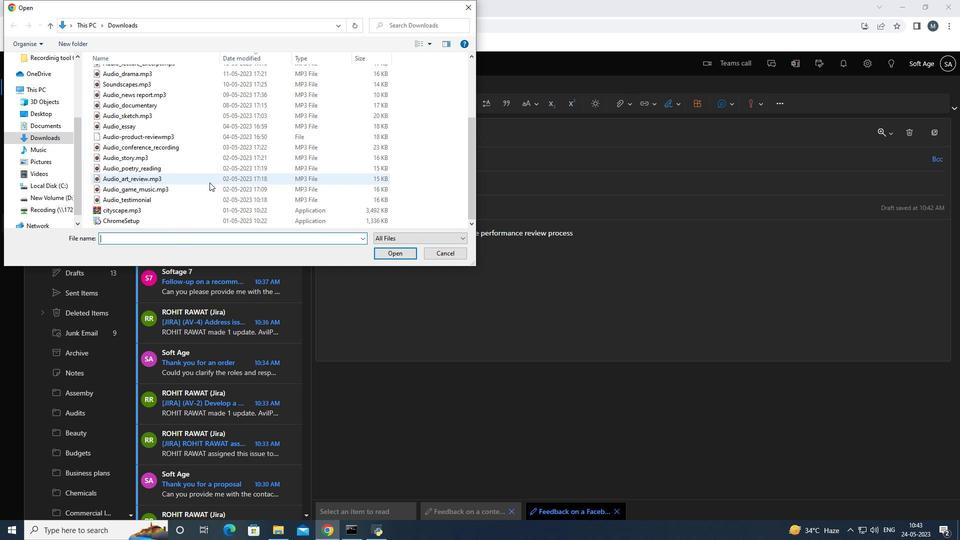 
Action: Mouse scrolled (209, 192) with delta (0, 0)
Screenshot: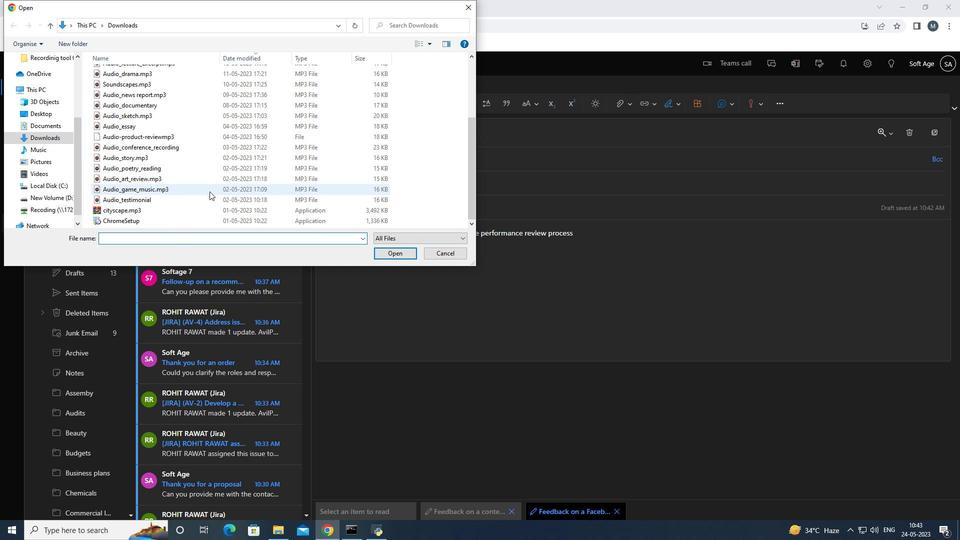 
Action: Mouse scrolled (209, 192) with delta (0, 0)
Screenshot: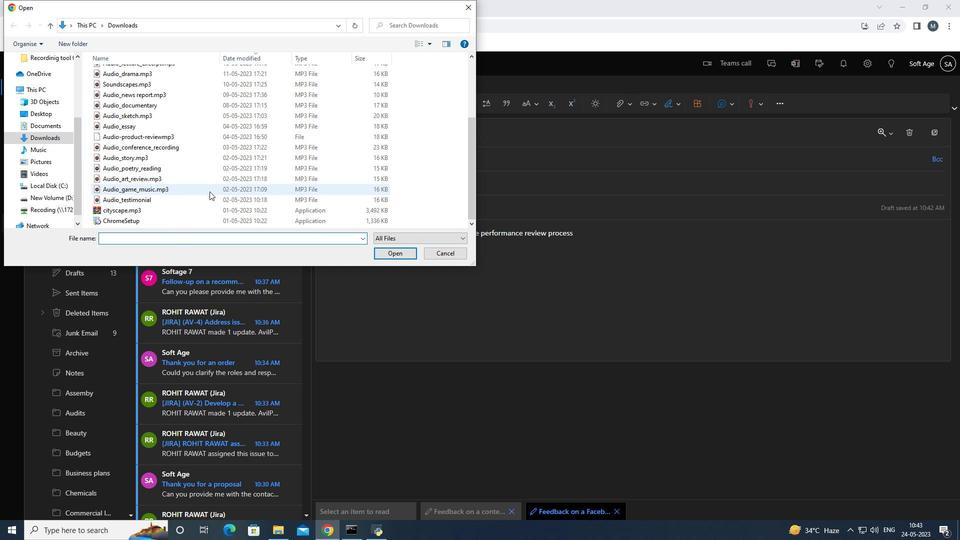 
Action: Mouse scrolled (209, 192) with delta (0, 0)
Screenshot: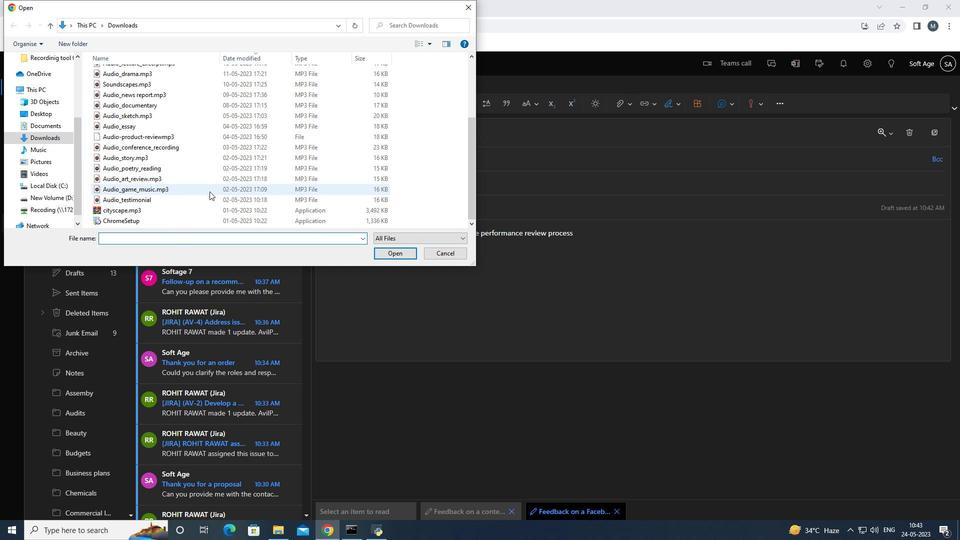 
Action: Mouse moved to (182, 207)
Screenshot: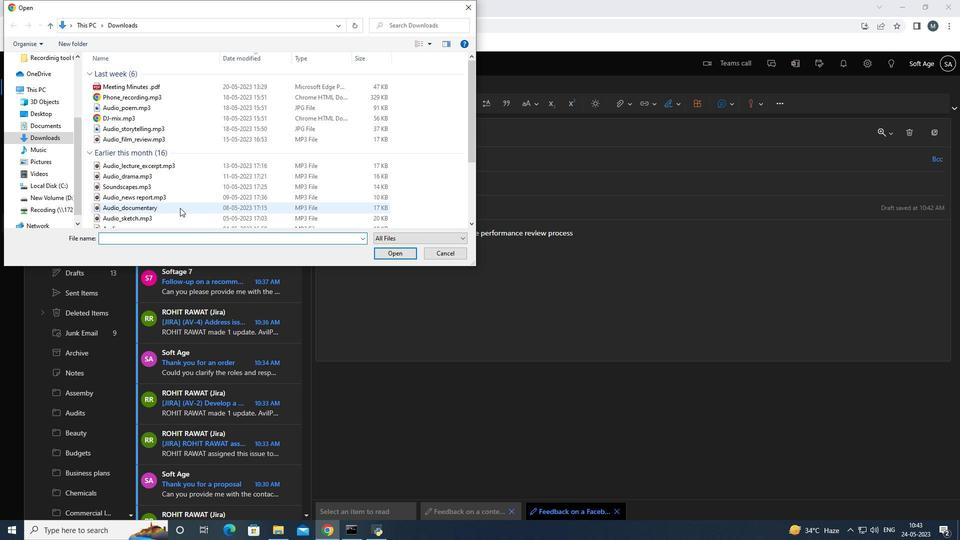 
Action: Mouse scrolled (182, 207) with delta (0, 0)
Screenshot: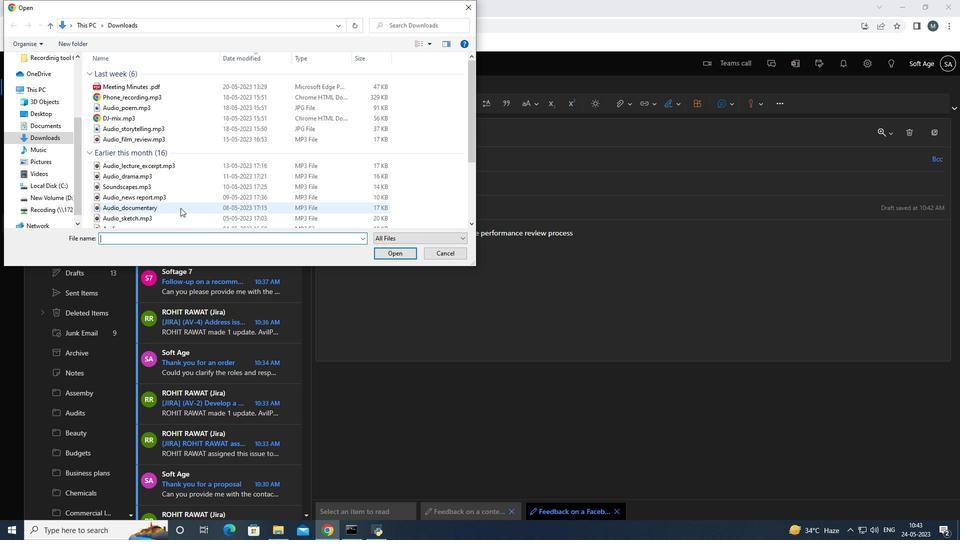 
Action: Mouse moved to (197, 157)
Screenshot: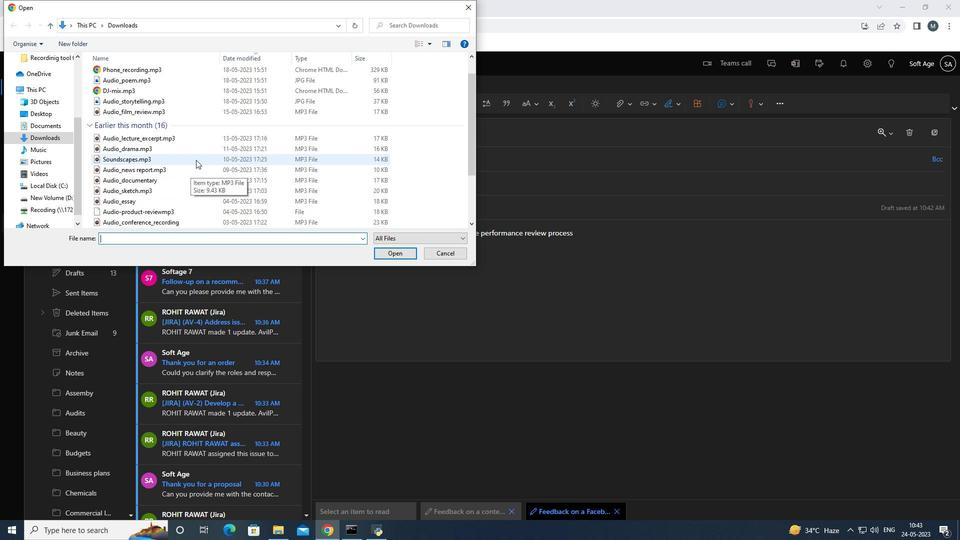 
Action: Mouse pressed left at (197, 157)
Screenshot: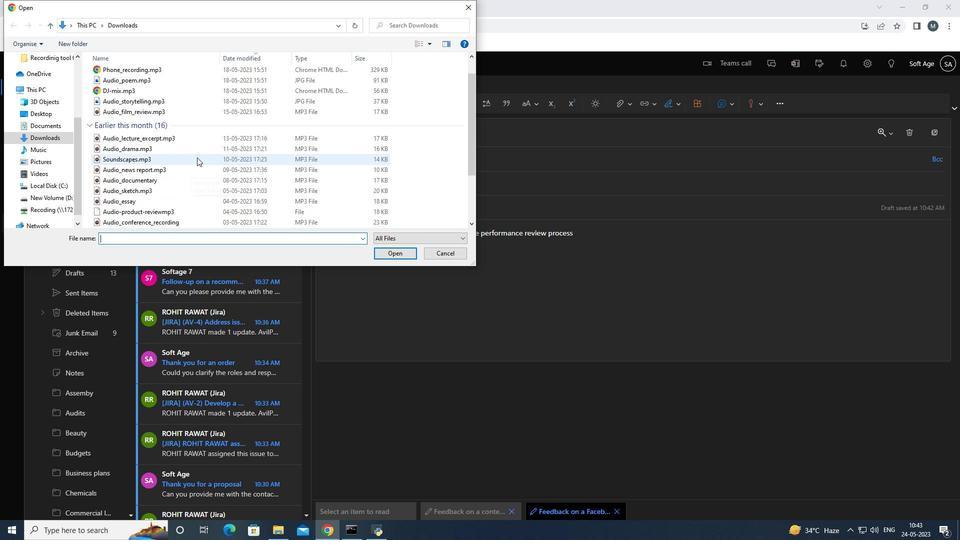 
Action: Mouse pressed right at (197, 157)
Screenshot: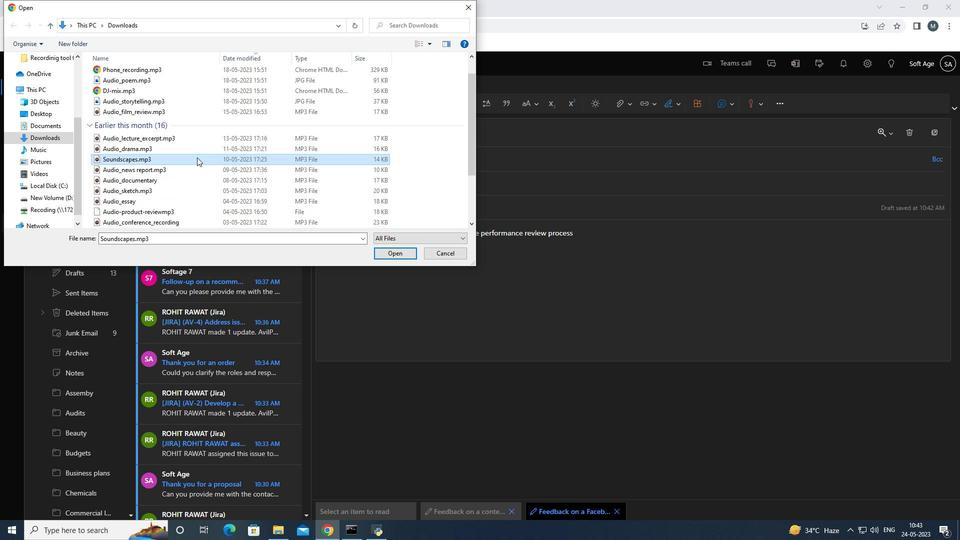 
Action: Mouse moved to (231, 394)
Screenshot: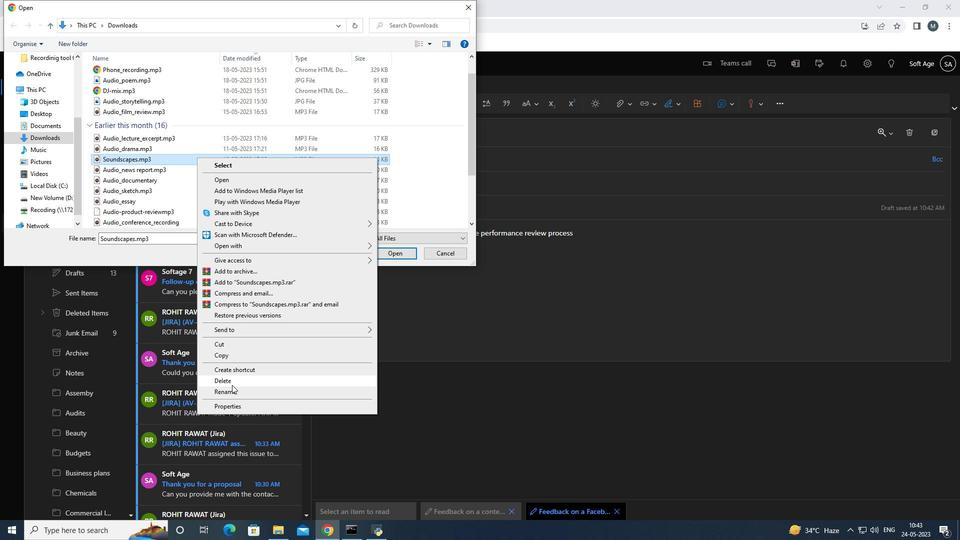 
Action: Mouse pressed left at (231, 394)
Screenshot: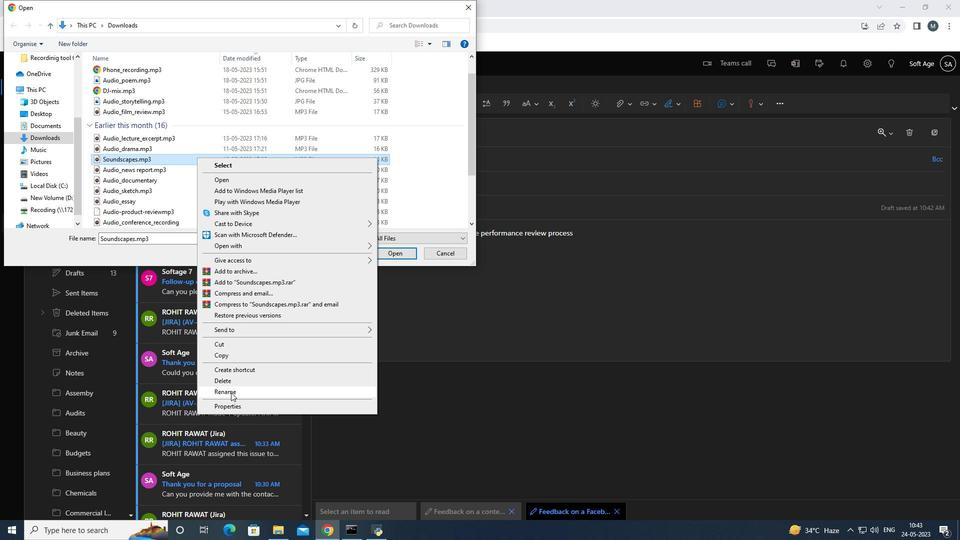 
Action: Mouse moved to (230, 394)
Screenshot: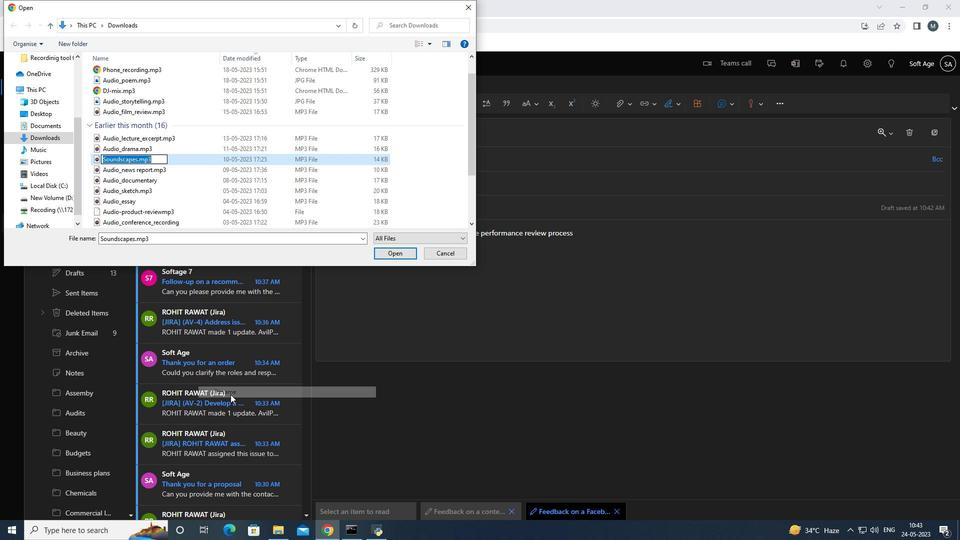 
Action: Key pressed cityscape<Key.space>
Screenshot: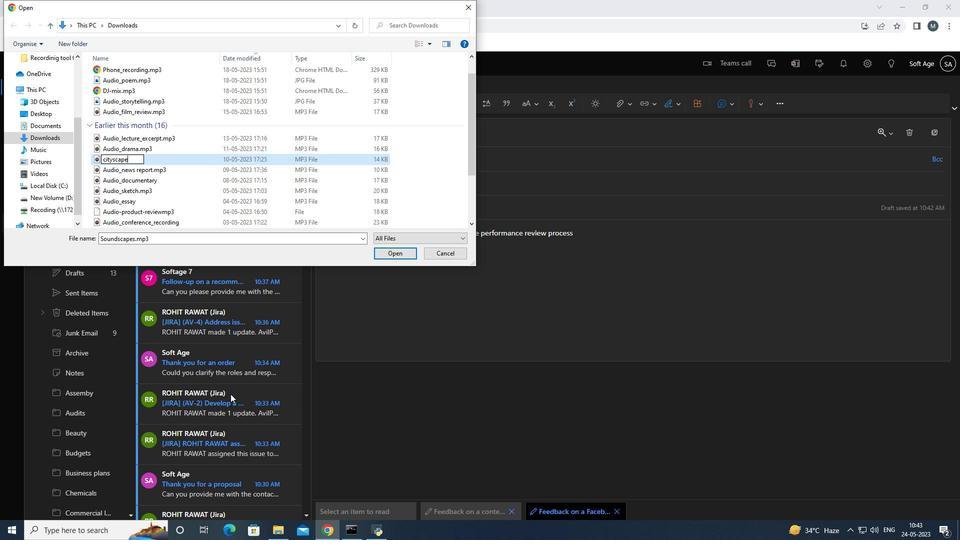 
Action: Mouse moved to (230, 393)
Screenshot: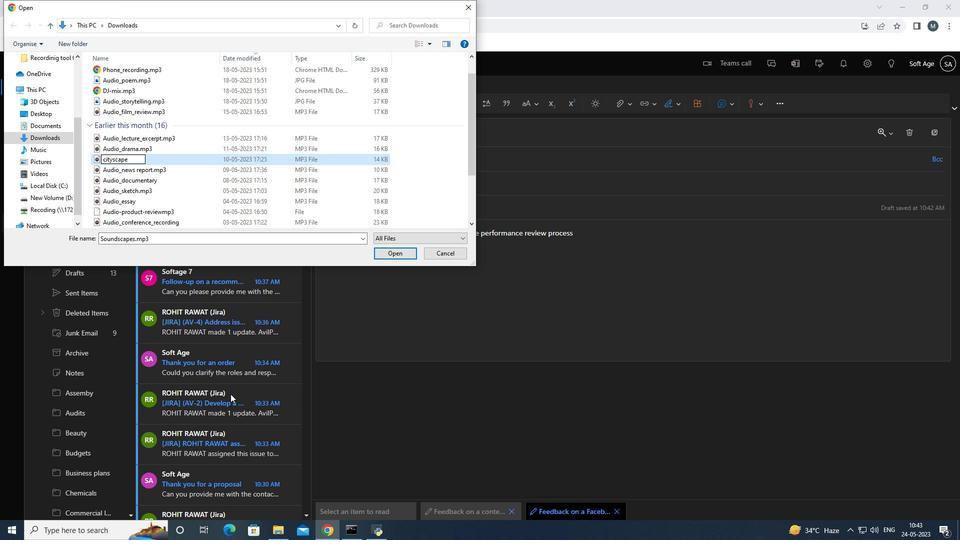 
Action: Key pressed <Key.backspace>.mp3
Screenshot: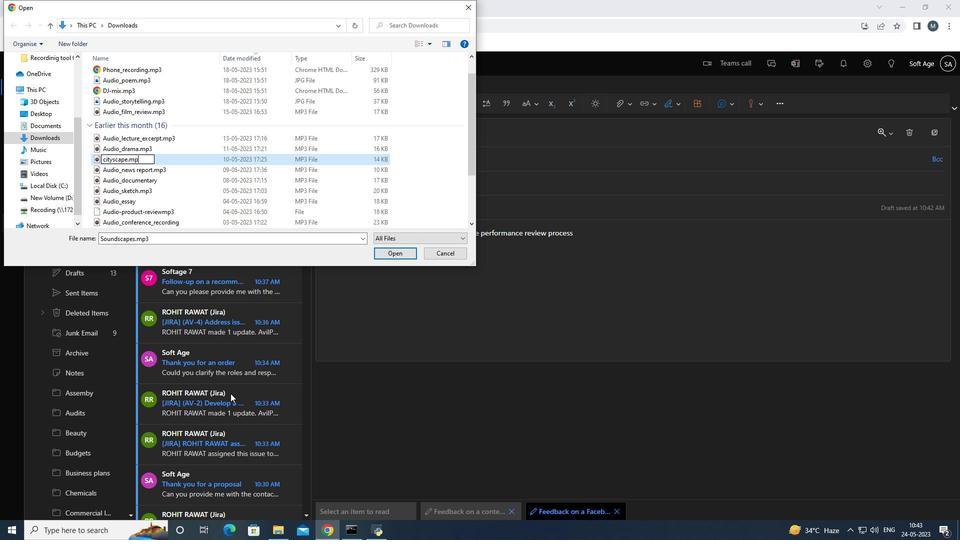 
Action: Mouse moved to (257, 167)
Screenshot: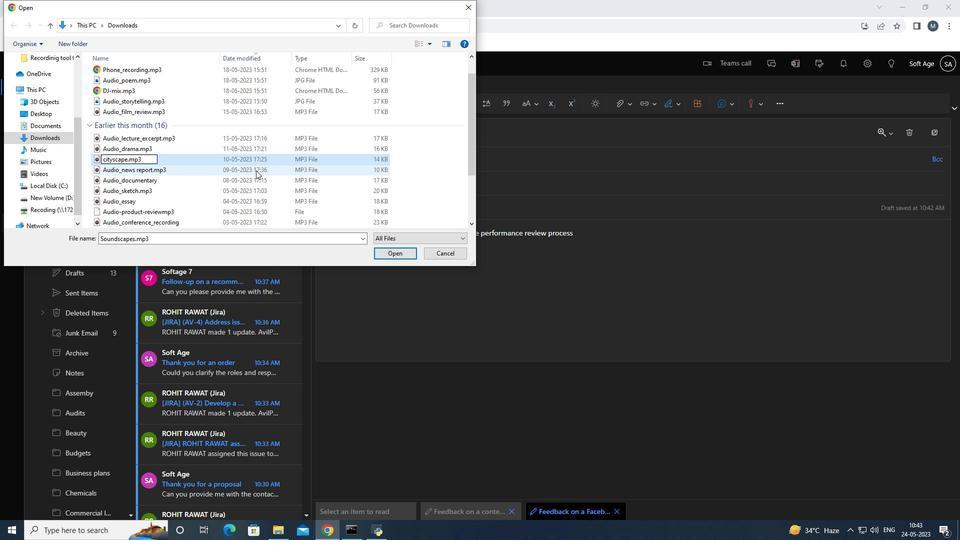 
Action: Mouse pressed left at (257, 167)
Screenshot: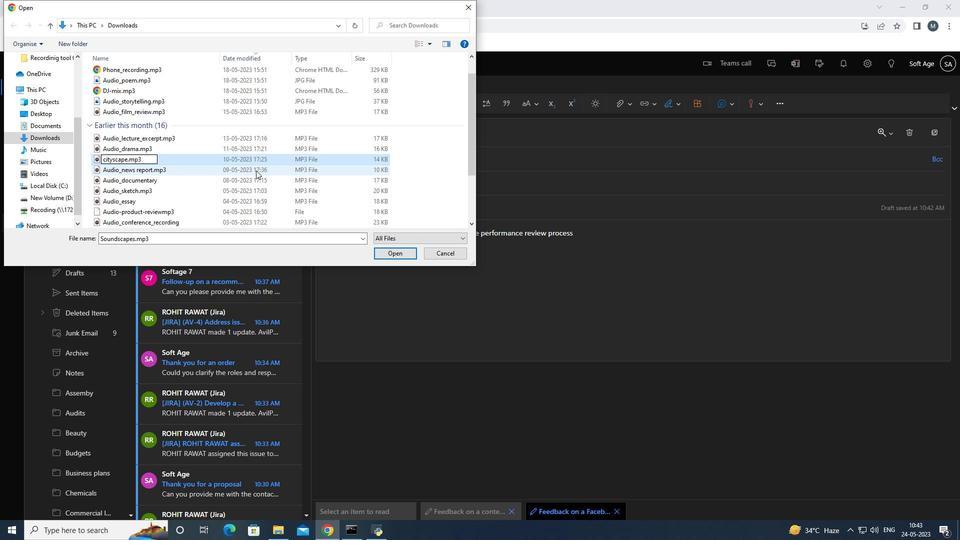 
Action: Mouse moved to (266, 161)
Screenshot: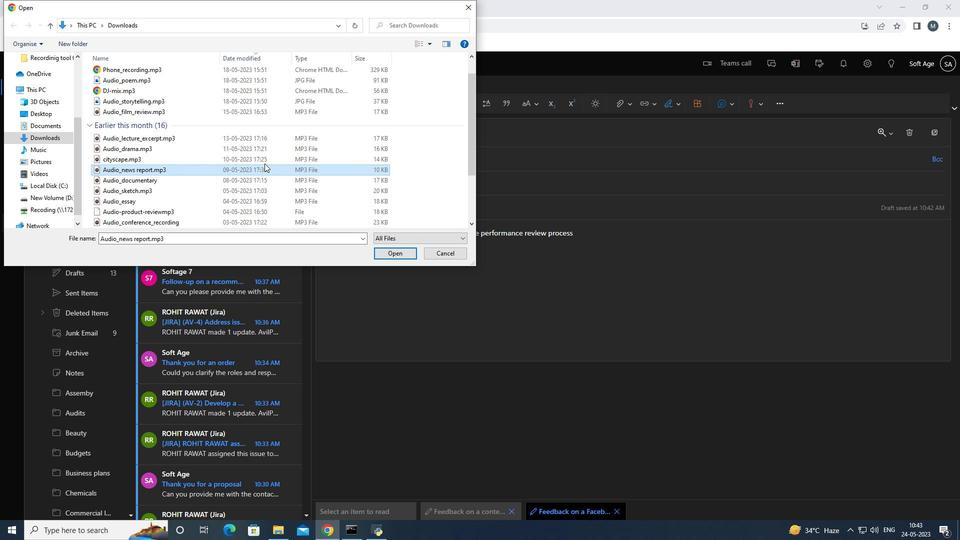 
Action: Mouse pressed left at (266, 161)
Screenshot: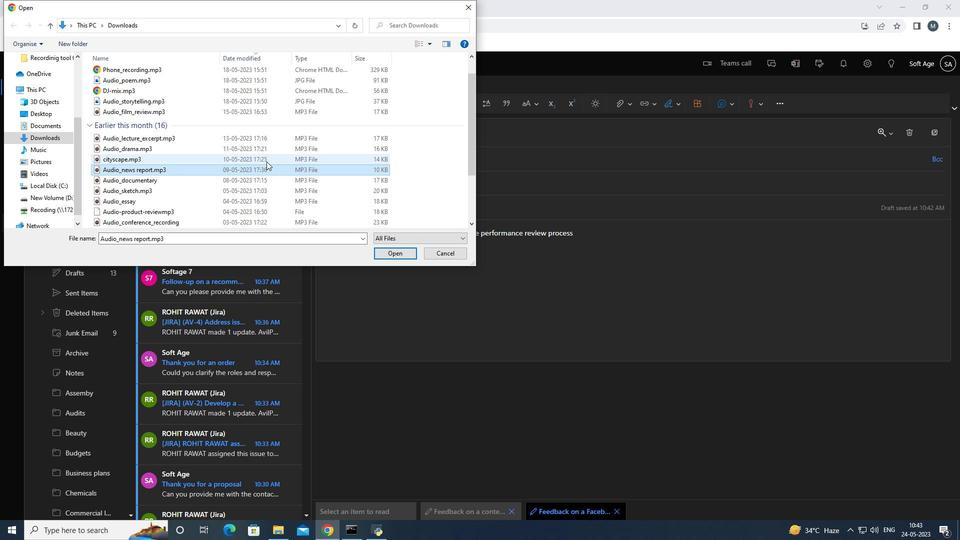 
Action: Mouse moved to (382, 253)
Screenshot: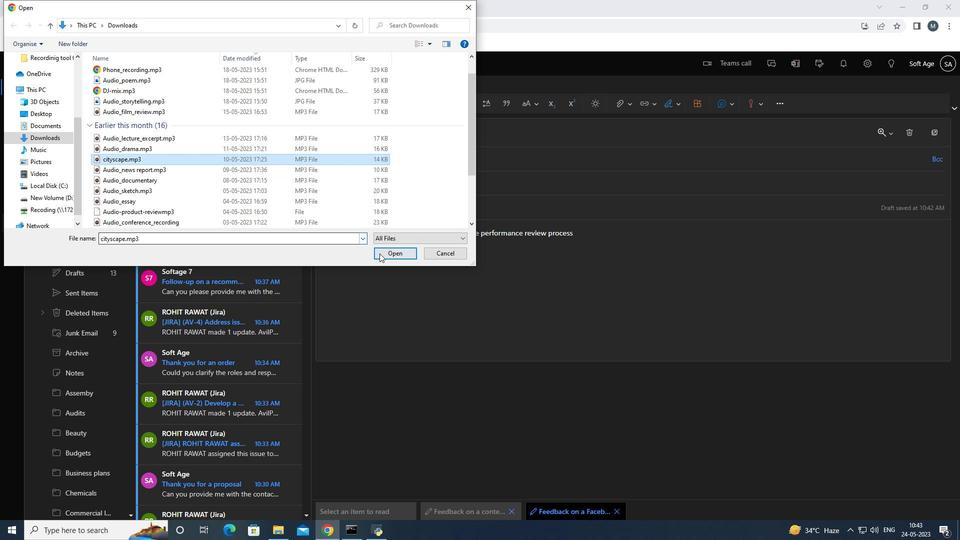 
Action: Mouse pressed left at (382, 253)
Screenshot: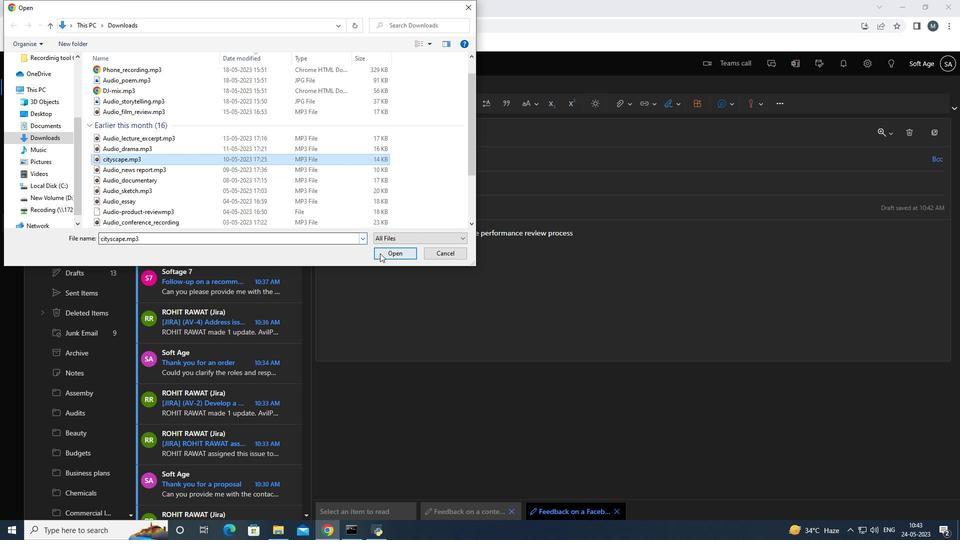 
Action: Mouse moved to (345, 137)
Screenshot: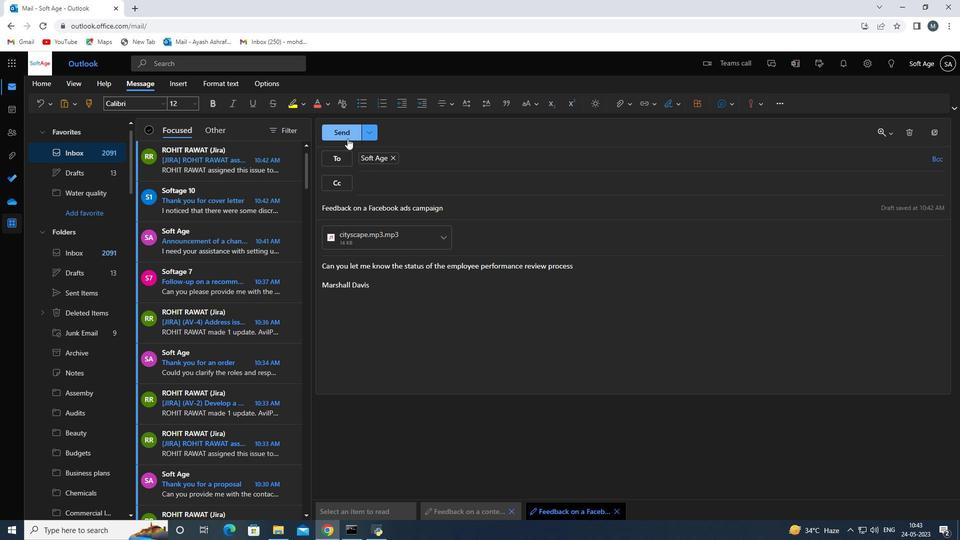 
Action: Mouse pressed left at (345, 137)
Screenshot: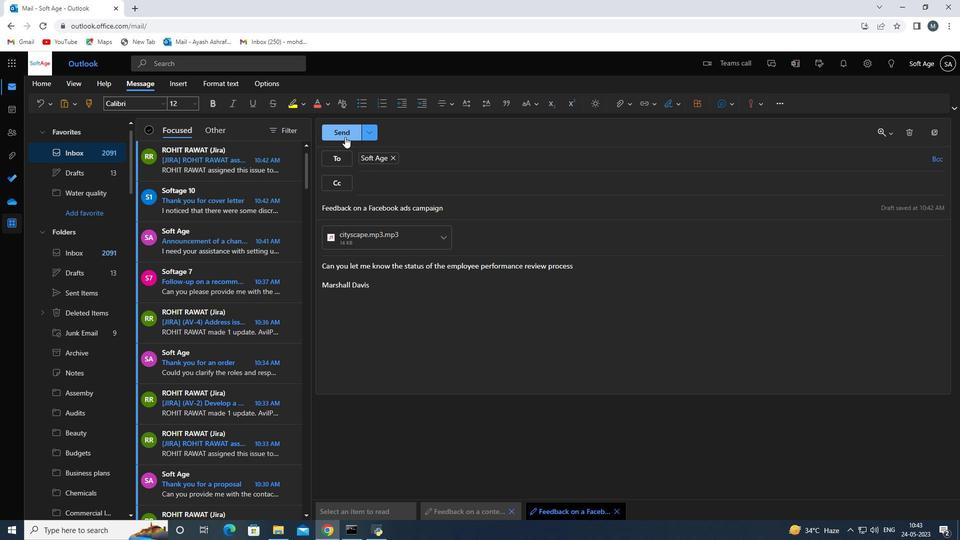 
Action: Mouse moved to (97, 311)
Screenshot: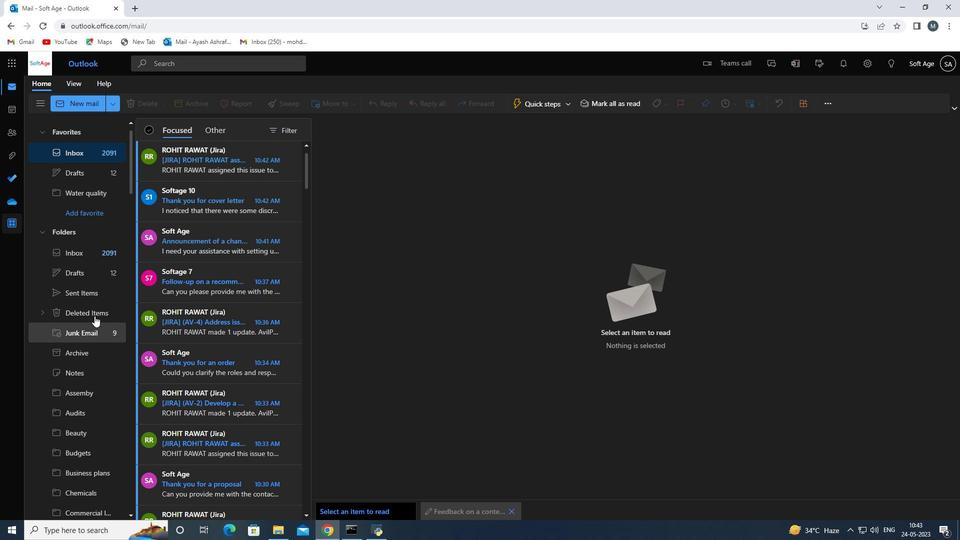 
Action: Mouse scrolled (97, 312) with delta (0, 0)
Screenshot: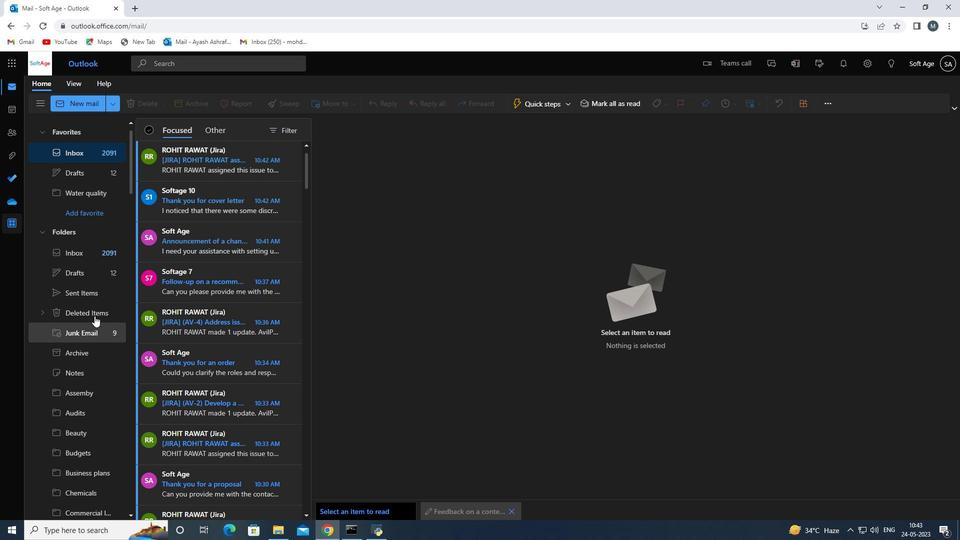 
Action: Mouse moved to (97, 311)
Screenshot: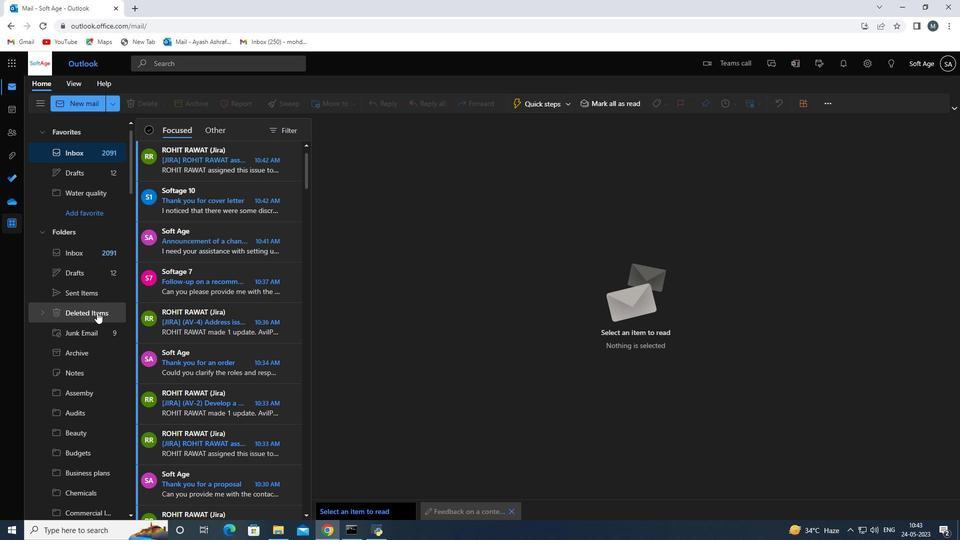 
Action: Mouse scrolled (97, 312) with delta (0, 0)
Screenshot: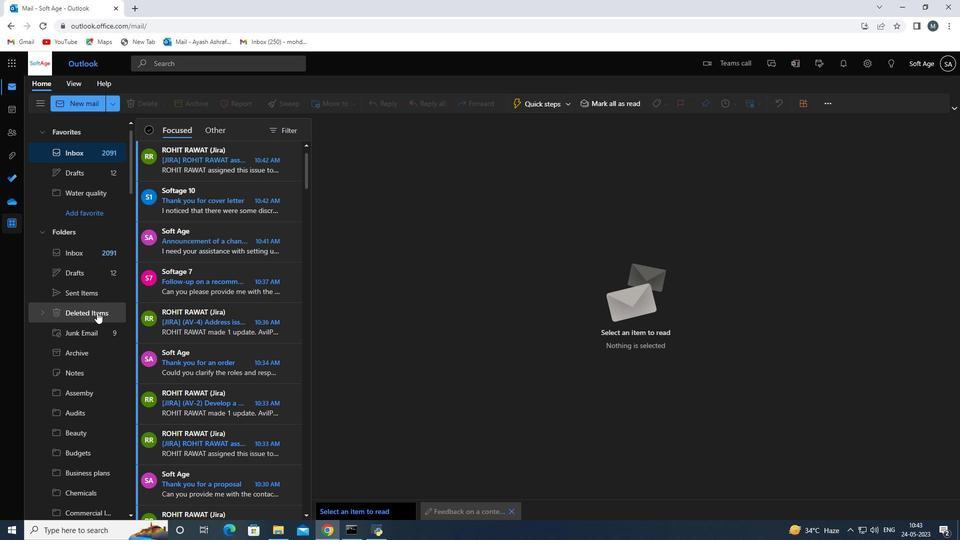 
Action: Mouse scrolled (97, 312) with delta (0, 0)
Screenshot: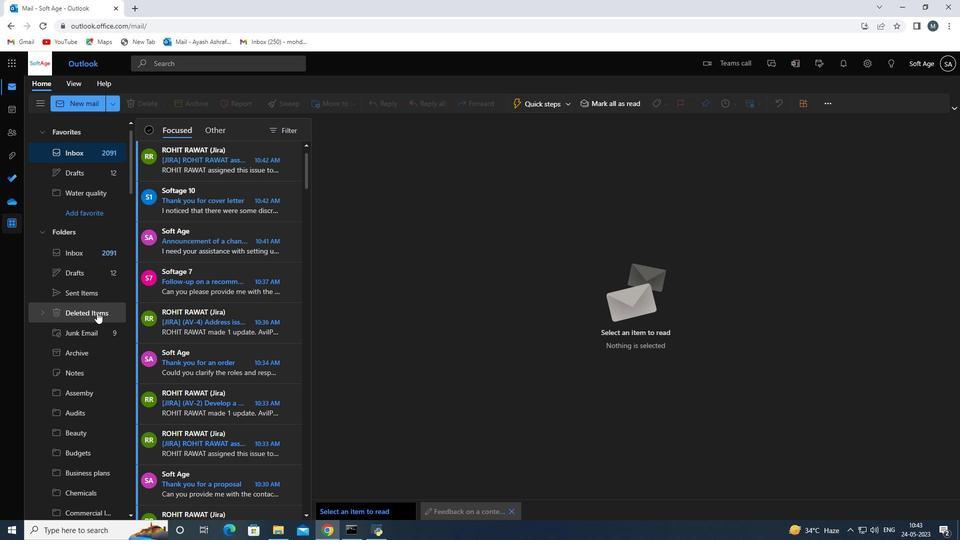 
Action: Mouse scrolled (97, 312) with delta (0, 0)
Screenshot: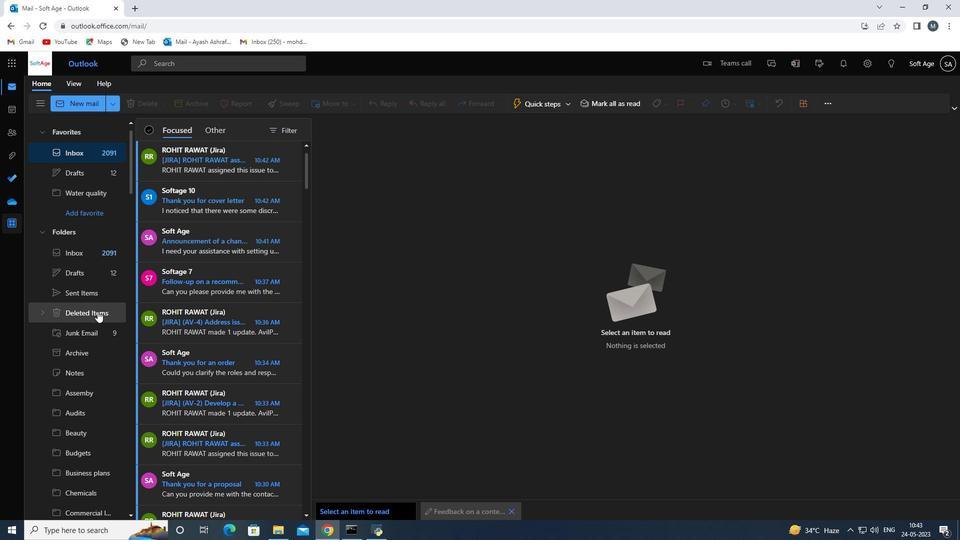
Action: Mouse moved to (100, 290)
Screenshot: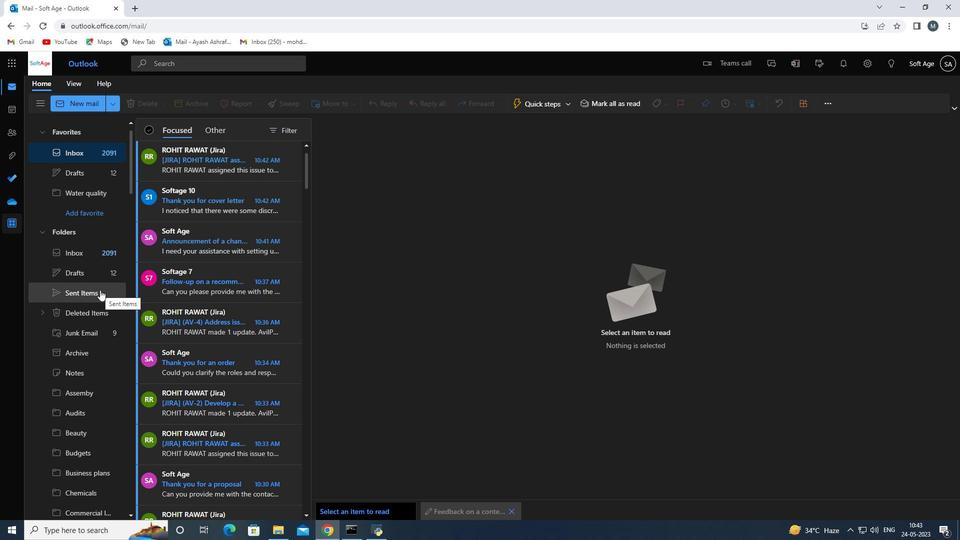 
Action: Mouse pressed left at (100, 290)
Screenshot: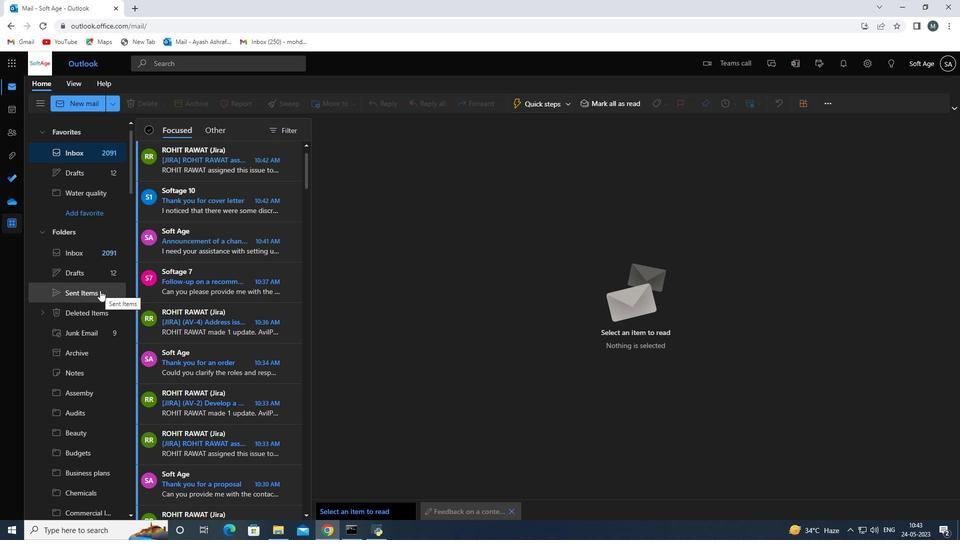 
Action: Mouse moved to (214, 234)
Screenshot: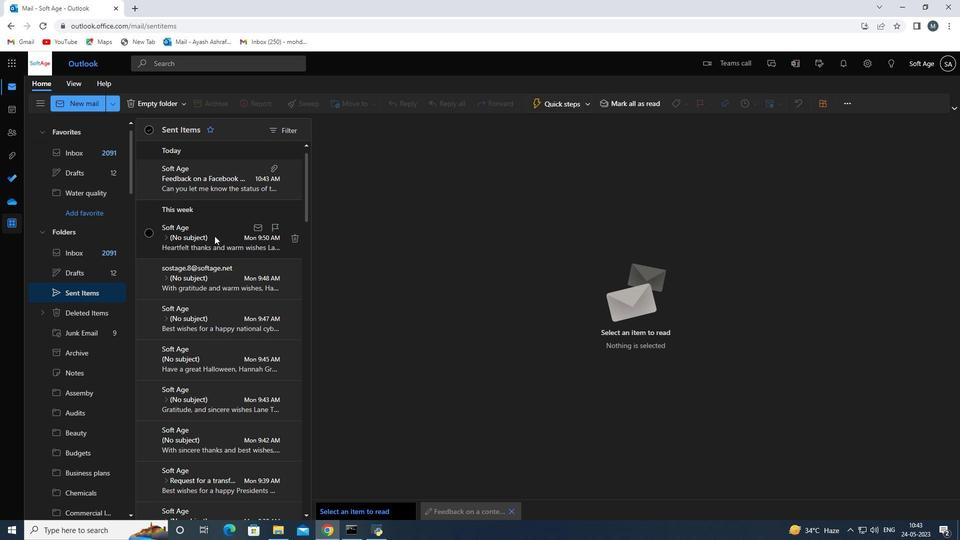 
Action: Mouse scrolled (214, 235) with delta (0, 0)
Screenshot: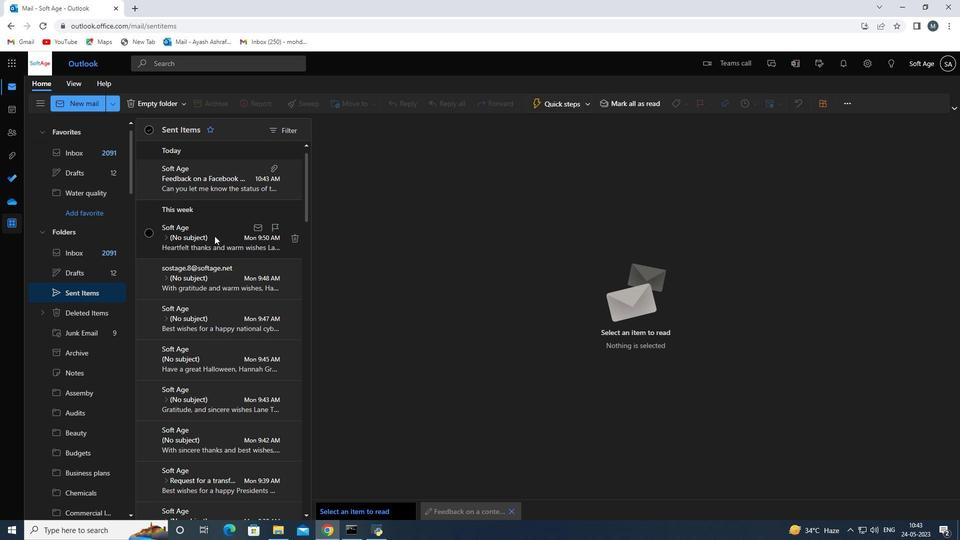 
Action: Mouse scrolled (214, 235) with delta (0, 0)
Screenshot: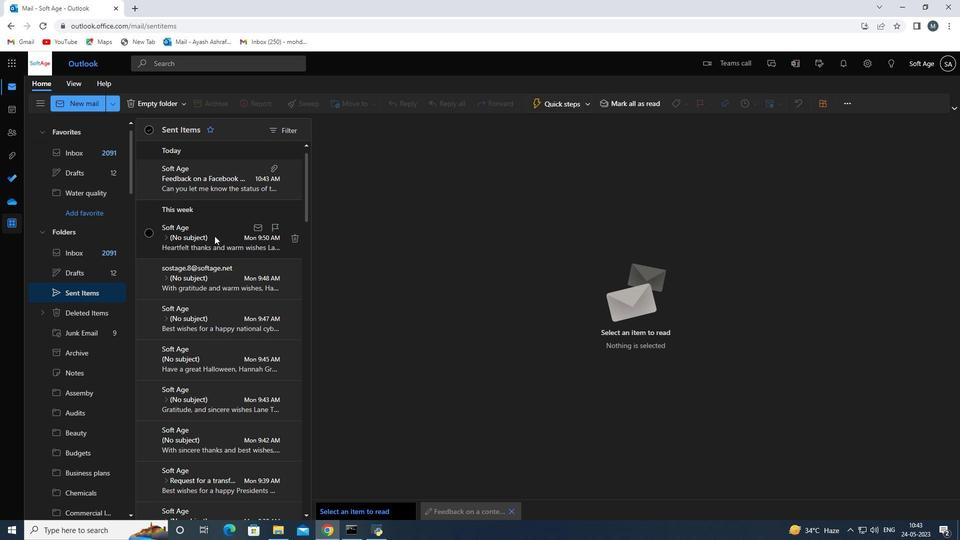 
Action: Mouse scrolled (214, 235) with delta (0, 0)
Screenshot: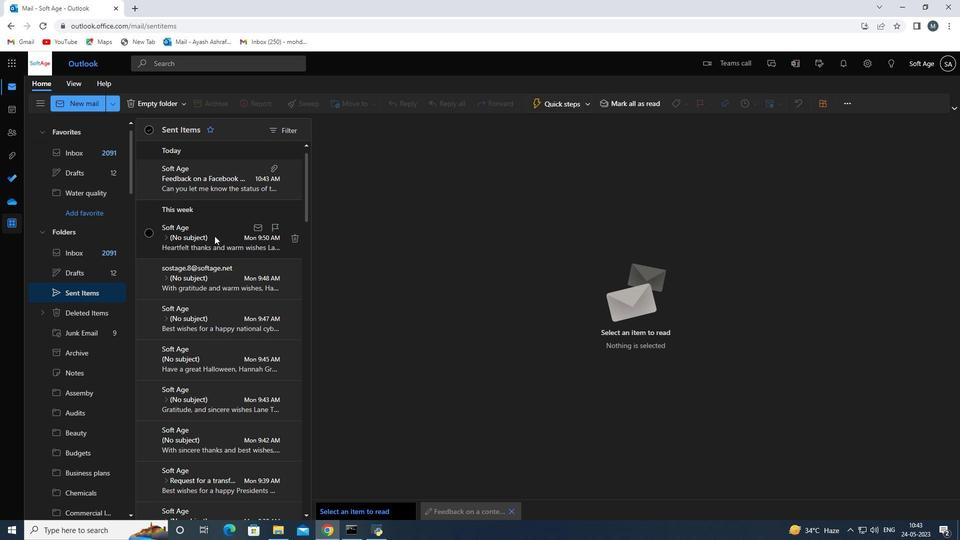 
Action: Mouse scrolled (214, 235) with delta (0, 0)
Screenshot: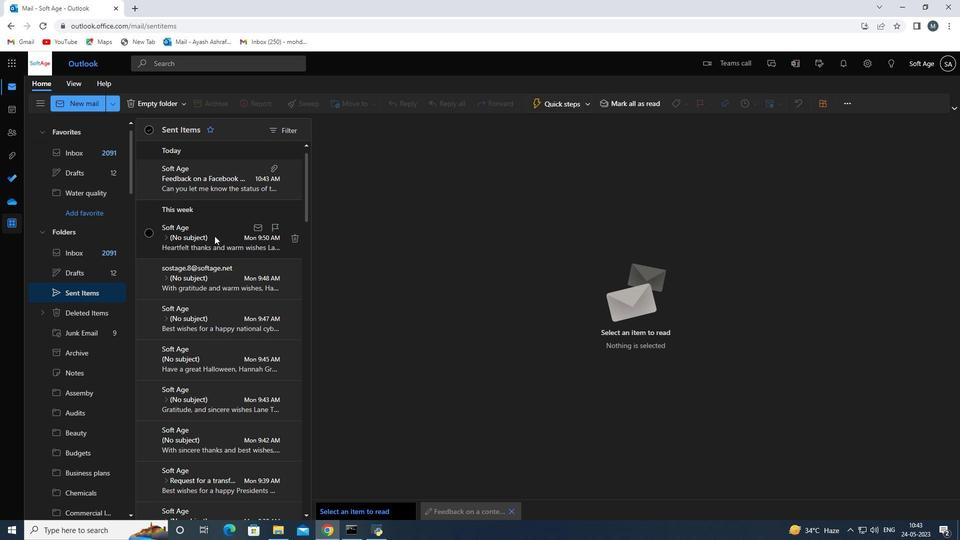 
Action: Mouse moved to (239, 176)
Screenshot: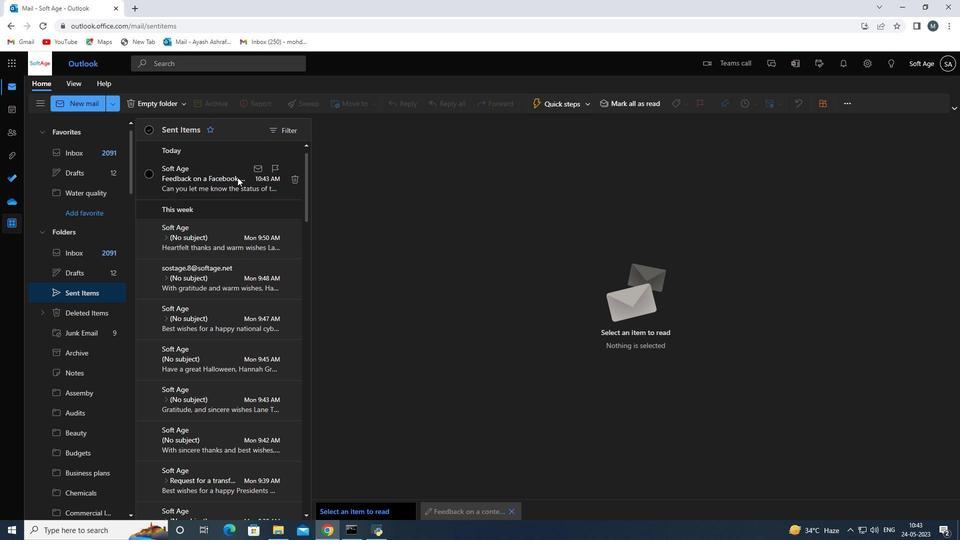 
Action: Mouse pressed left at (239, 176)
Screenshot: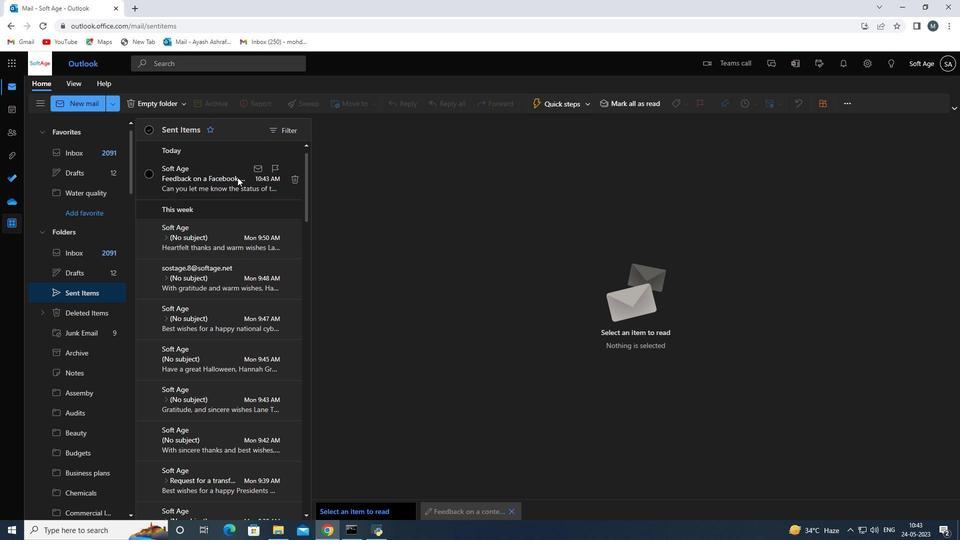 
Action: Mouse moved to (347, 104)
Screenshot: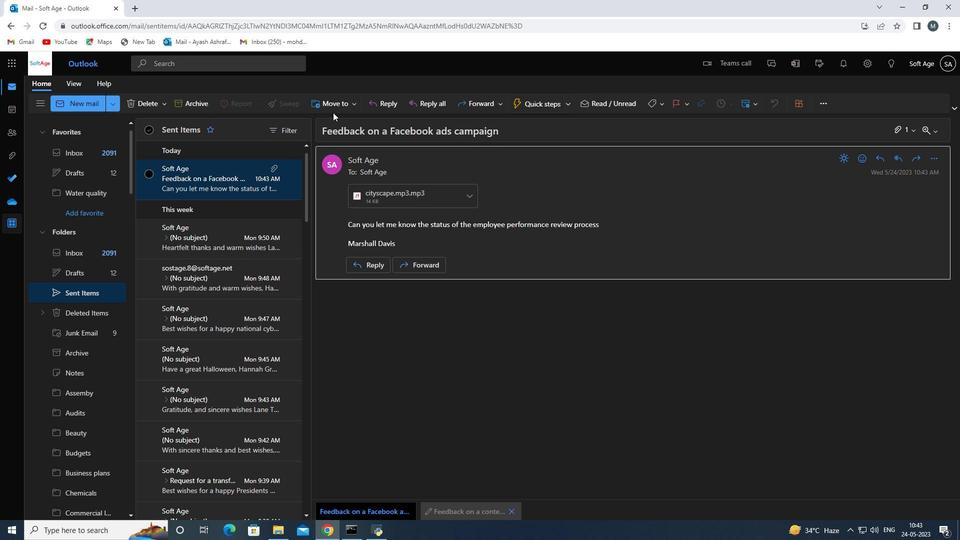 
Action: Mouse pressed left at (347, 104)
Screenshot: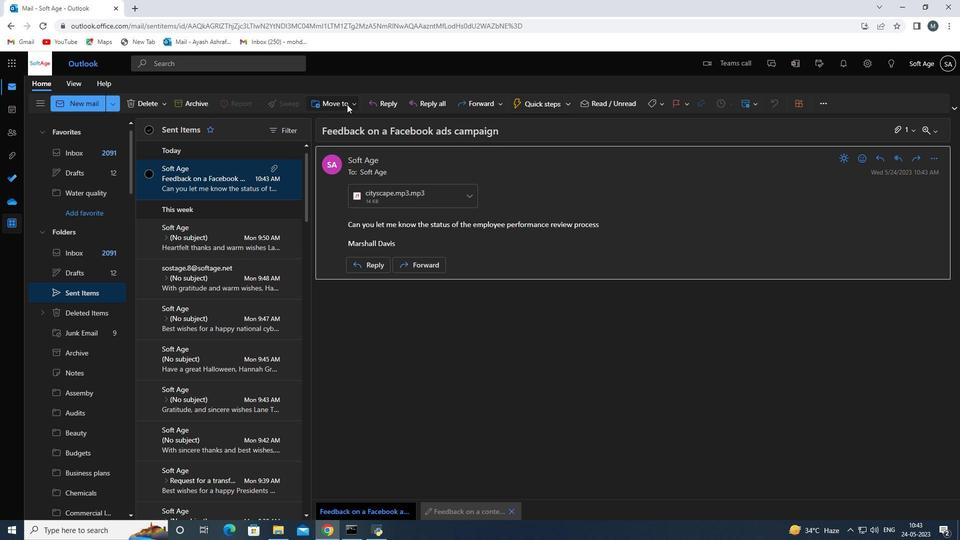 
Action: Mouse moved to (348, 117)
Screenshot: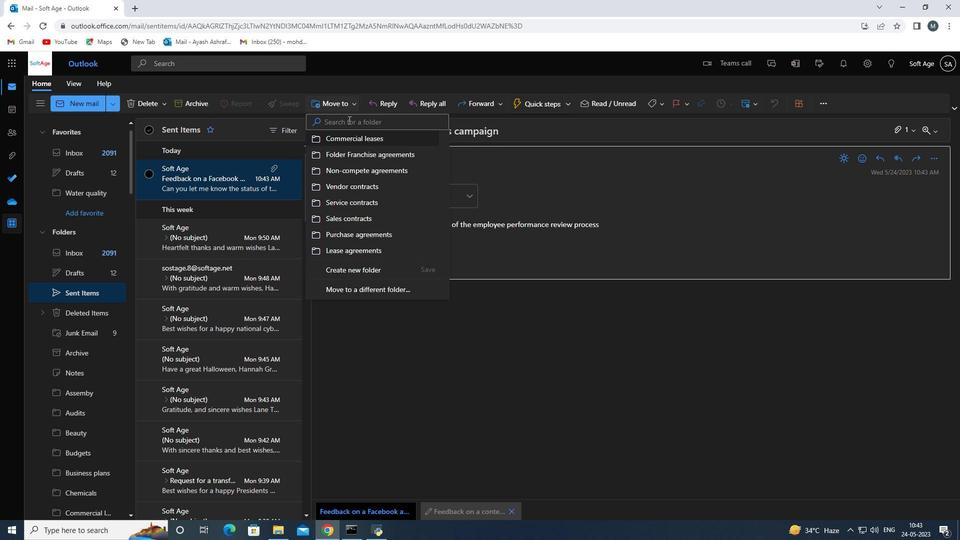 
Action: Mouse pressed left at (348, 117)
Screenshot: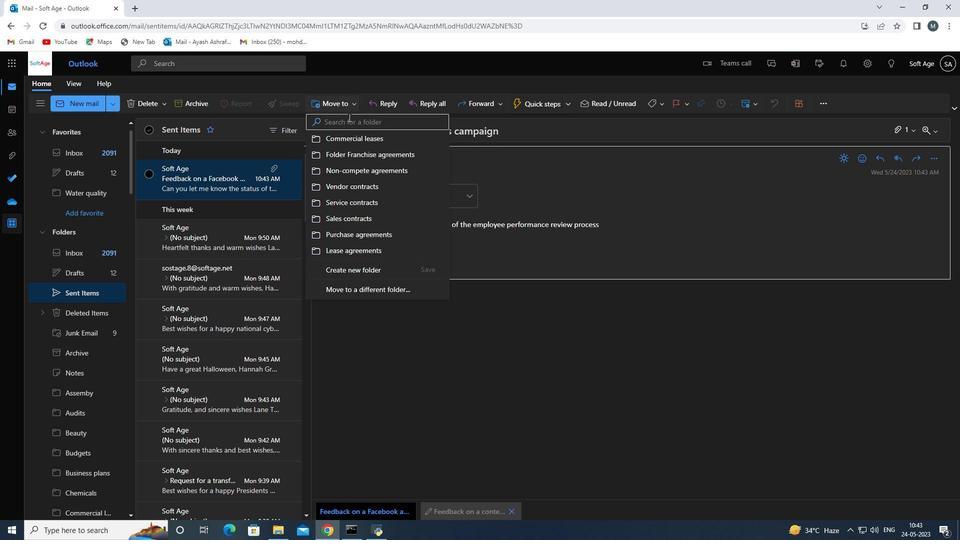 
Action: Mouse moved to (350, 128)
Screenshot: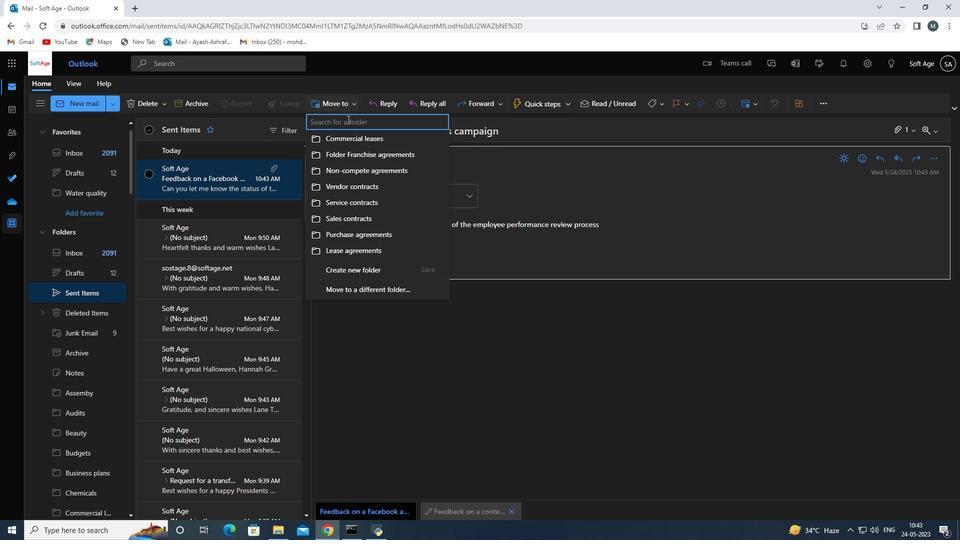 
Action: Key pressed <Key.shift>Residential<Key.space>leases<Key.space>
Screenshot: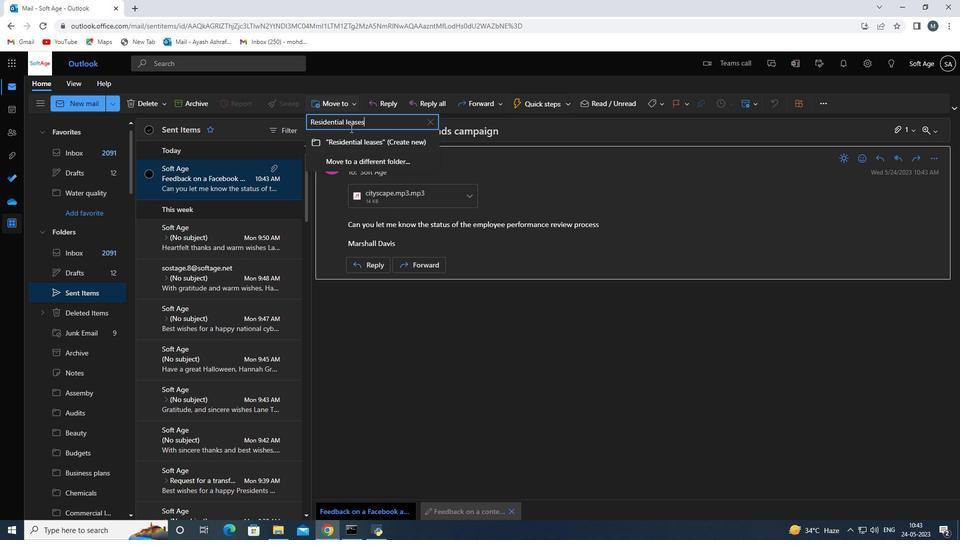 
Action: Mouse moved to (364, 142)
Screenshot: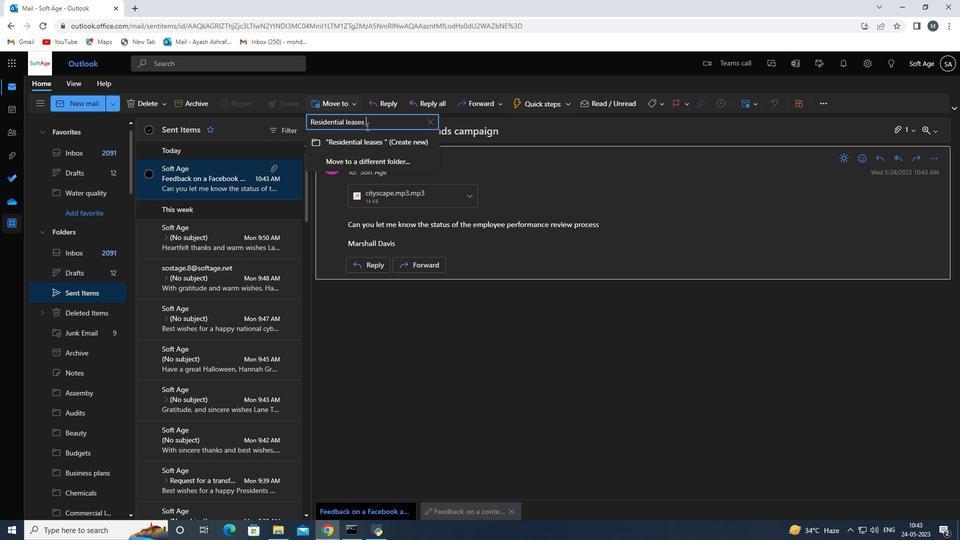 
Action: Mouse pressed left at (364, 142)
Screenshot: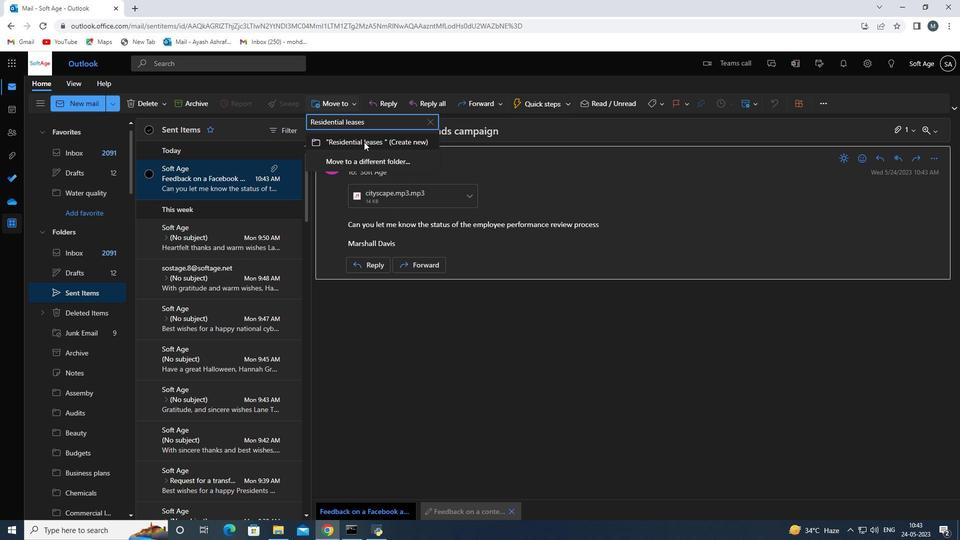 
Action: Mouse moved to (364, 330)
Screenshot: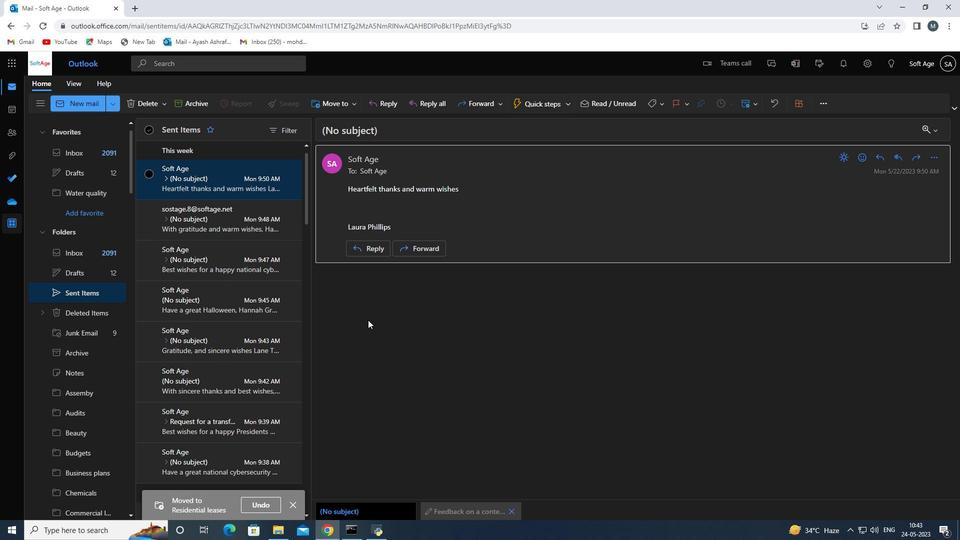 
Action: Mouse scrolled (364, 331) with delta (0, 0)
Screenshot: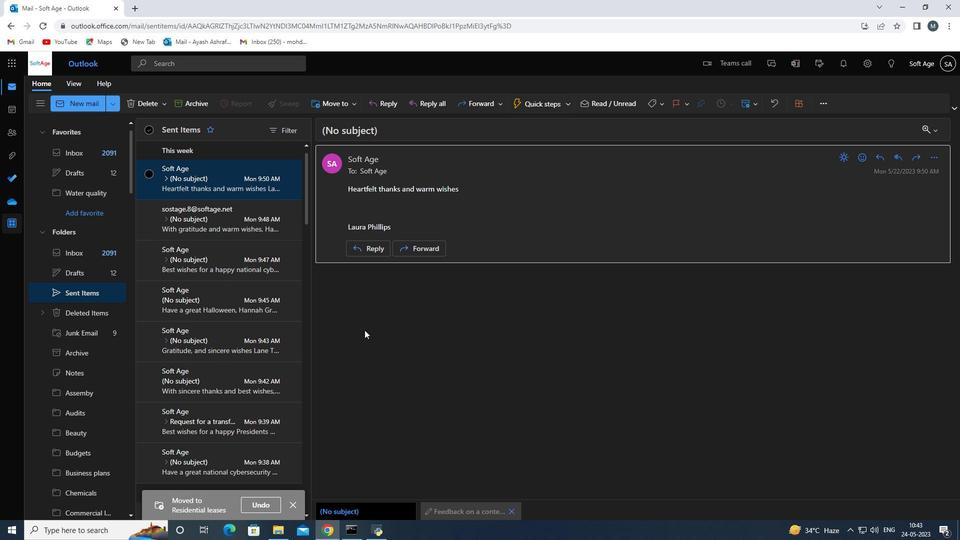 
Action: Mouse scrolled (364, 331) with delta (0, 0)
Screenshot: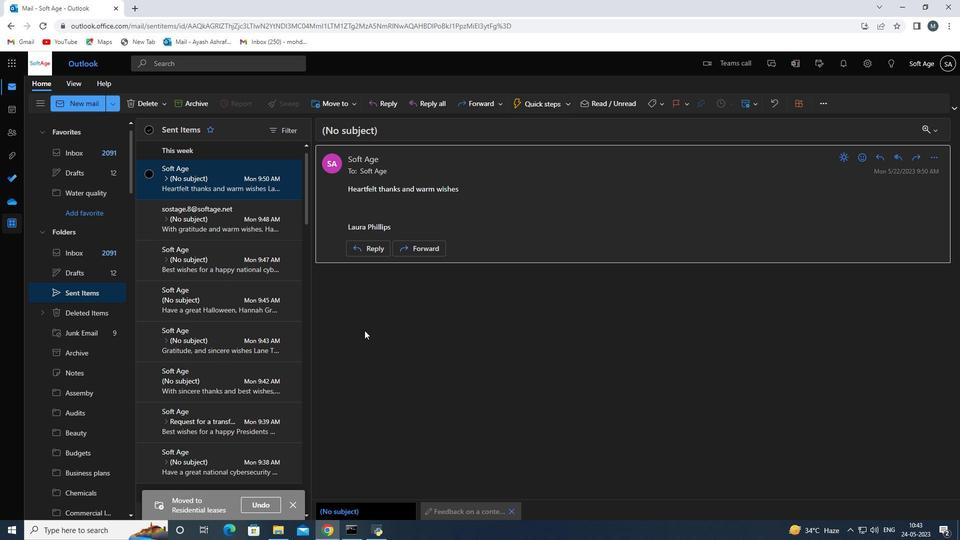 
Action: Mouse scrolled (364, 331) with delta (0, 0)
Screenshot: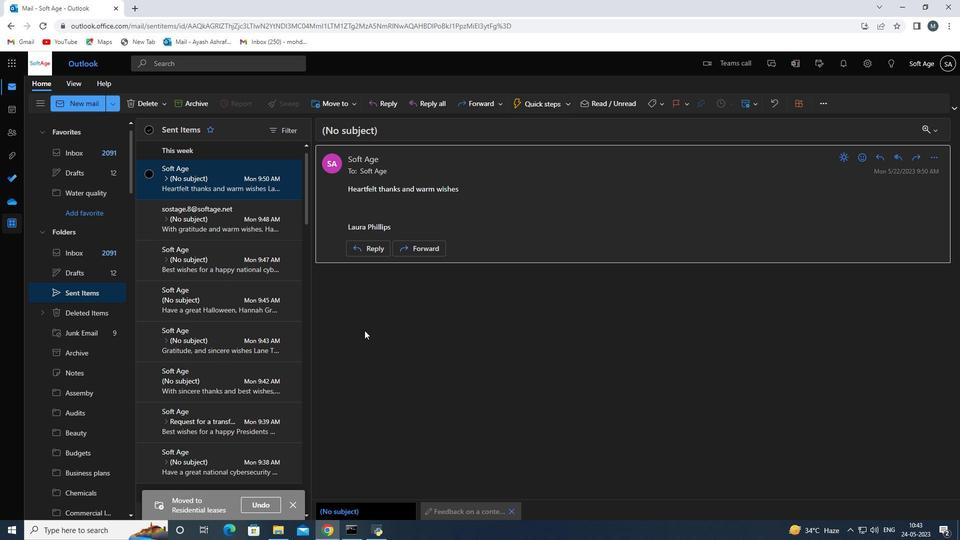 
